 Task: Research Airbnb accommodation in Lidzbark Warminski, Poland from 3rd December, 2023 to 7th December, 2023 for 2 adults.1  bedroom having 1 bed and 1 bathroom. Property type can be hotel. Booking option can be shelf check-in. Look for 3 properties as per requirement.
Action: Mouse moved to (437, 110)
Screenshot: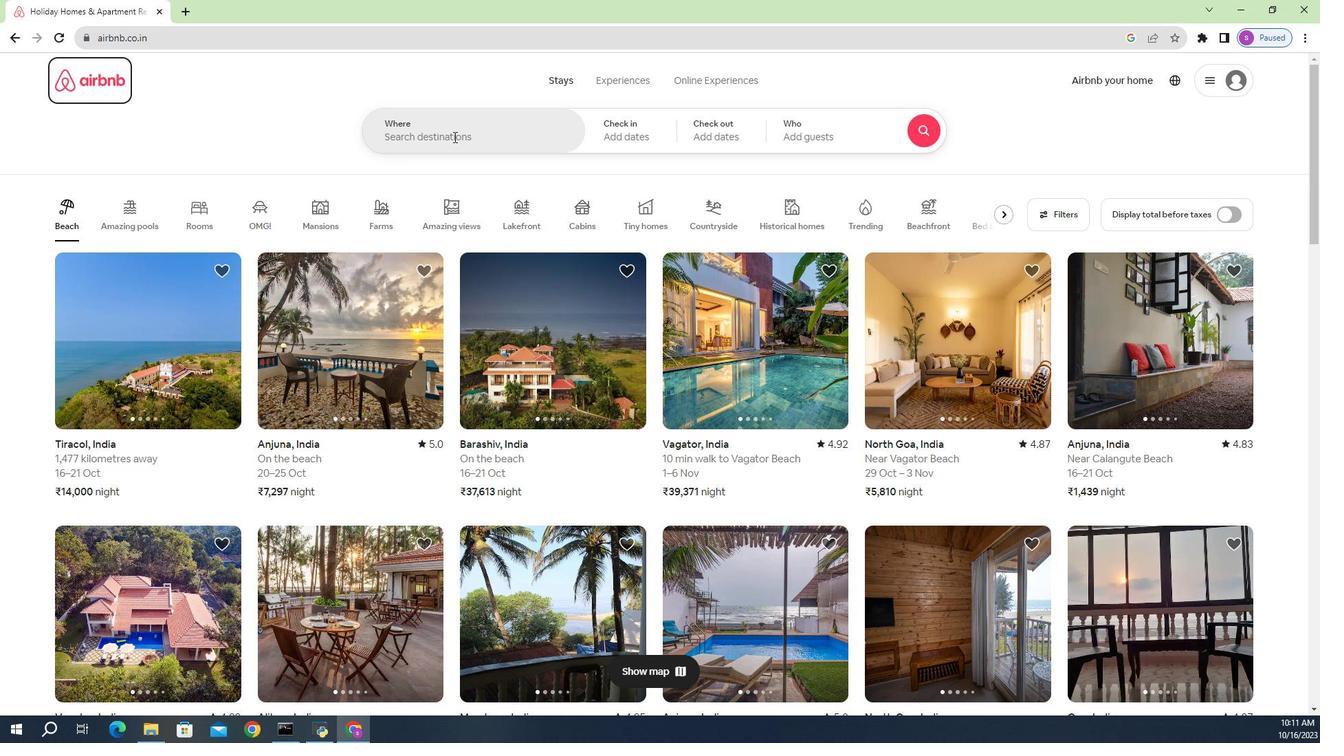 
Action: Mouse pressed left at (437, 110)
Screenshot: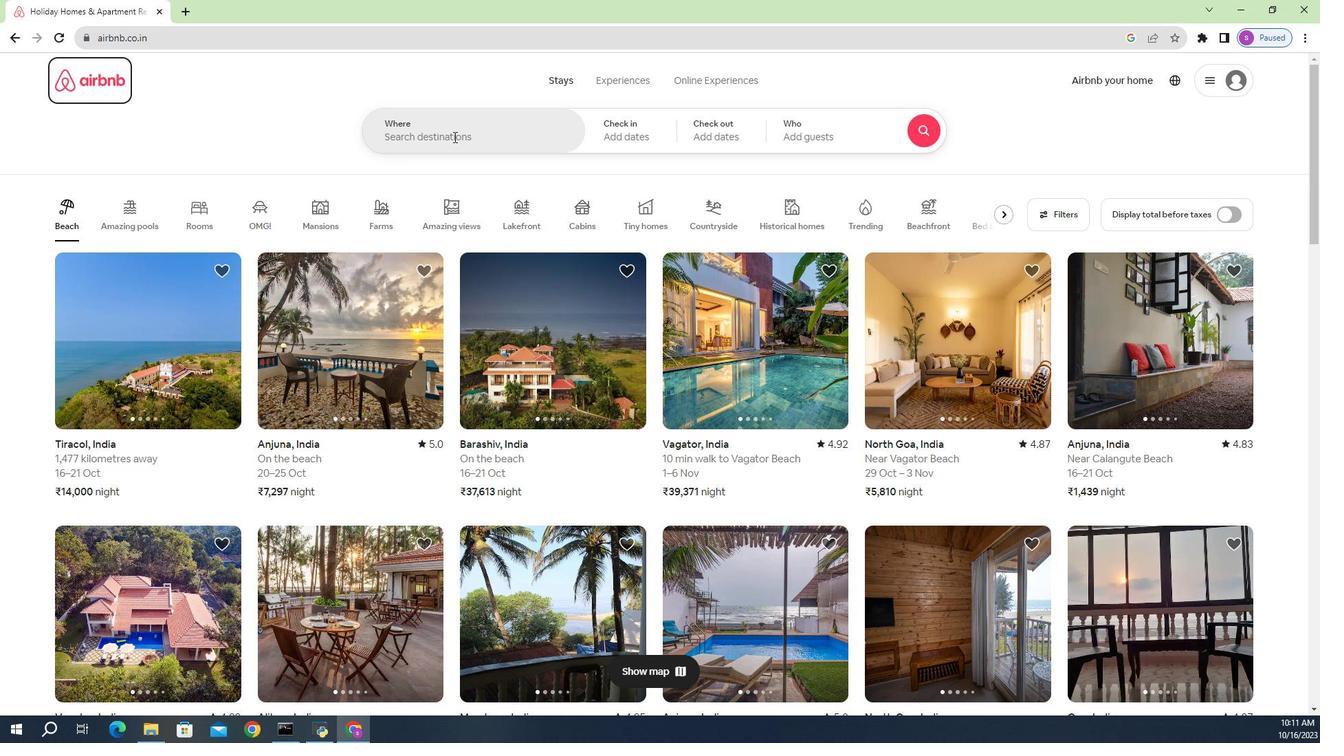 
Action: Mouse moved to (429, 112)
Screenshot: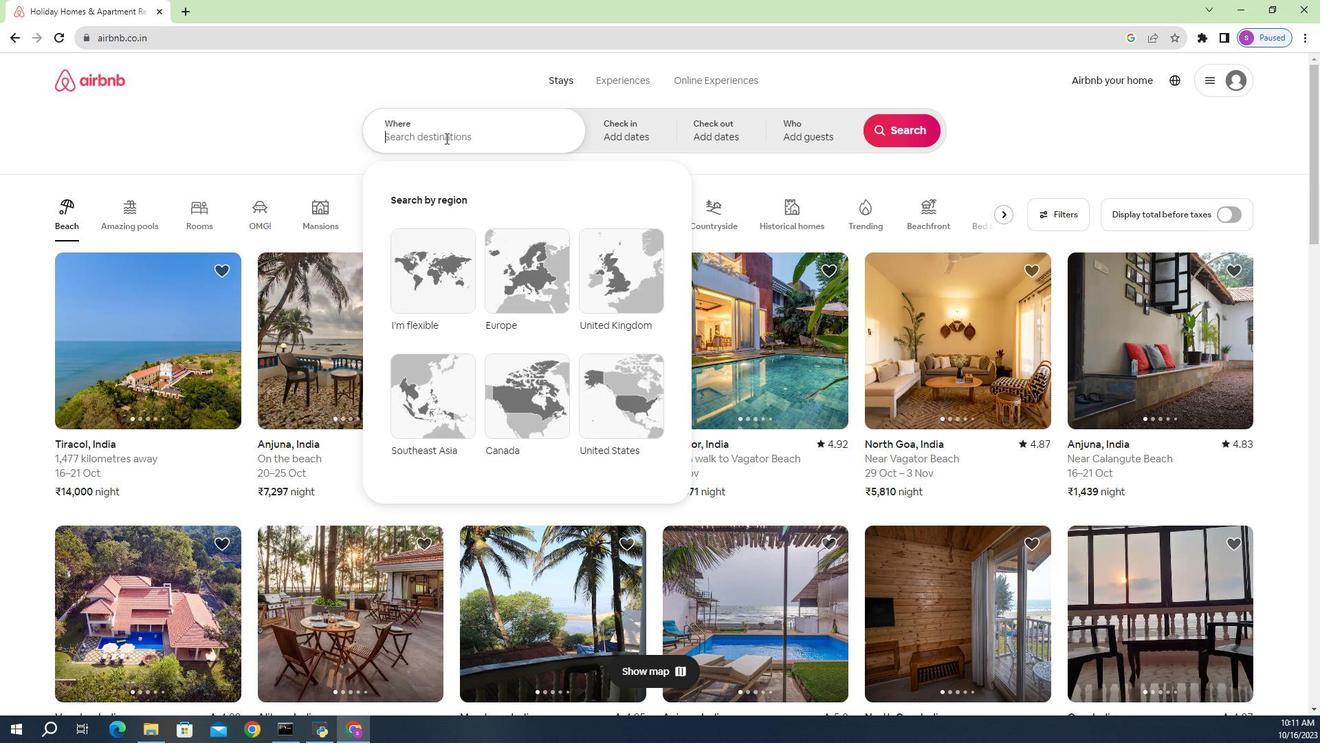 
Action: Key pressed <Key.shift><Key.shift><Key.shift><Key.shift>Lidzbark<Key.space><Key.shift>Warminski,<Key.space><Key.shift>Poland<Key.enter>
Screenshot: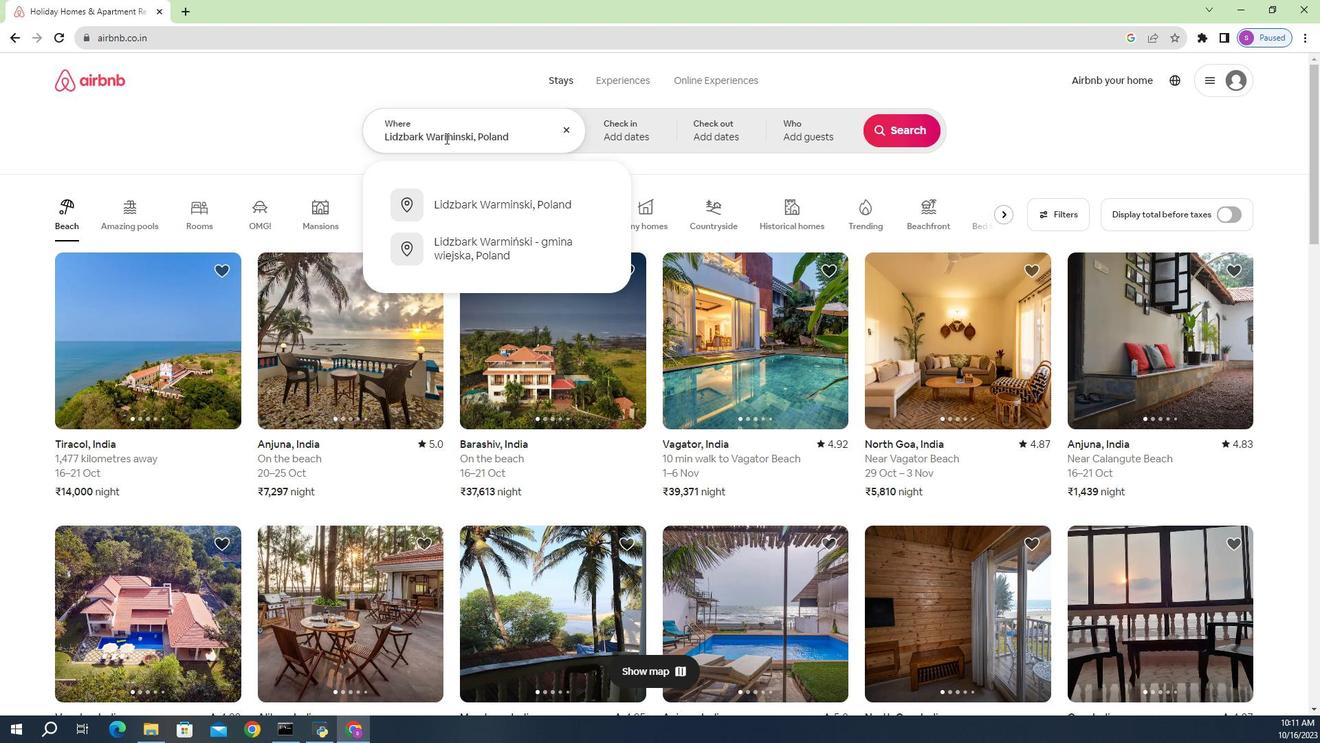 
Action: Mouse moved to (904, 224)
Screenshot: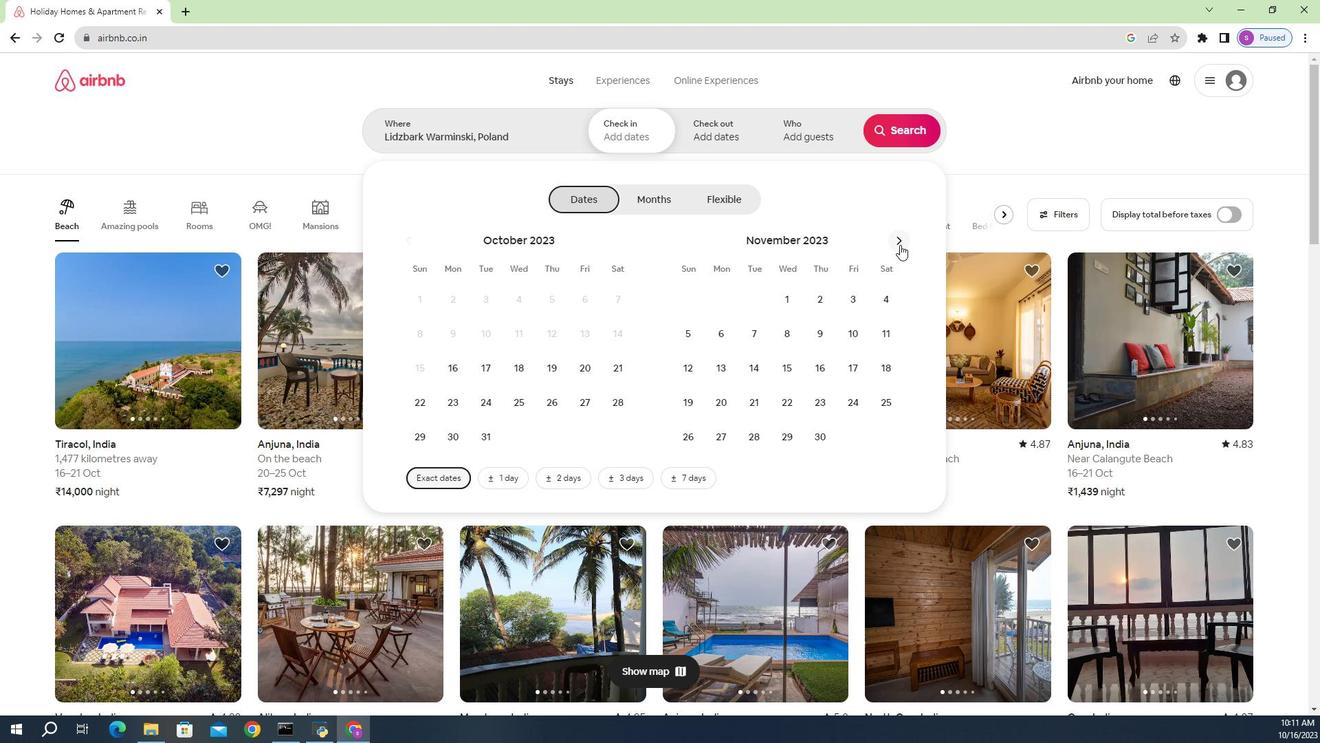 
Action: Mouse pressed left at (904, 224)
Screenshot: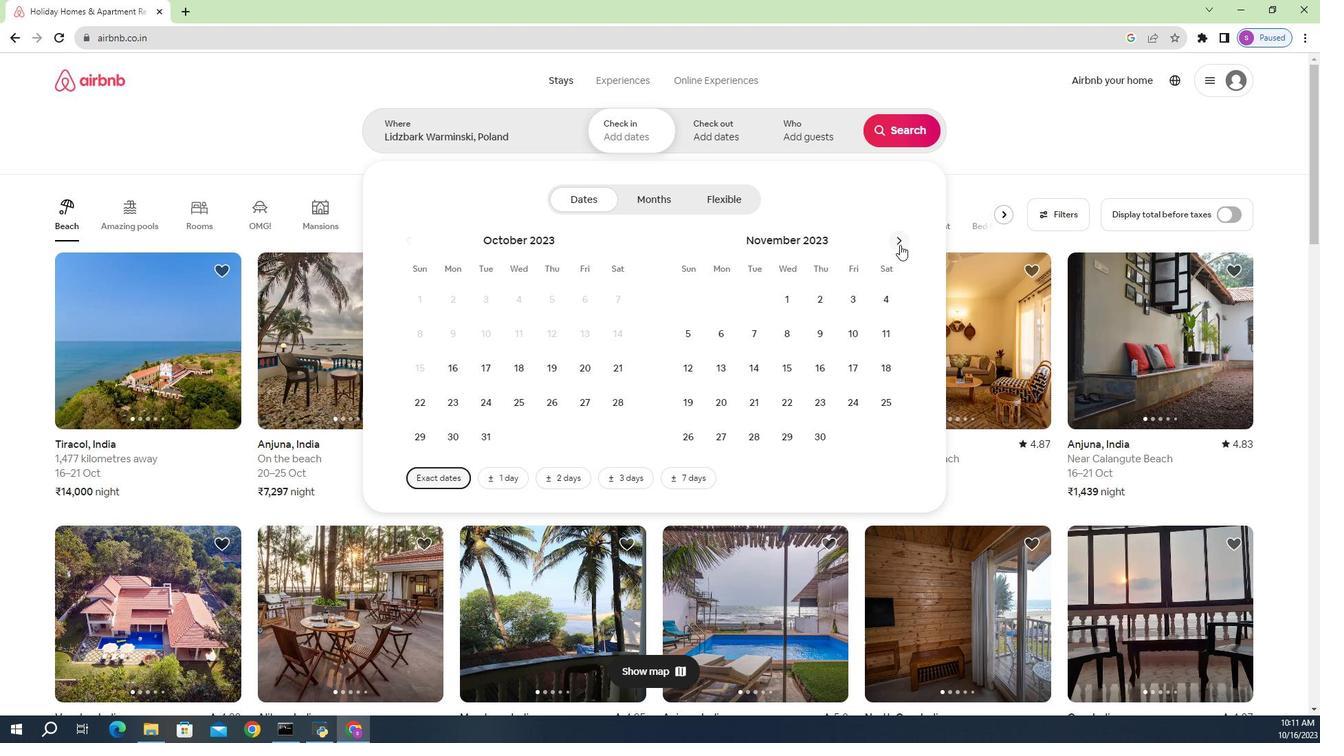 
Action: Mouse moved to (685, 322)
Screenshot: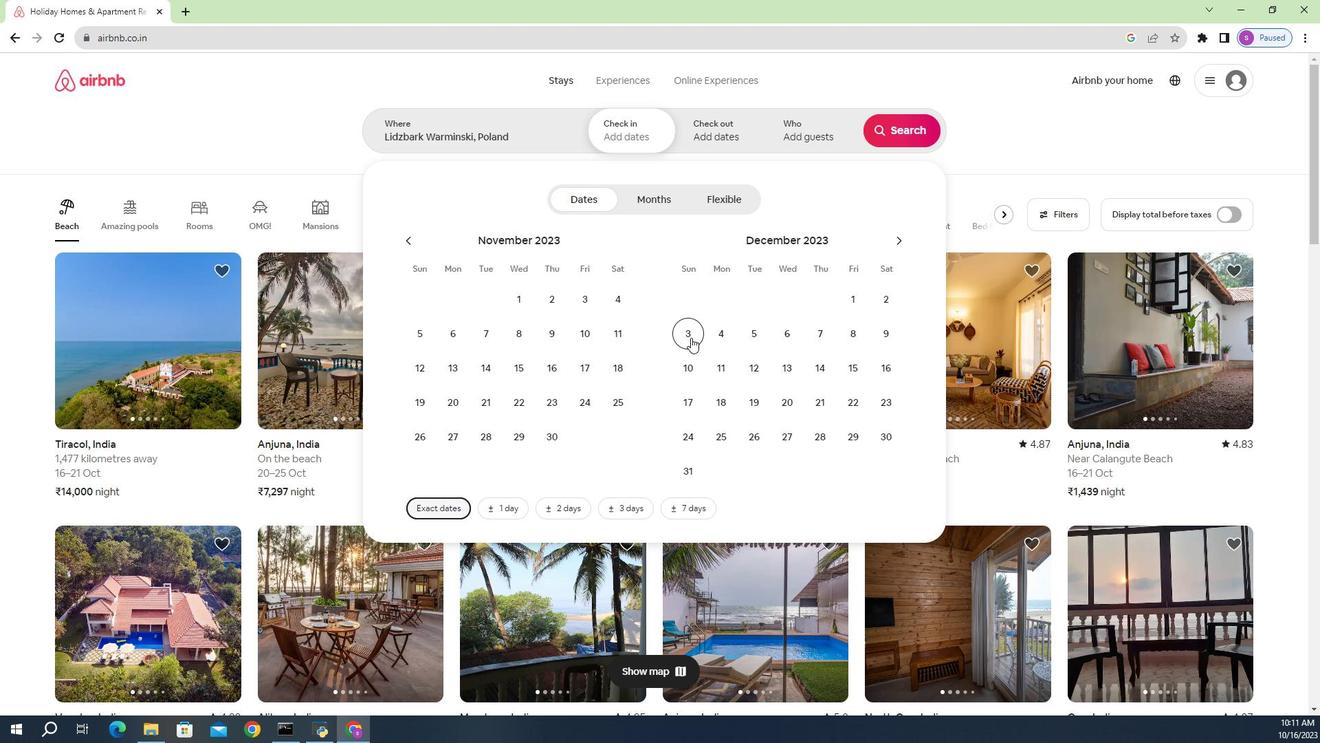 
Action: Mouse pressed left at (685, 322)
Screenshot: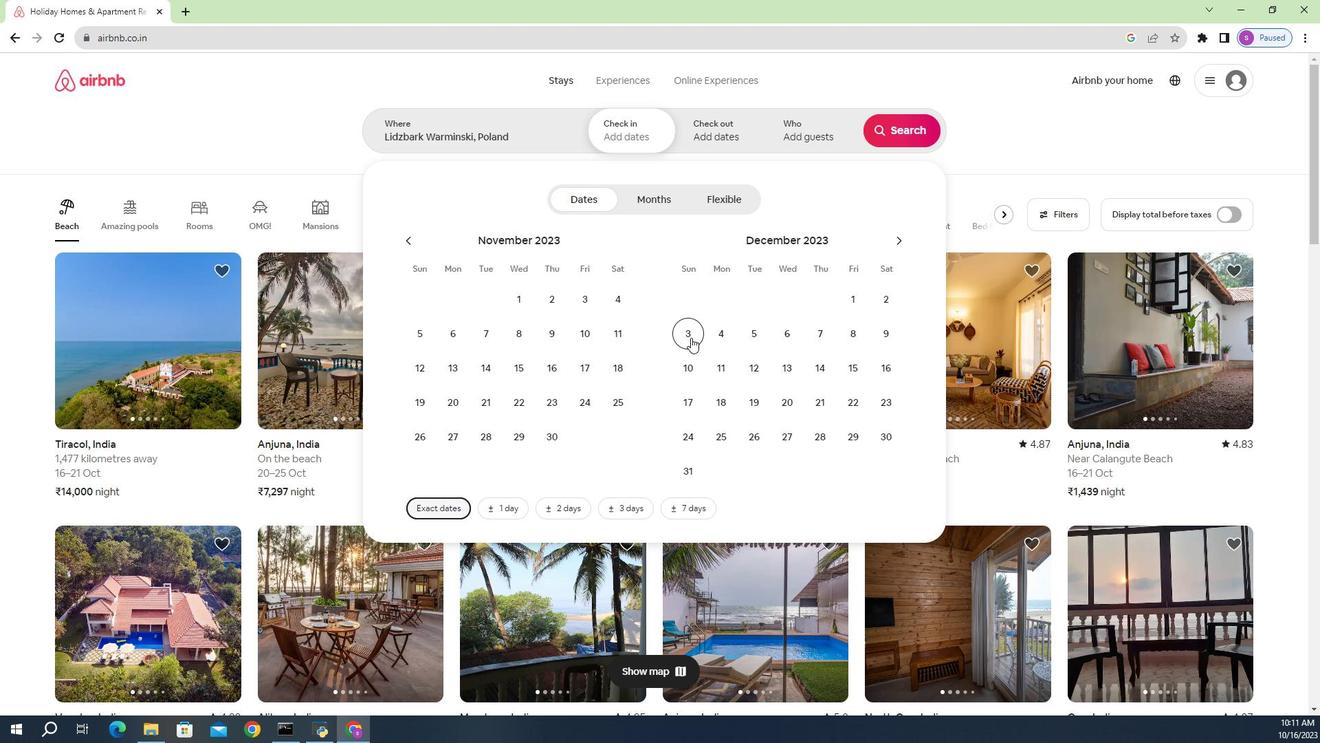 
Action: Mouse moved to (823, 319)
Screenshot: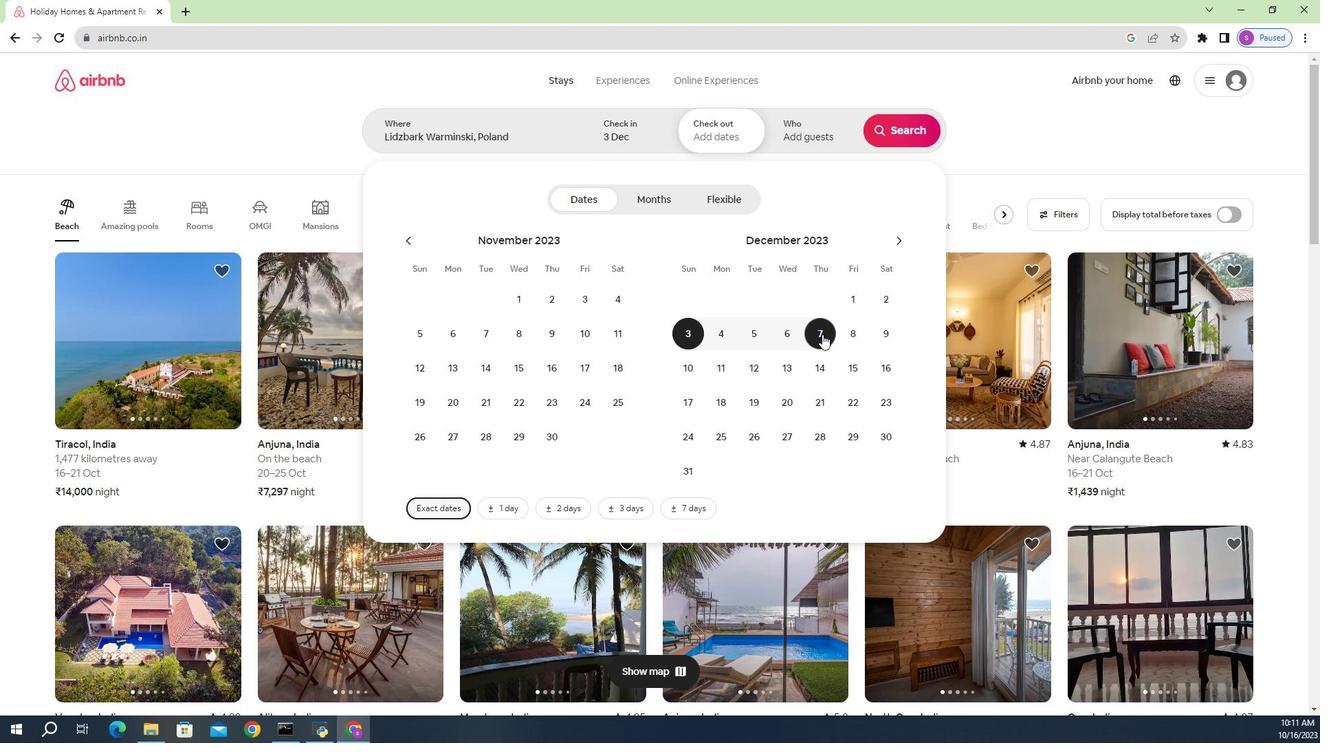 
Action: Mouse pressed left at (823, 319)
Screenshot: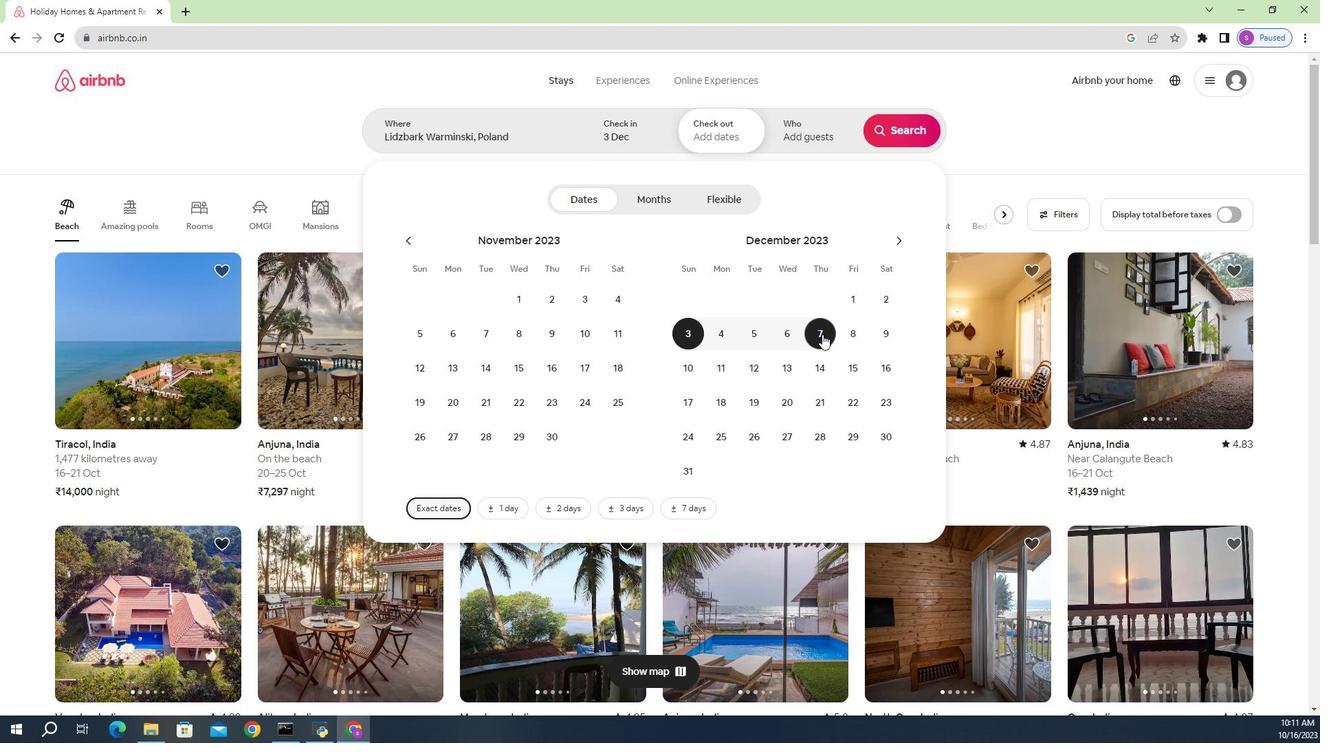 
Action: Mouse moved to (828, 105)
Screenshot: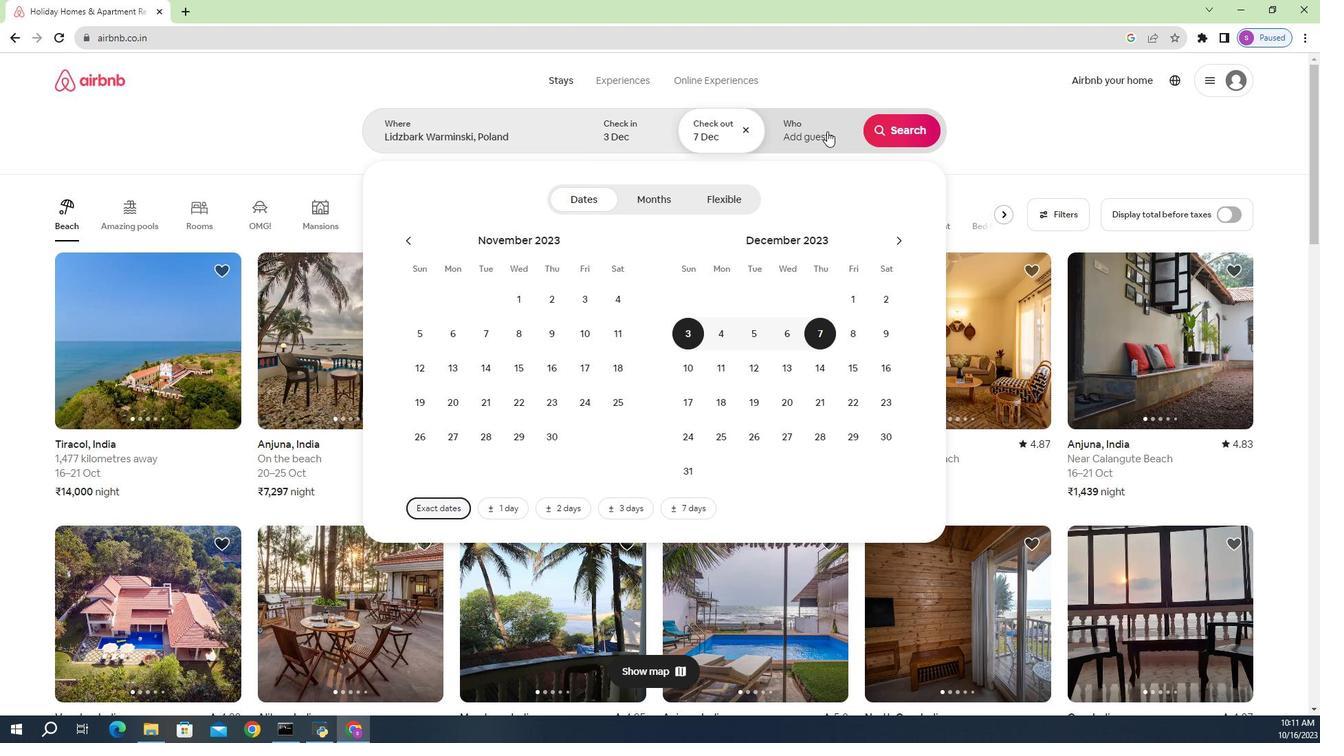 
Action: Mouse pressed left at (828, 105)
Screenshot: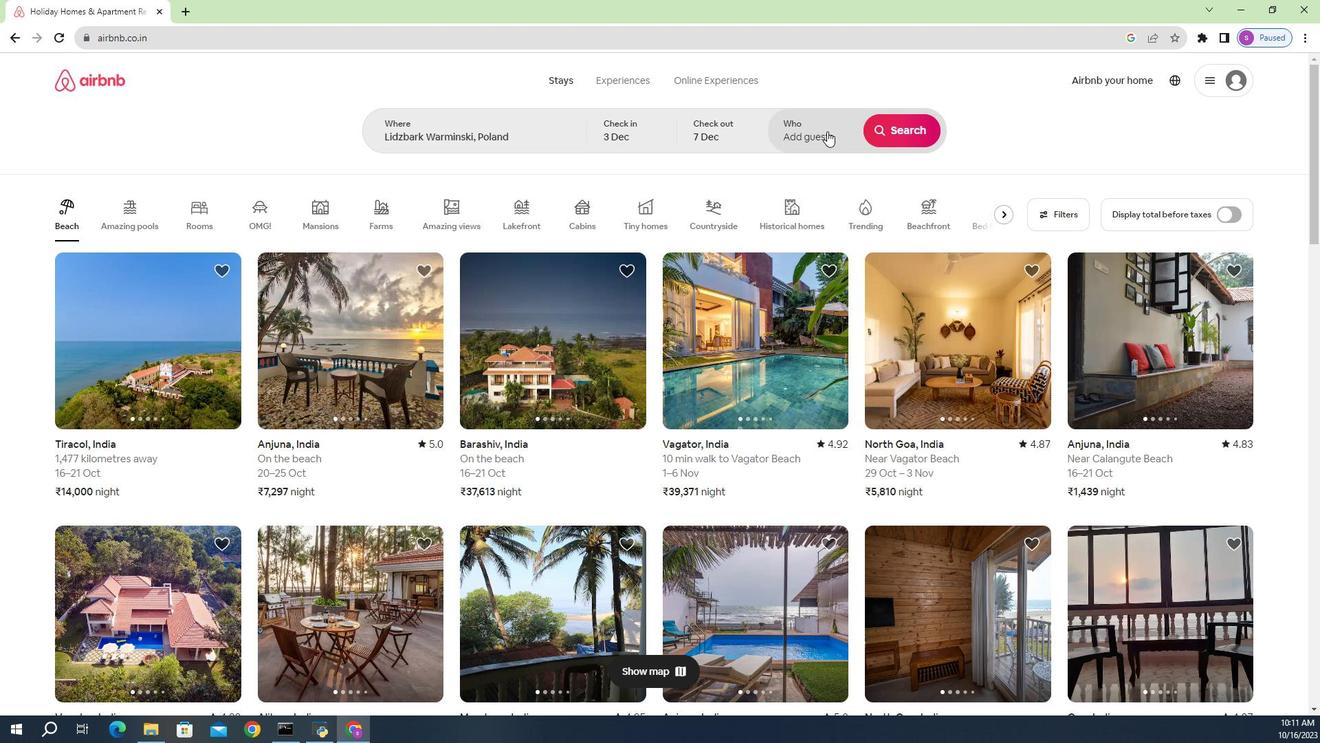 
Action: Mouse moved to (913, 180)
Screenshot: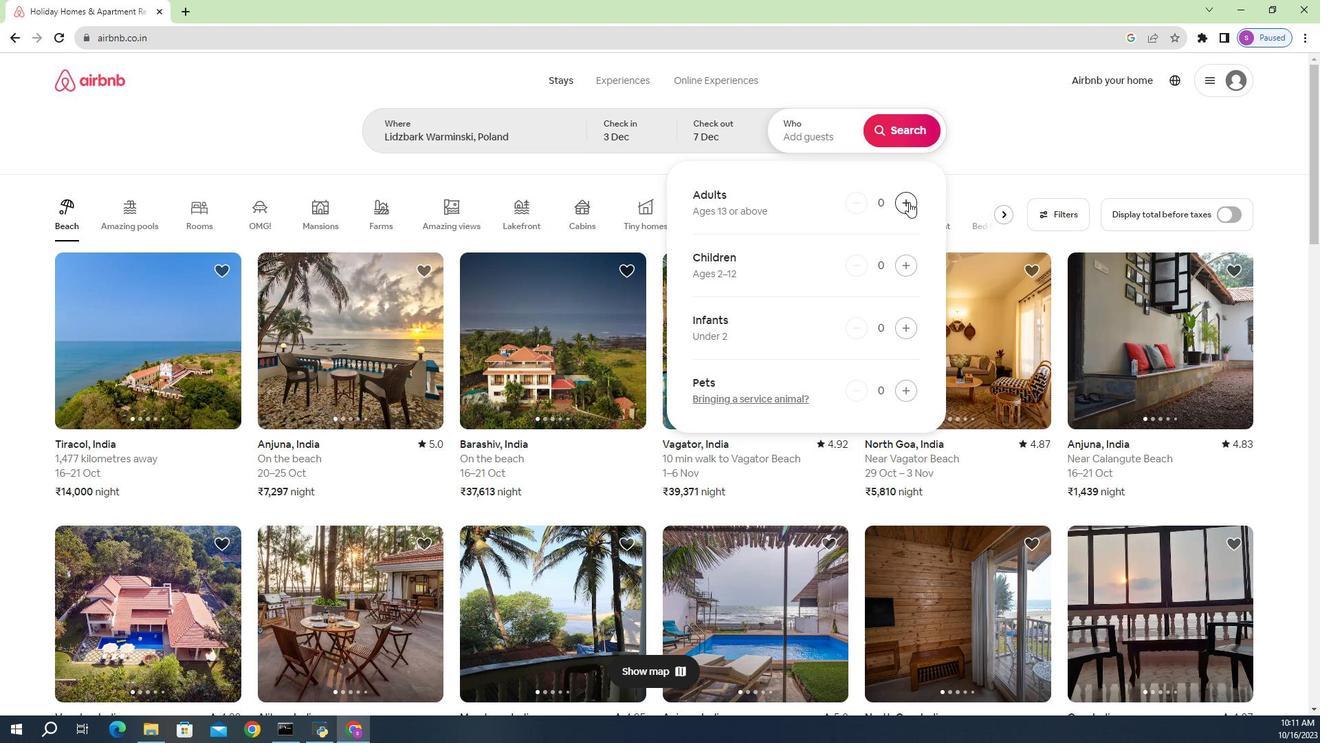 
Action: Mouse pressed left at (913, 180)
Screenshot: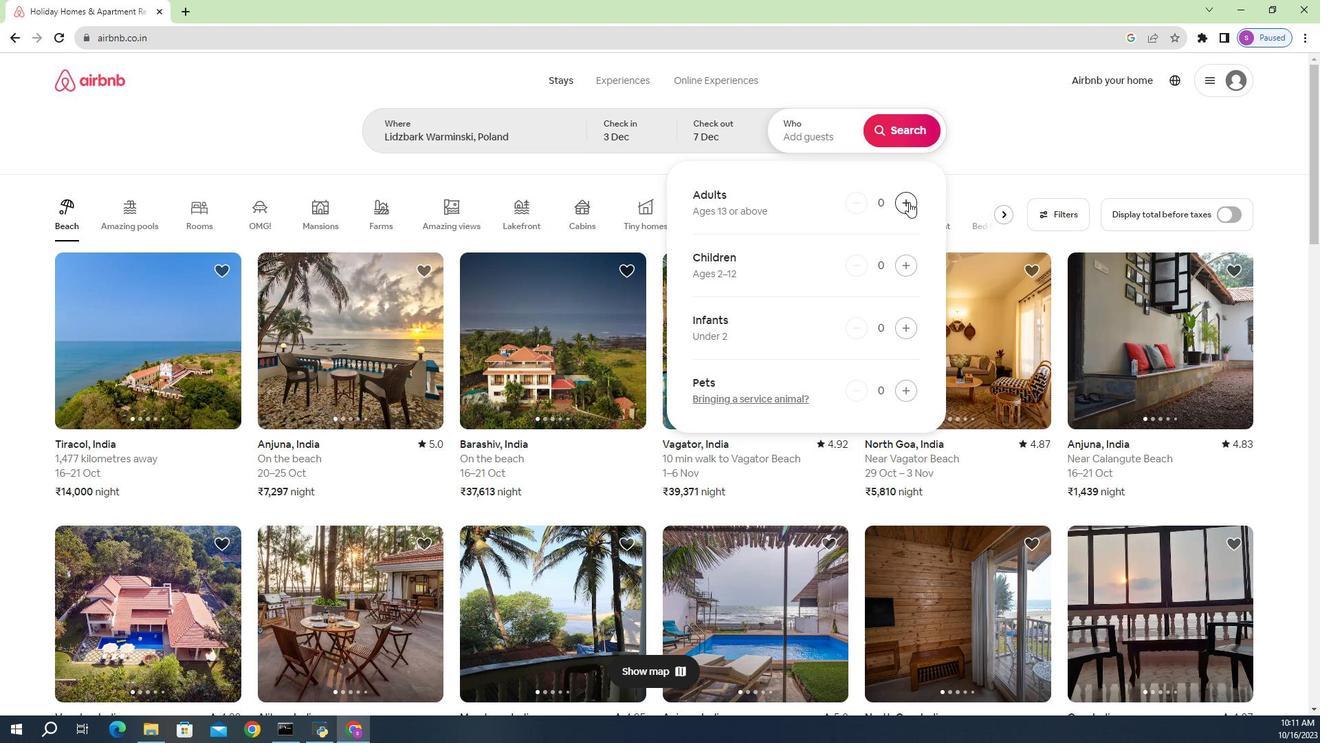 
Action: Mouse moved to (910, 178)
Screenshot: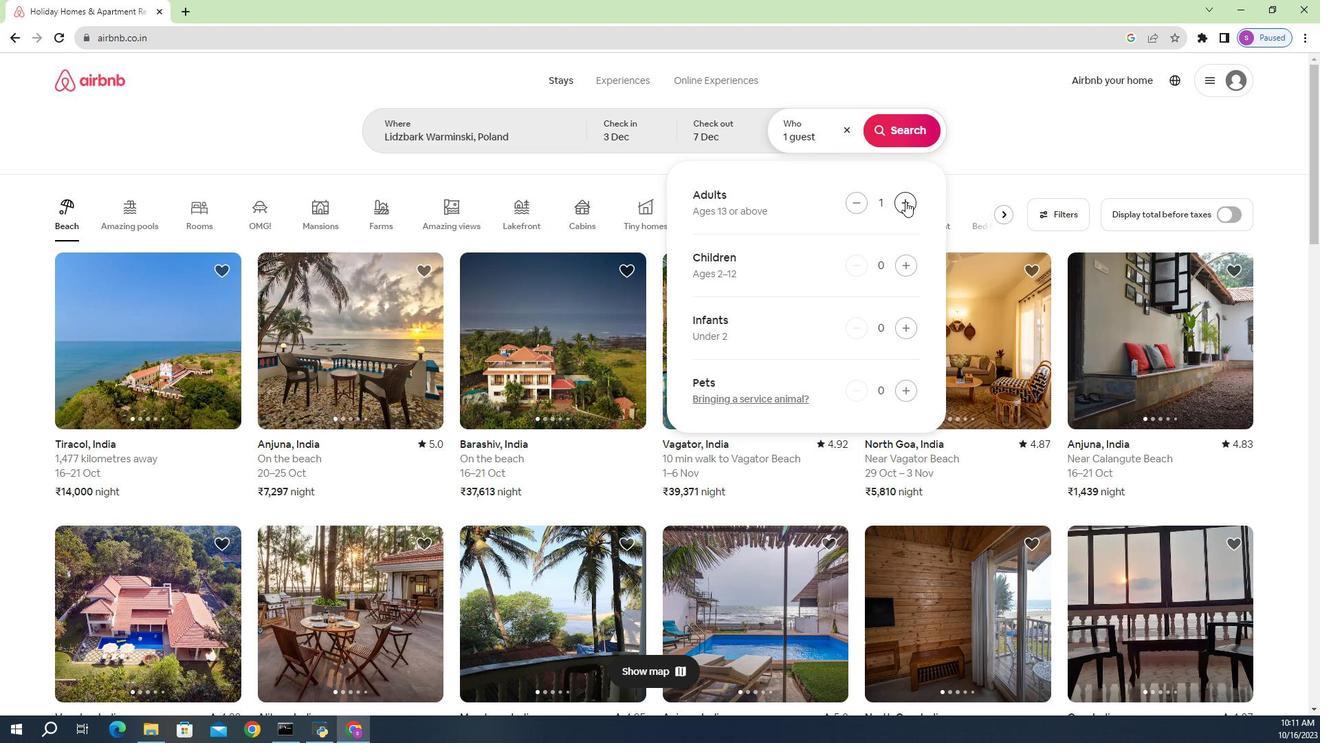 
Action: Mouse pressed left at (910, 178)
Screenshot: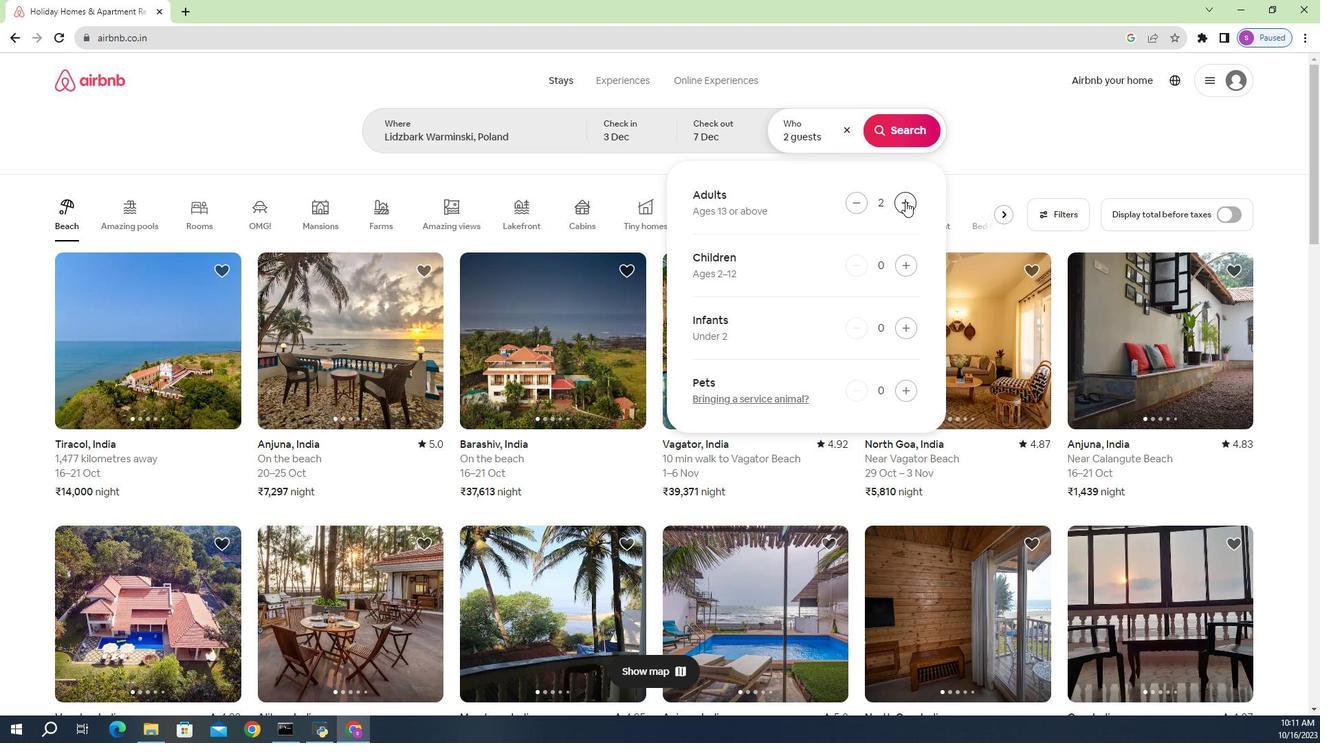
Action: Mouse moved to (906, 105)
Screenshot: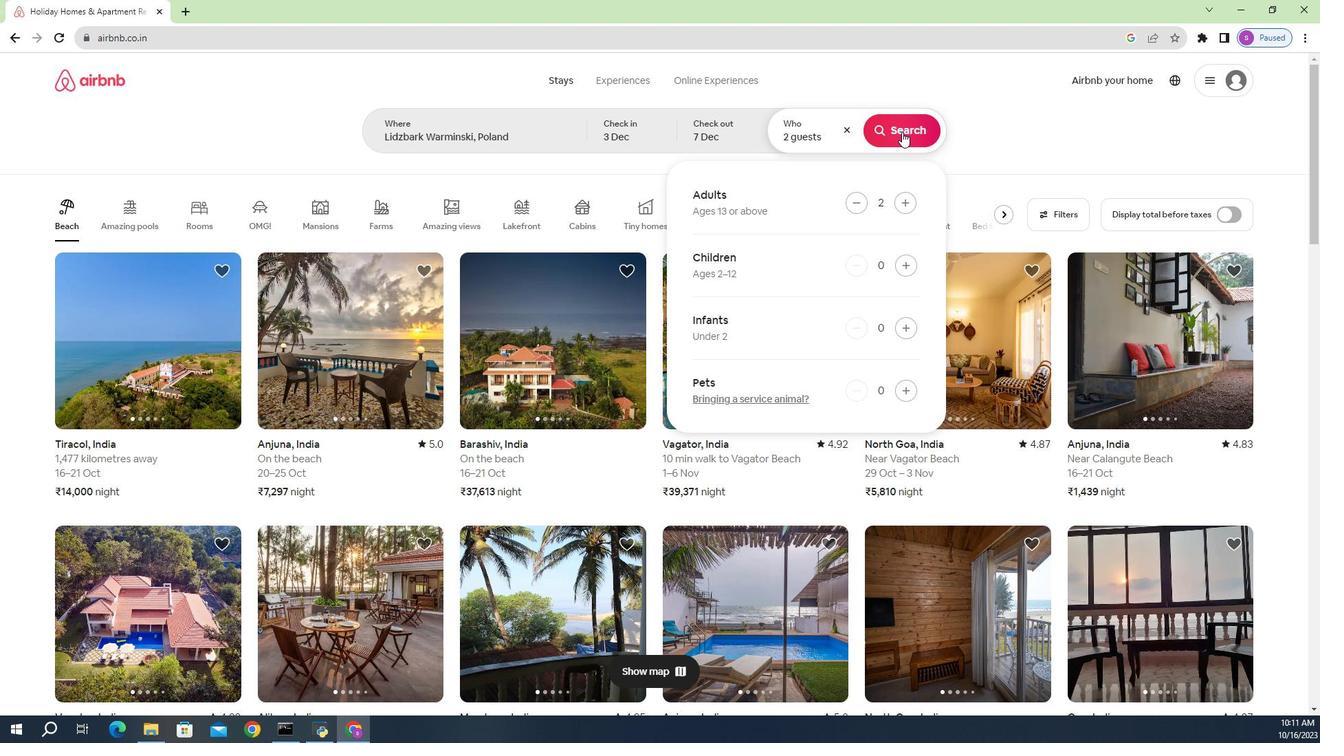 
Action: Mouse pressed left at (906, 105)
Screenshot: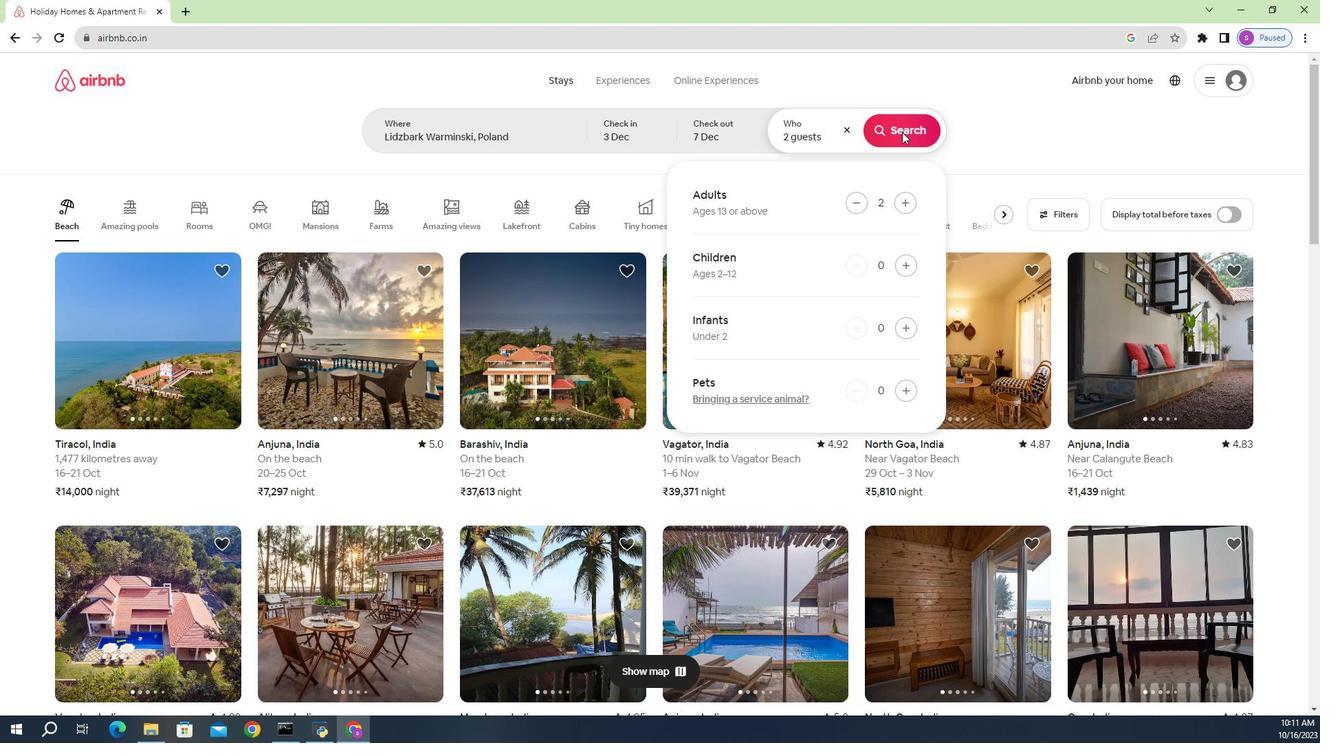 
Action: Mouse moved to (1114, 110)
Screenshot: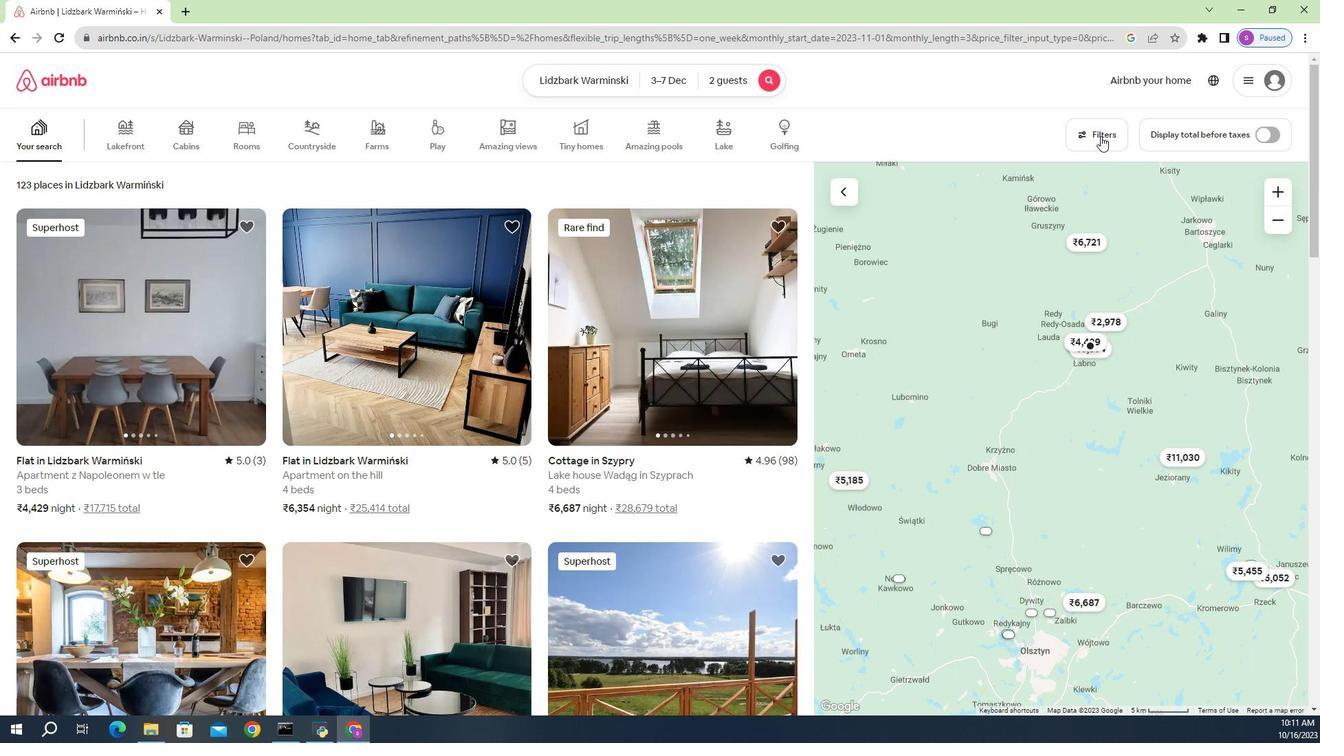 
Action: Mouse pressed left at (1114, 110)
Screenshot: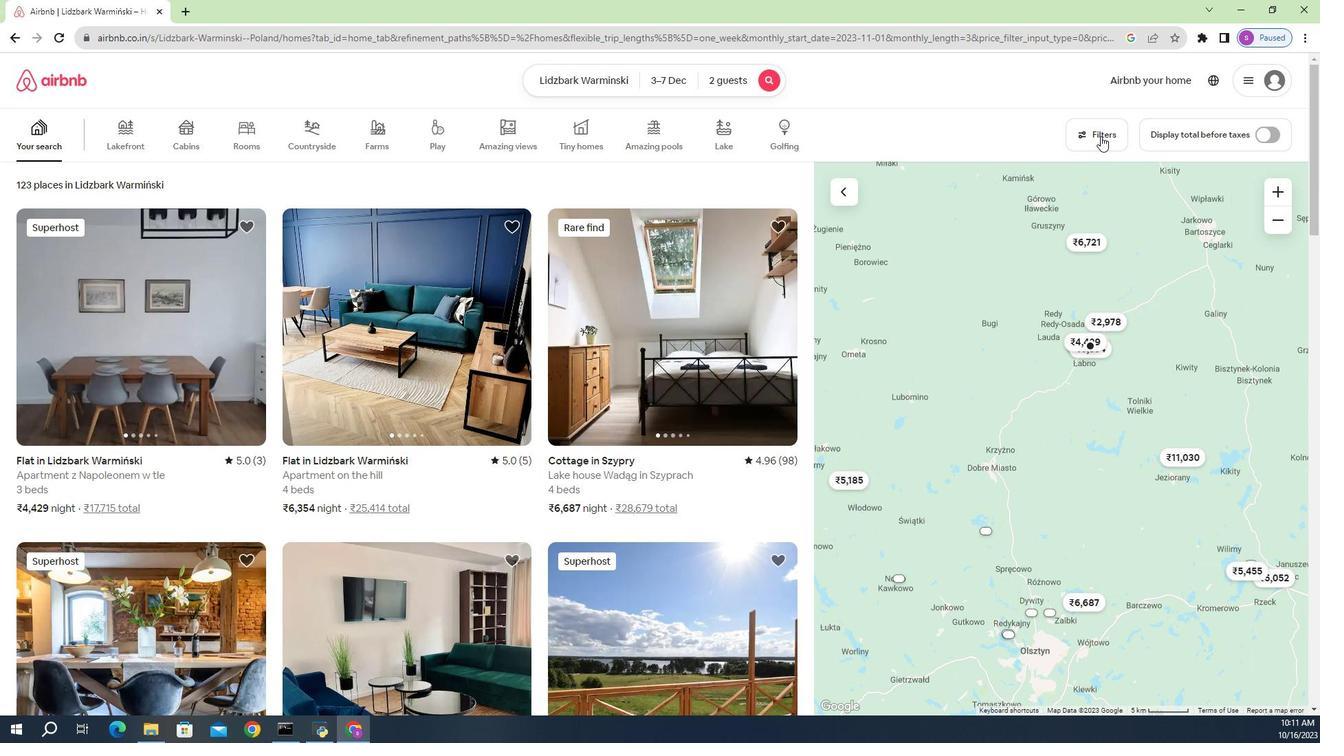 
Action: Mouse moved to (611, 410)
Screenshot: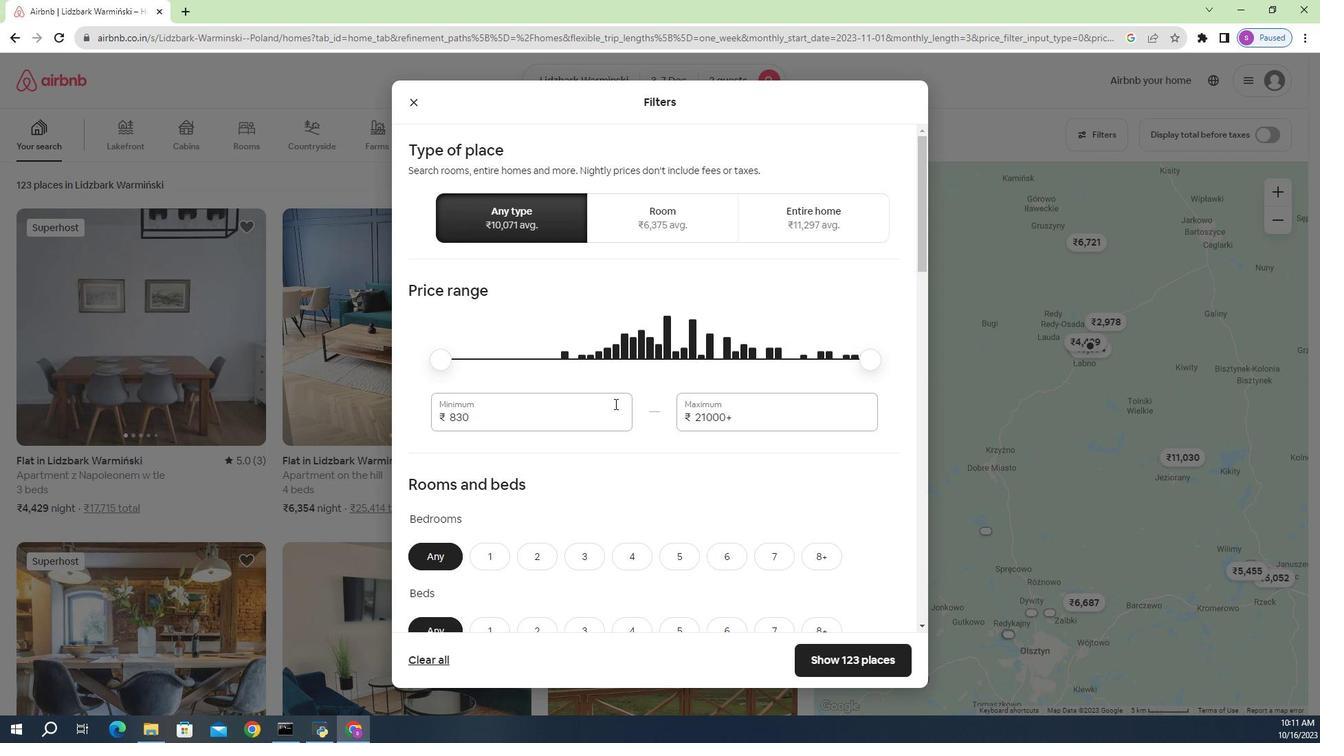 
Action: Mouse scrolled (611, 410) with delta (0, 0)
Screenshot: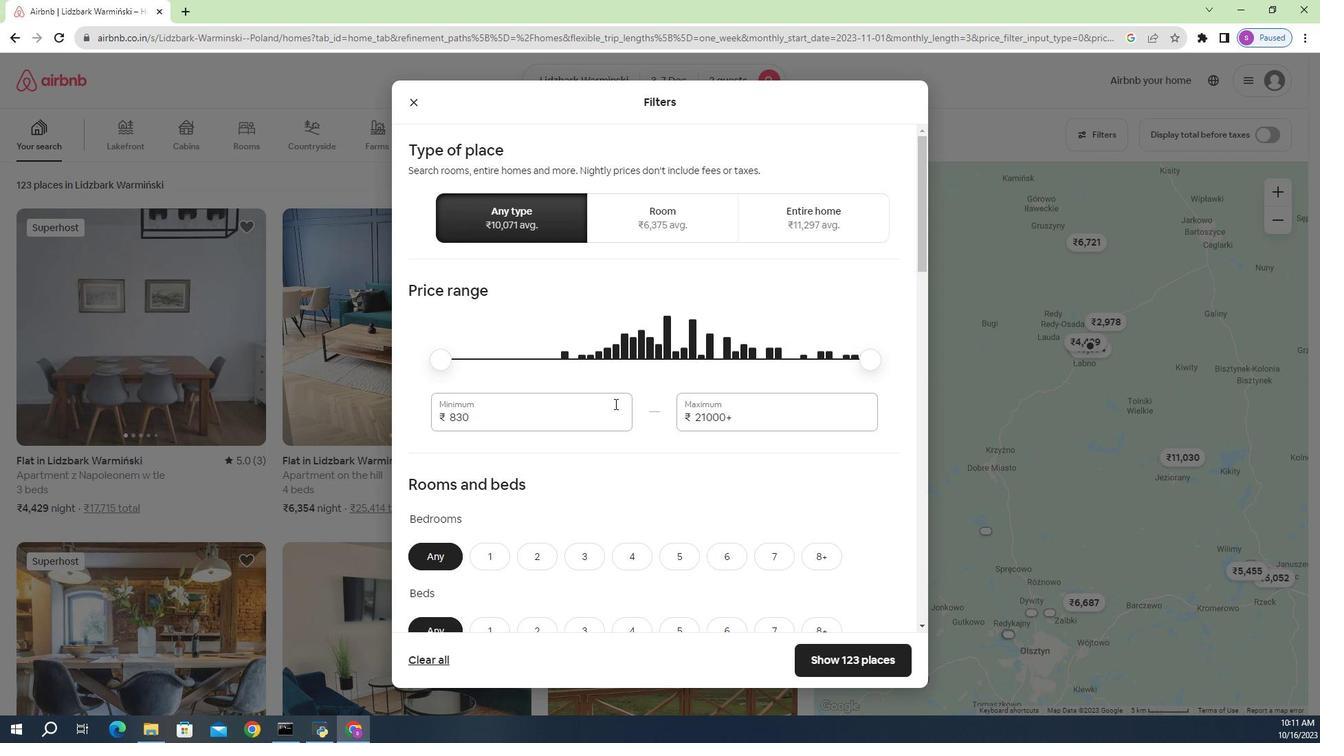 
Action: Mouse moved to (609, 403)
Screenshot: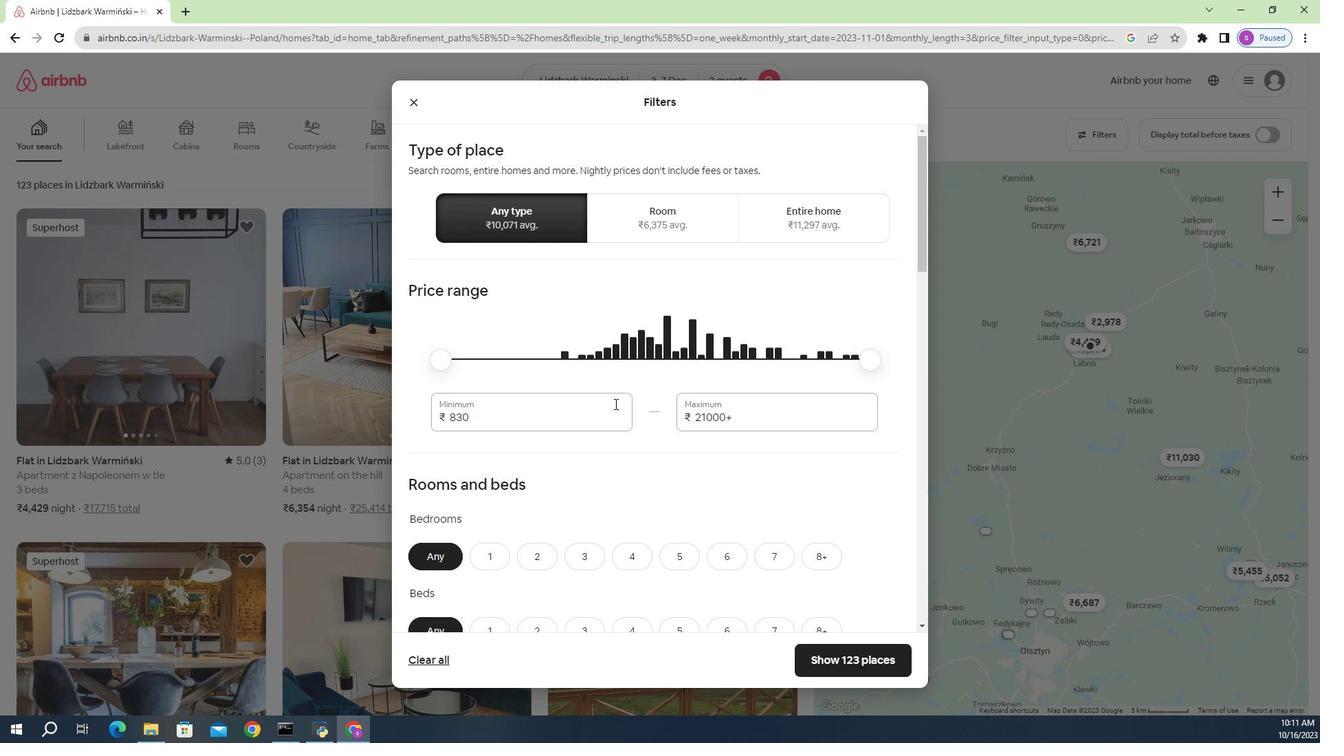 
Action: Mouse scrolled (609, 402) with delta (0, 0)
Screenshot: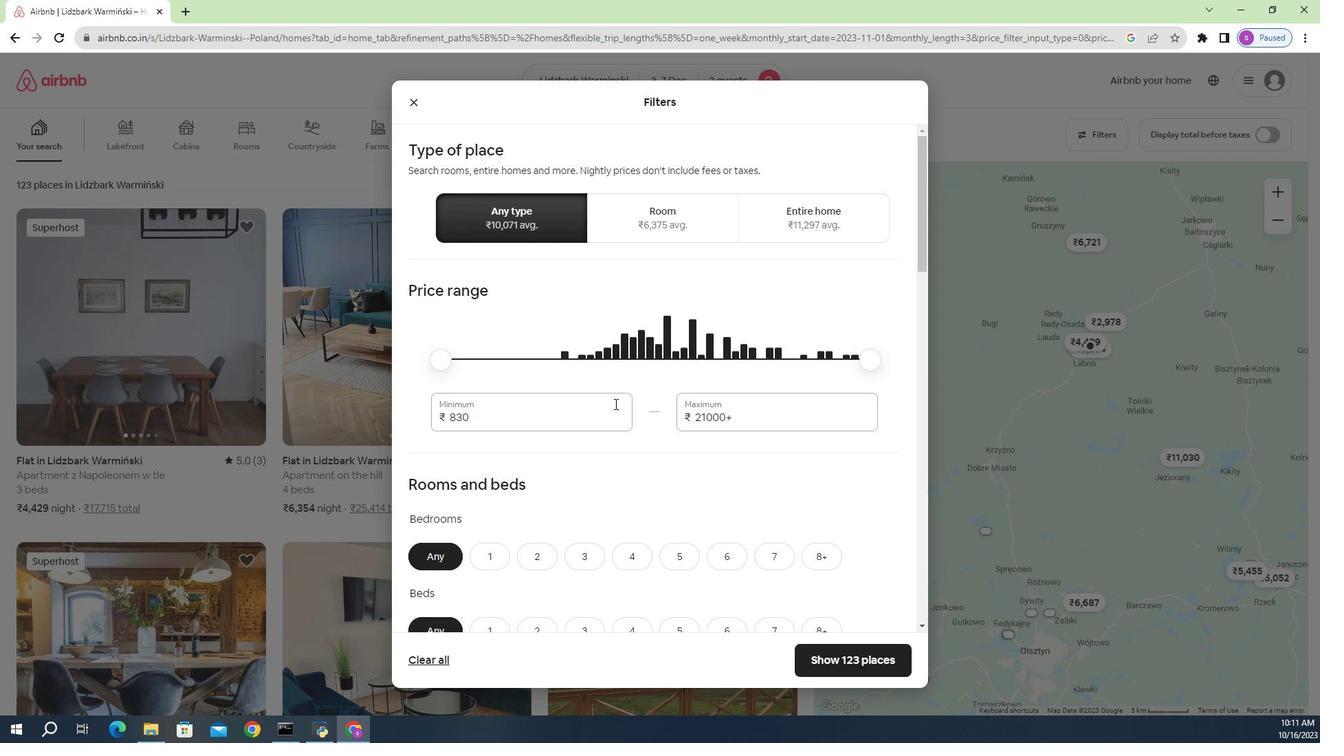 
Action: Mouse moved to (607, 397)
Screenshot: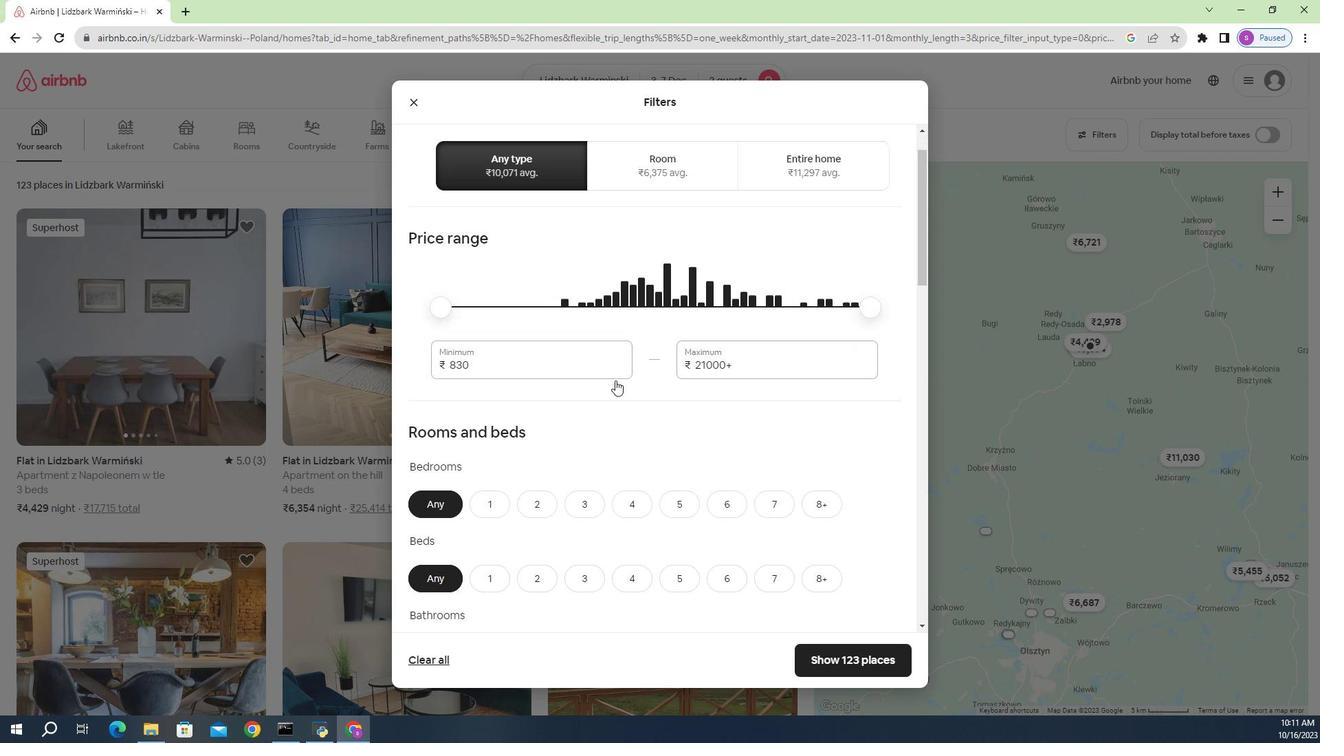 
Action: Mouse scrolled (607, 396) with delta (0, 0)
Screenshot: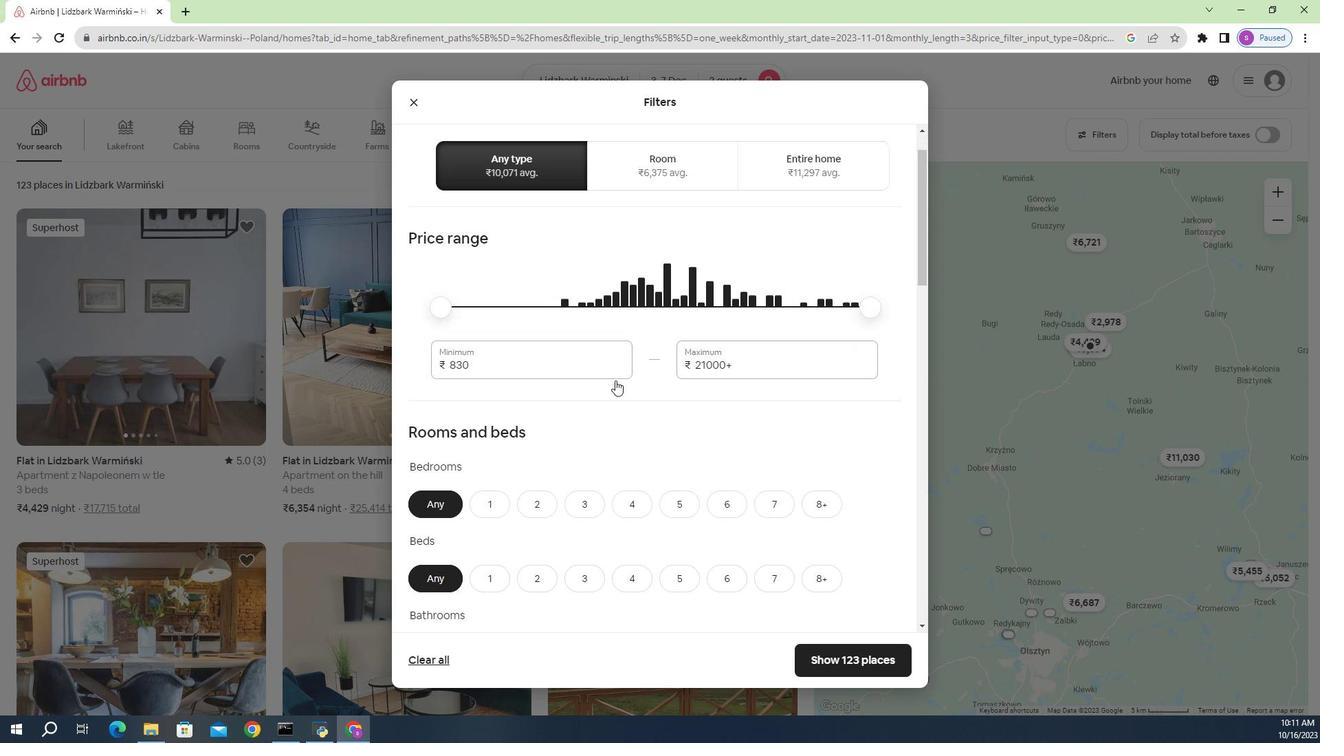 
Action: Mouse moved to (471, 342)
Screenshot: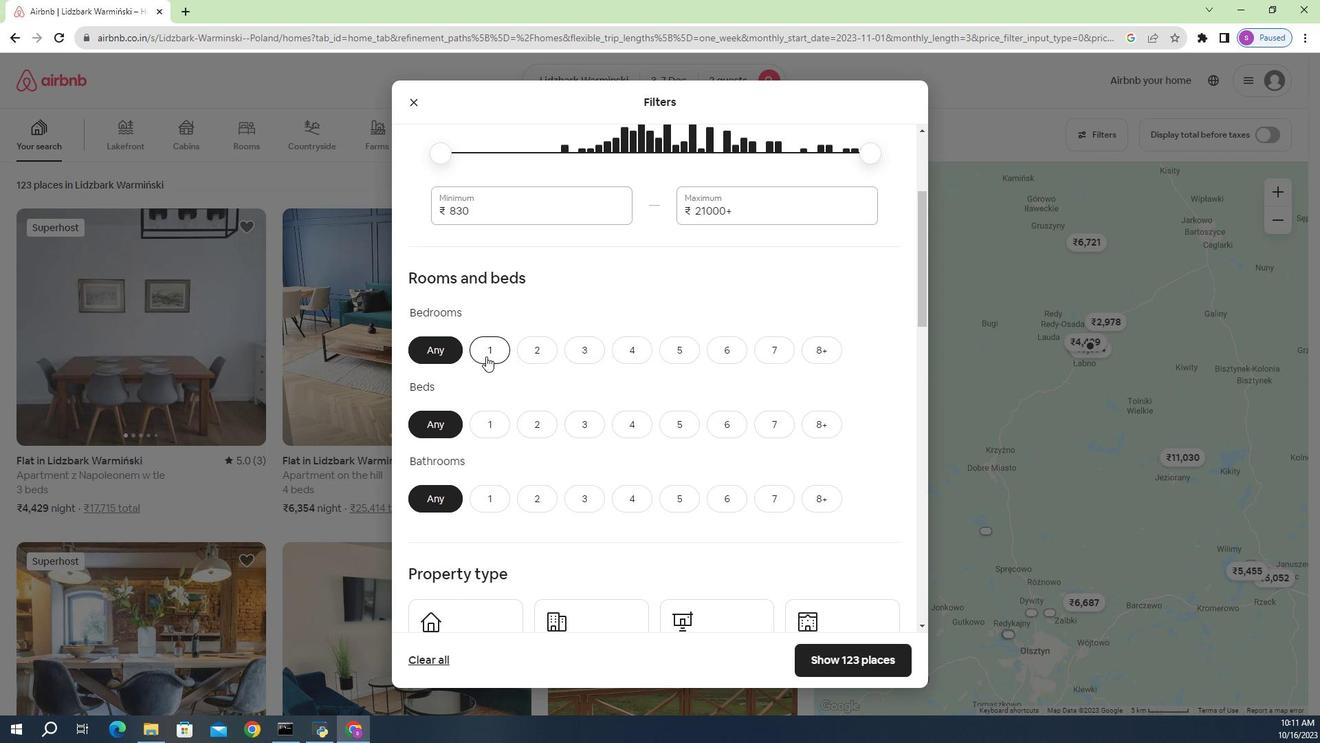 
Action: Mouse pressed left at (471, 342)
Screenshot: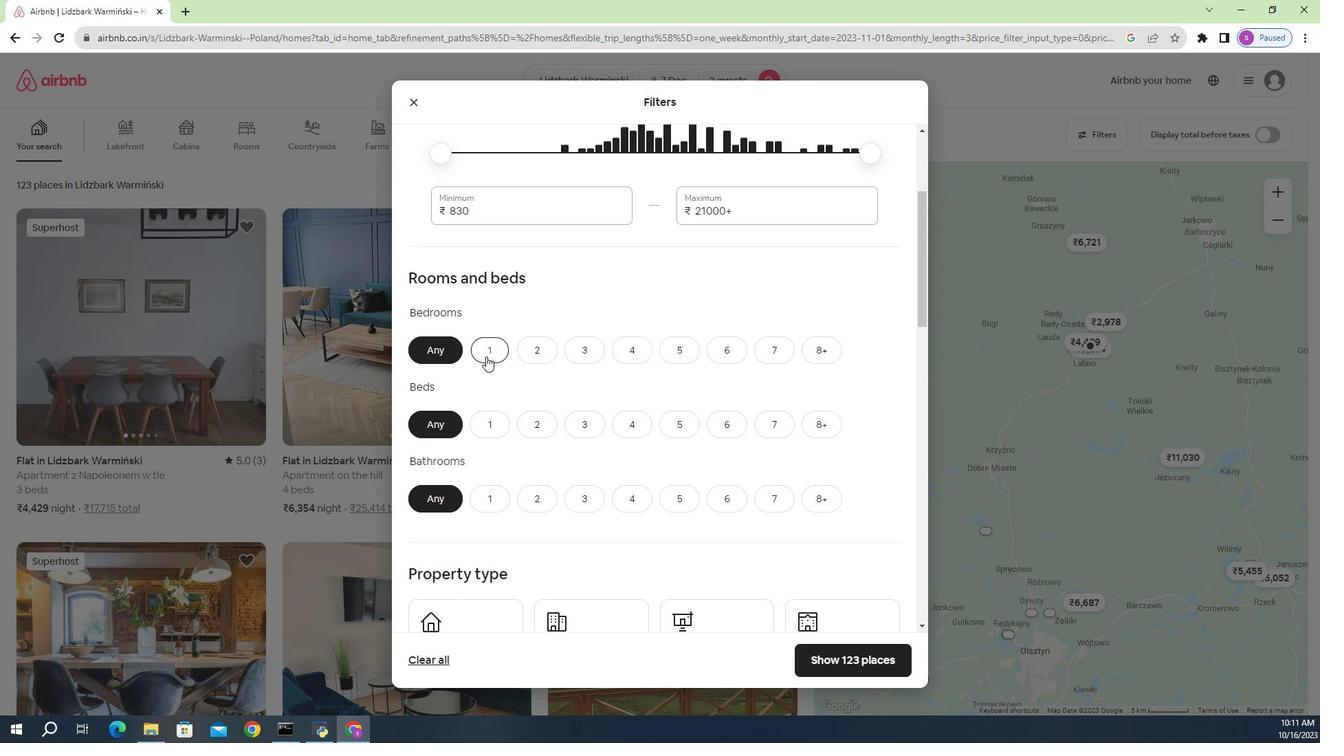 
Action: Mouse moved to (466, 415)
Screenshot: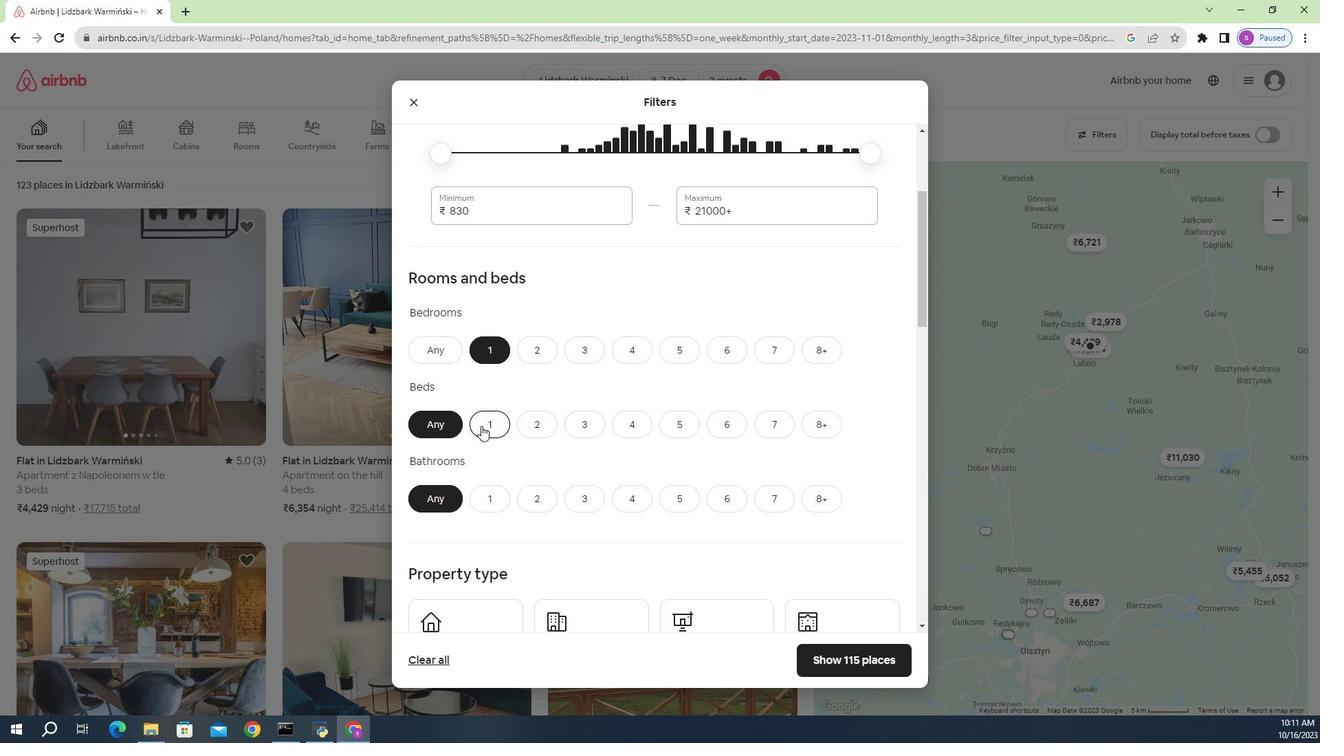 
Action: Mouse pressed left at (466, 415)
Screenshot: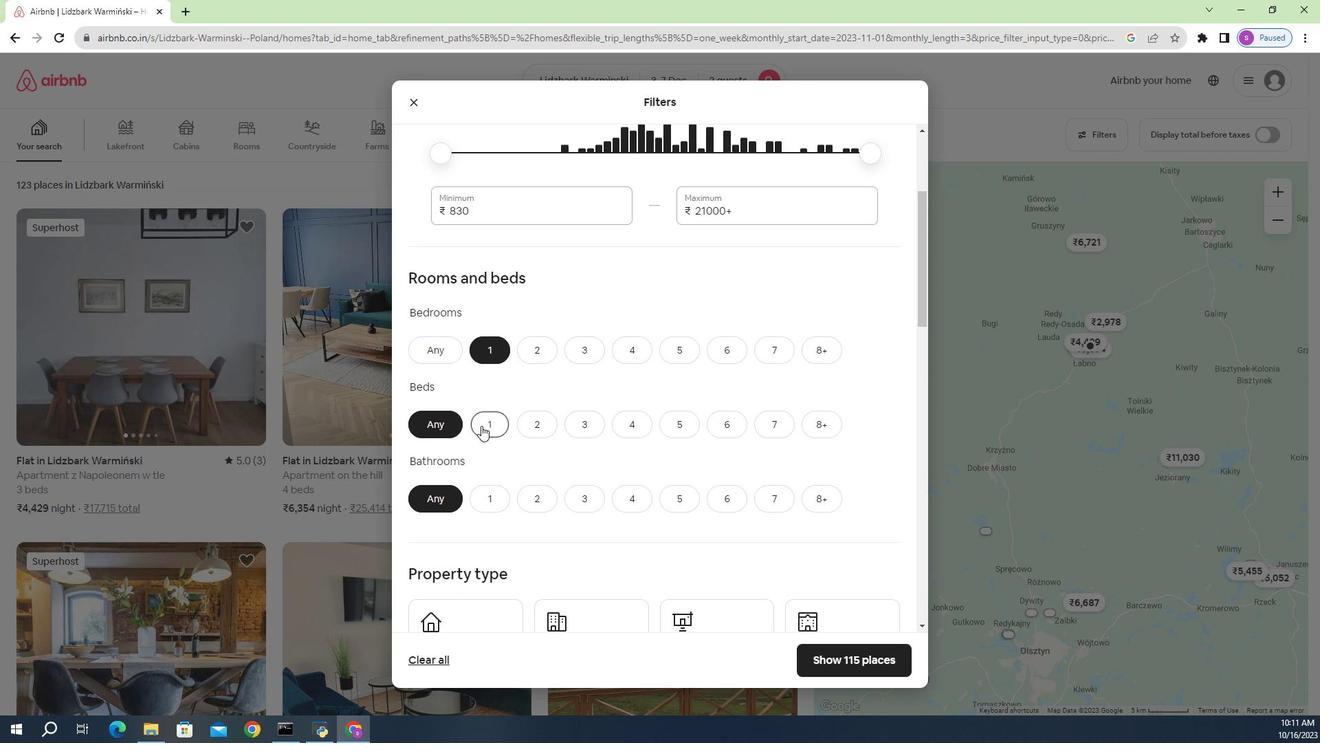 
Action: Mouse moved to (472, 484)
Screenshot: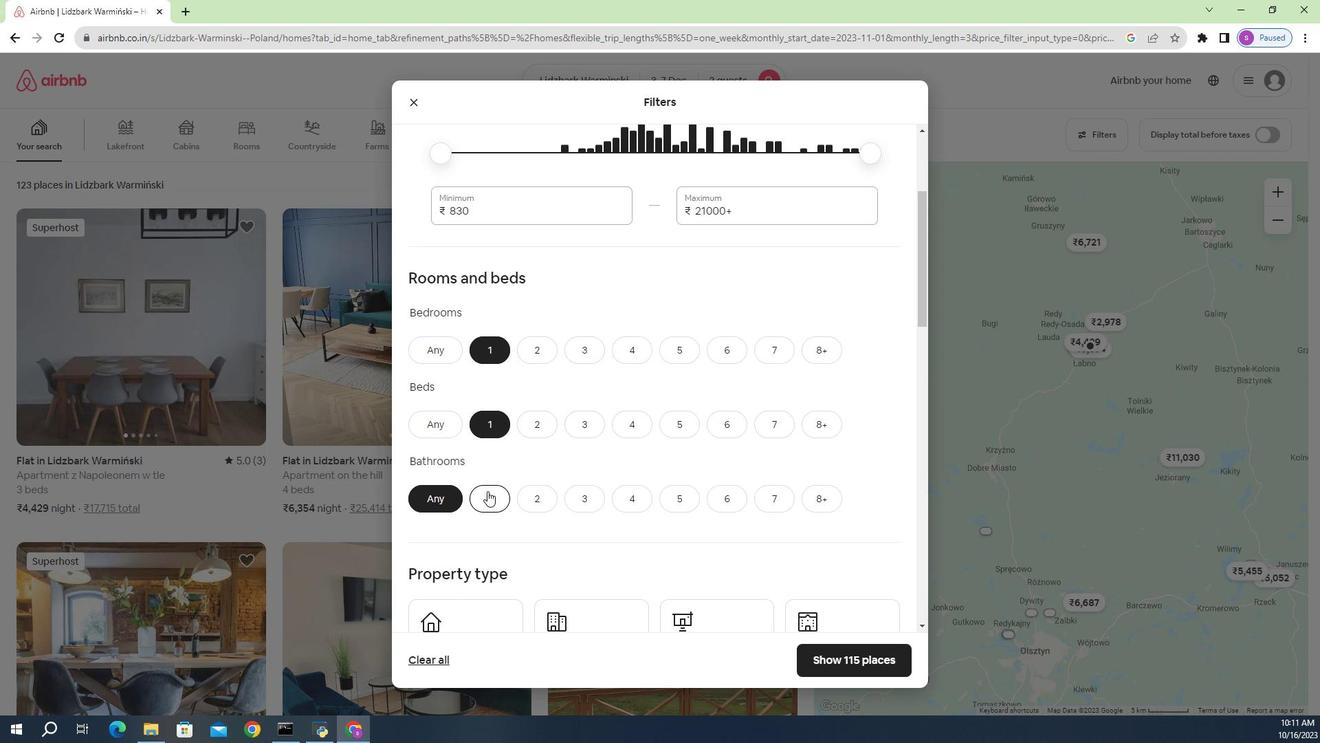 
Action: Mouse pressed left at (472, 484)
Screenshot: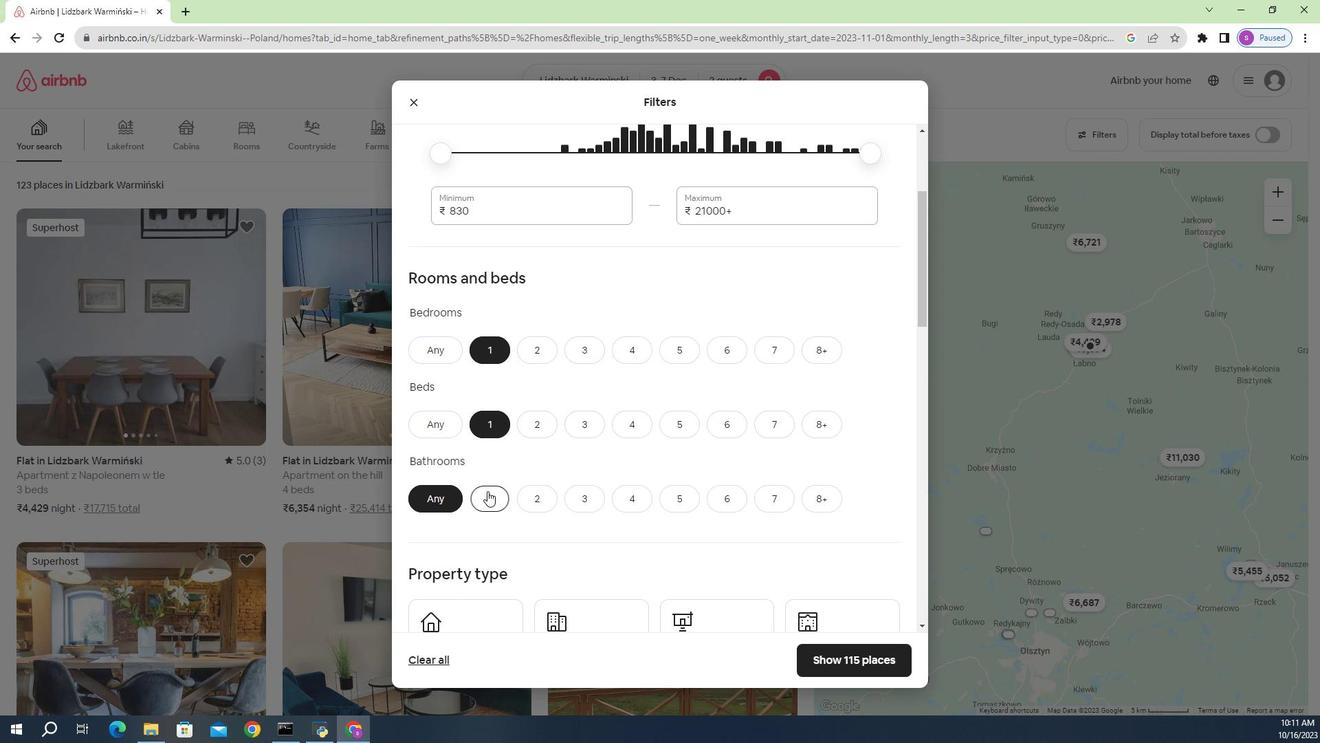 
Action: Mouse moved to (539, 372)
Screenshot: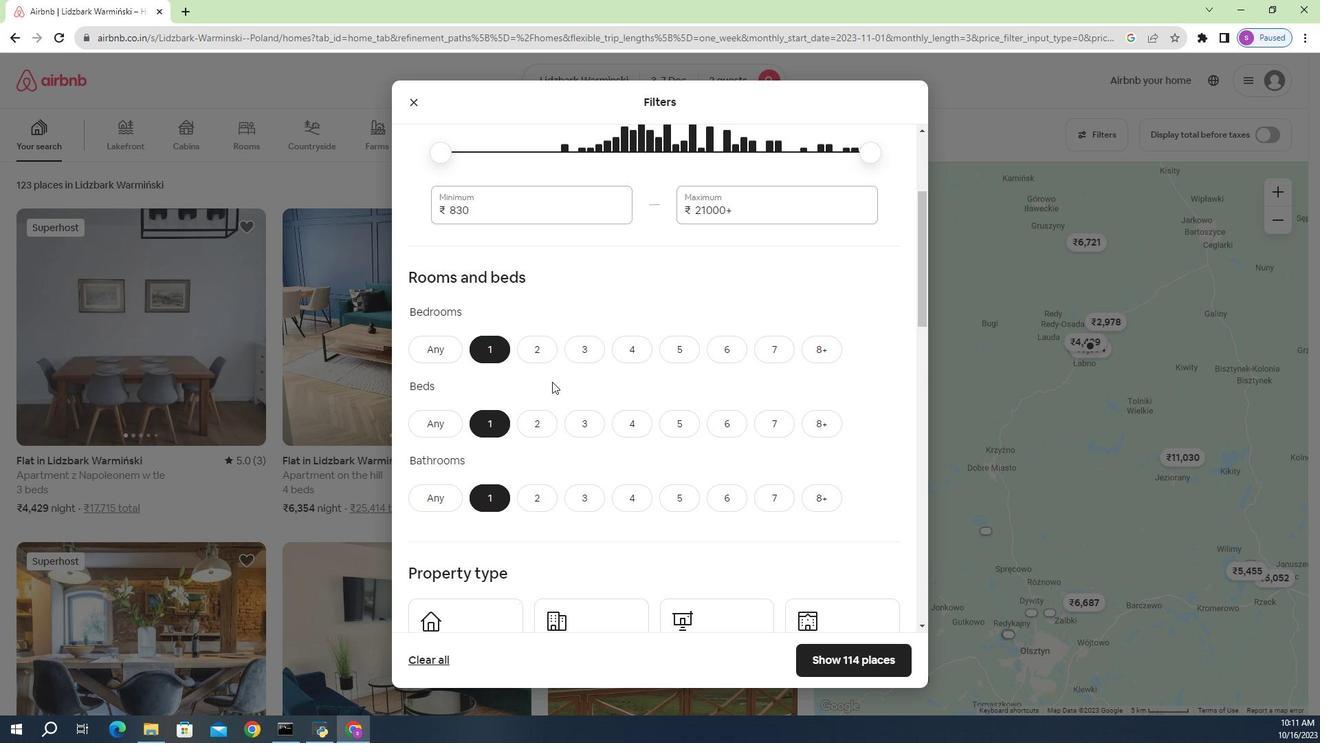 
Action: Mouse scrolled (539, 372) with delta (0, 0)
Screenshot: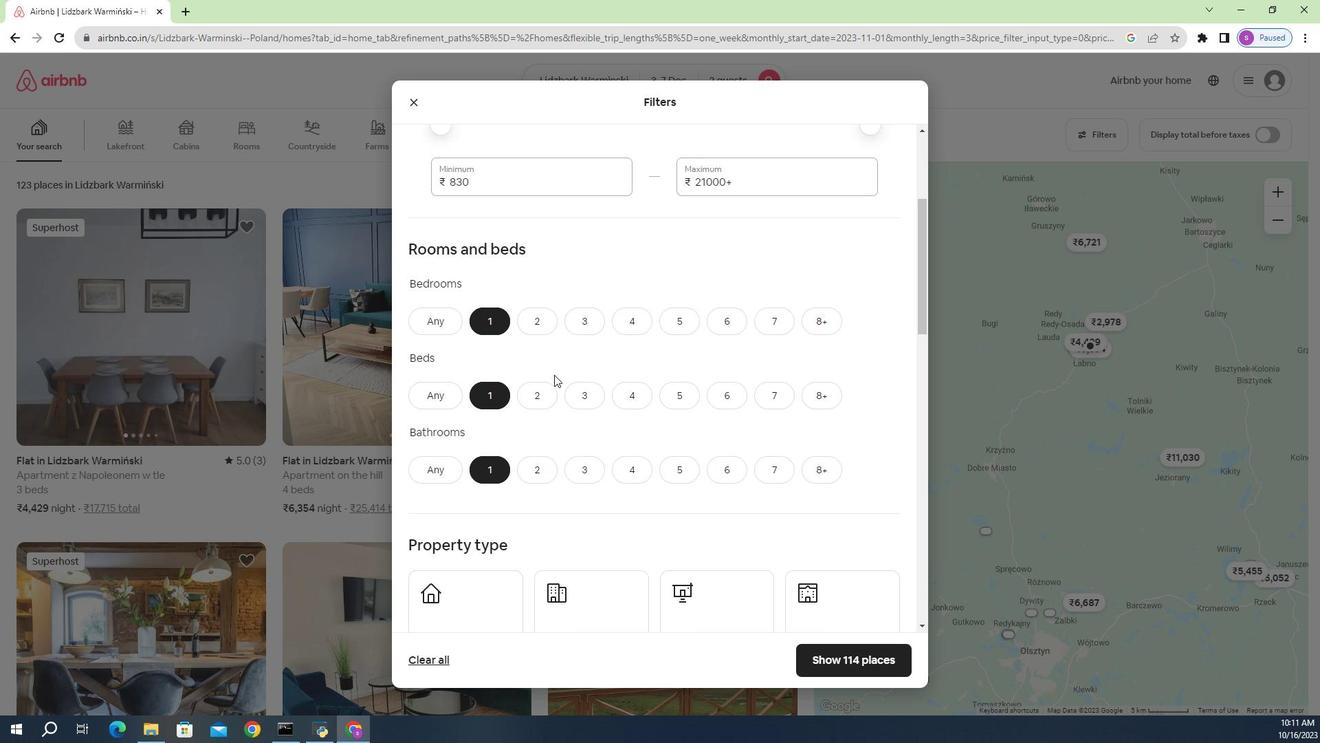 
Action: Mouse moved to (540, 372)
Screenshot: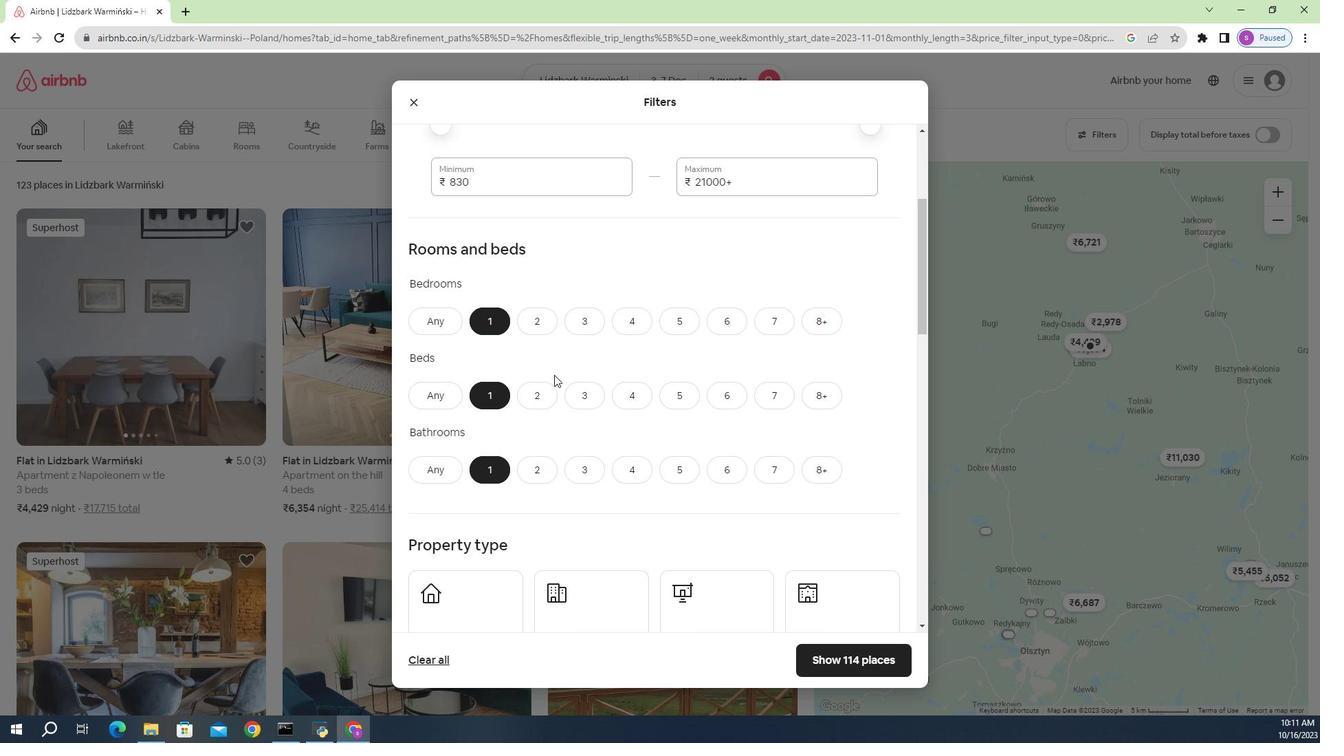 
Action: Mouse scrolled (540, 371) with delta (0, 0)
Screenshot: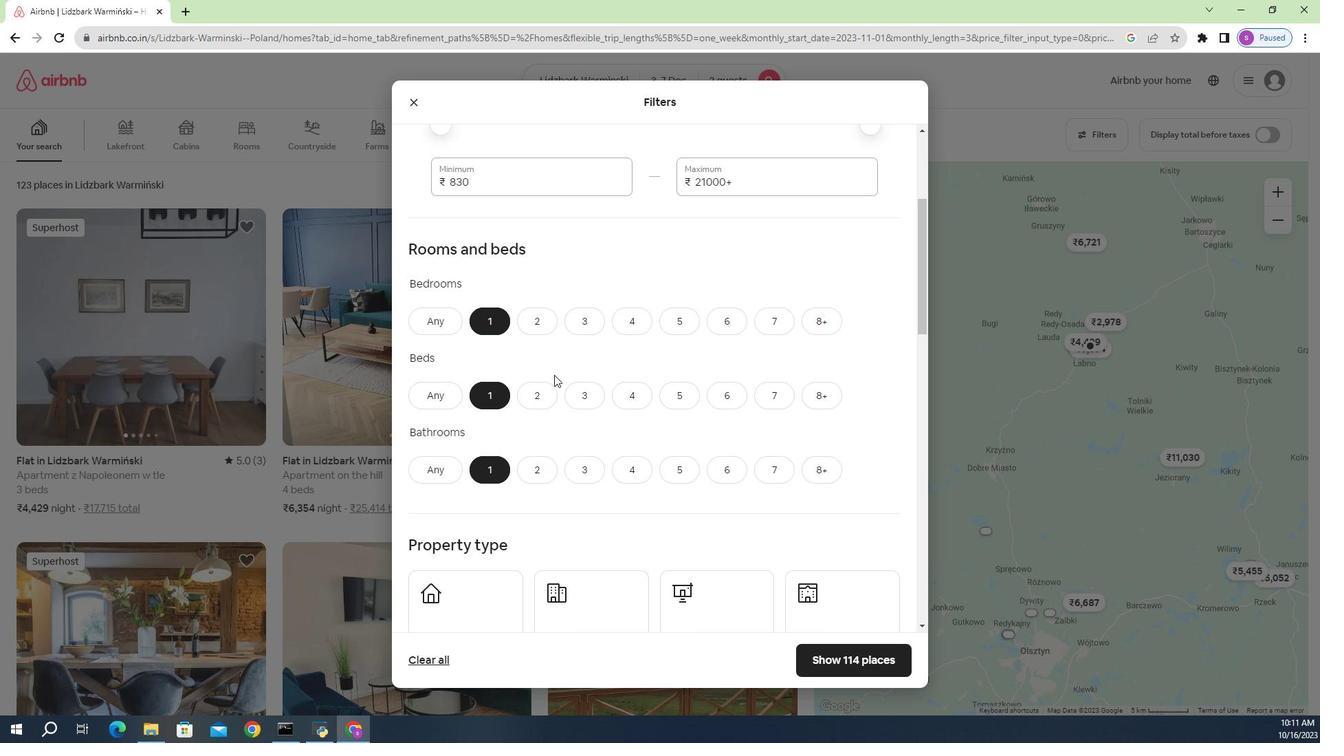 
Action: Mouse moved to (542, 364)
Screenshot: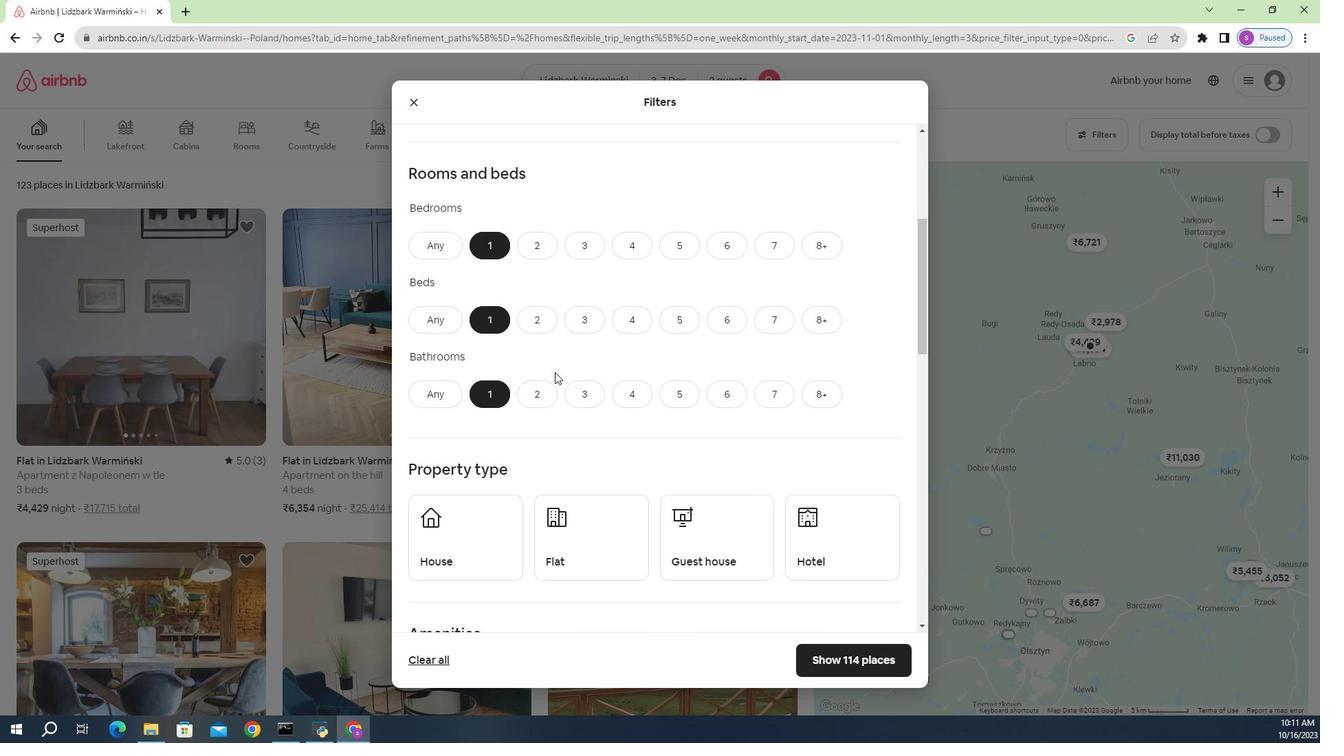 
Action: Mouse scrolled (542, 363) with delta (0, 0)
Screenshot: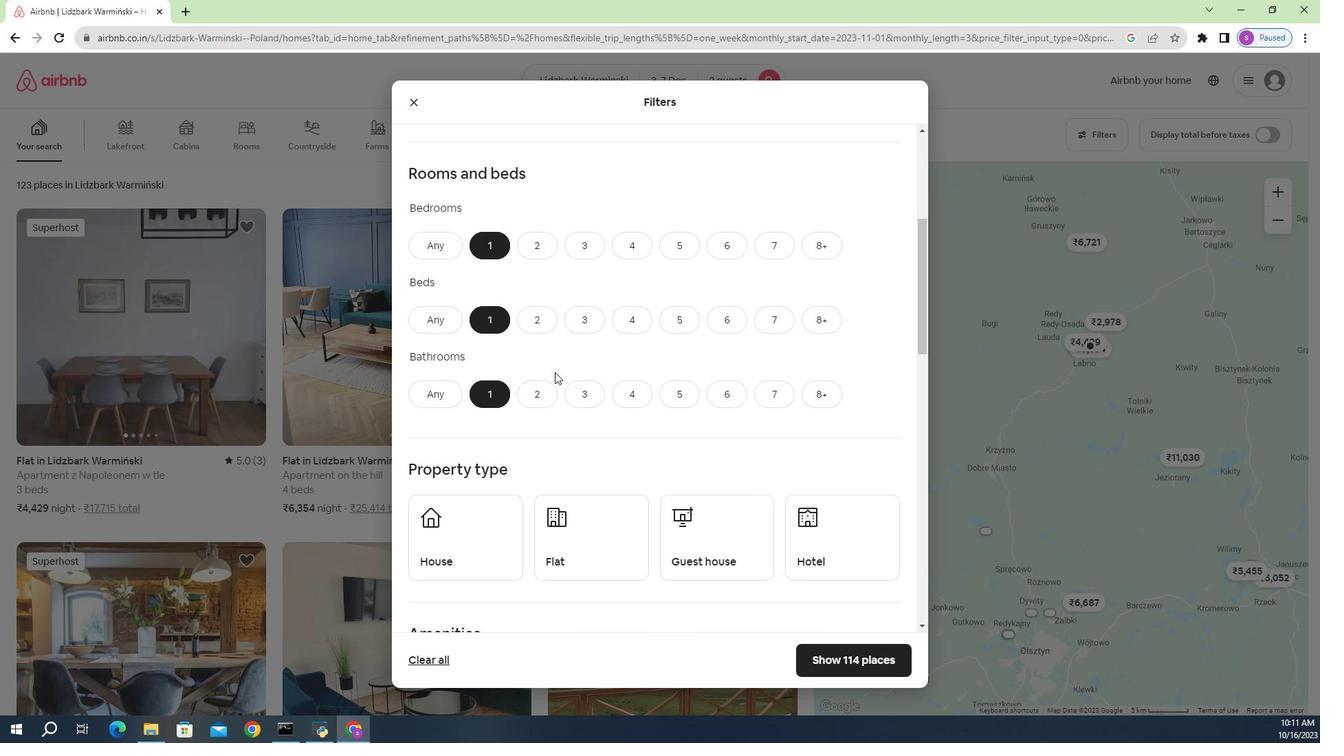 
Action: Mouse moved to (520, 406)
Screenshot: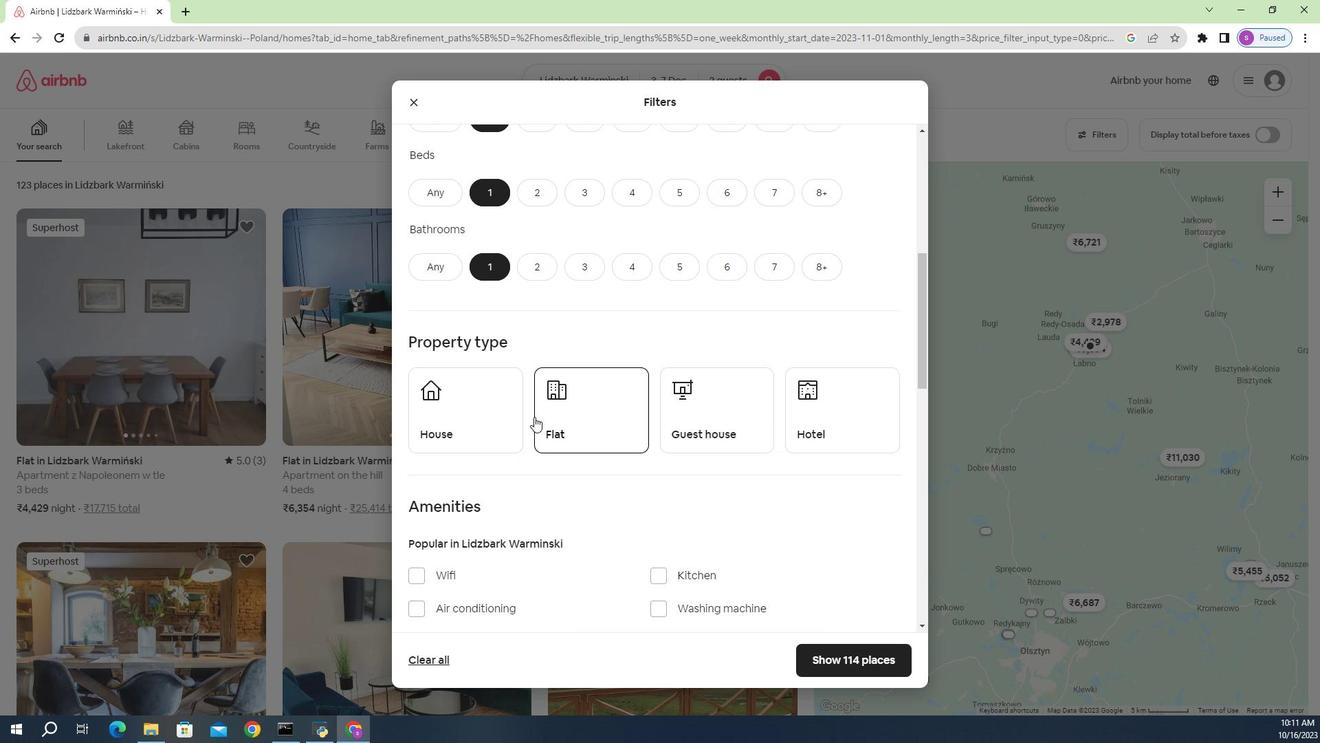 
Action: Mouse scrolled (520, 405) with delta (0, 0)
Screenshot: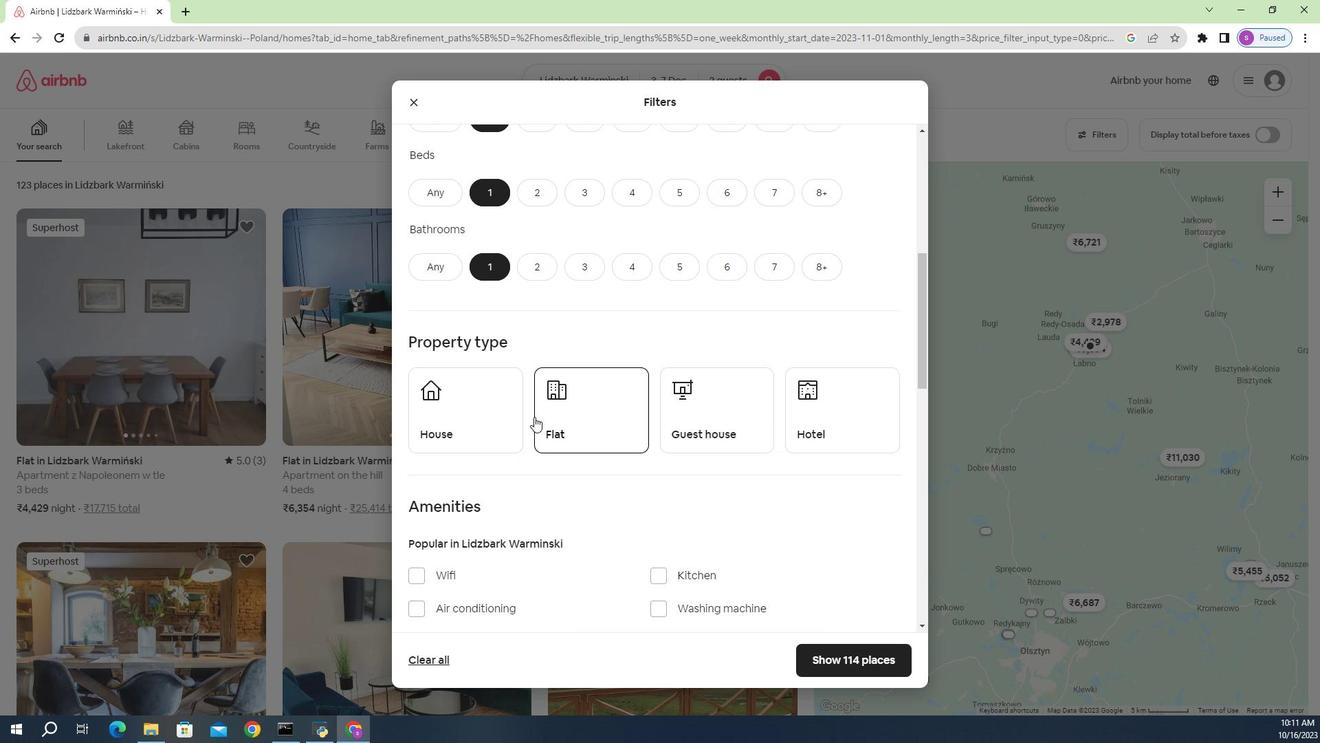 
Action: Mouse moved to (827, 350)
Screenshot: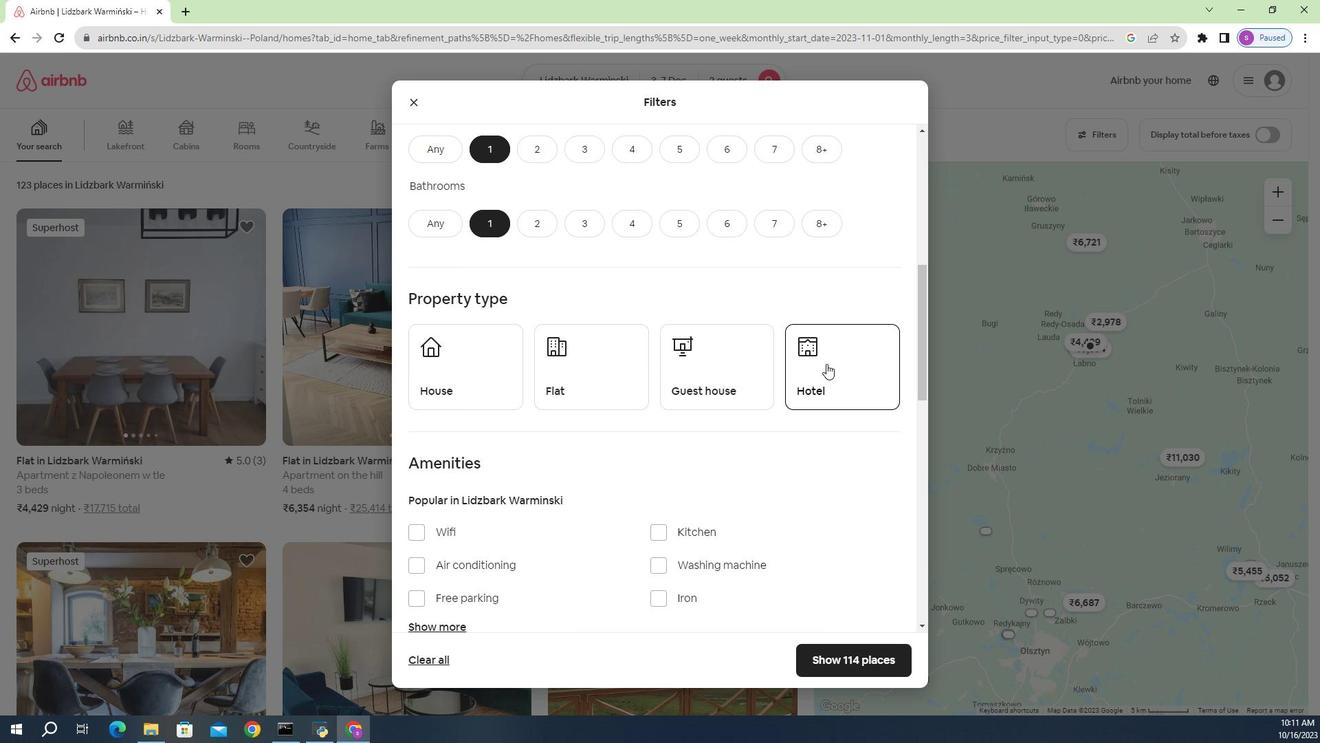 
Action: Mouse pressed left at (827, 350)
Screenshot: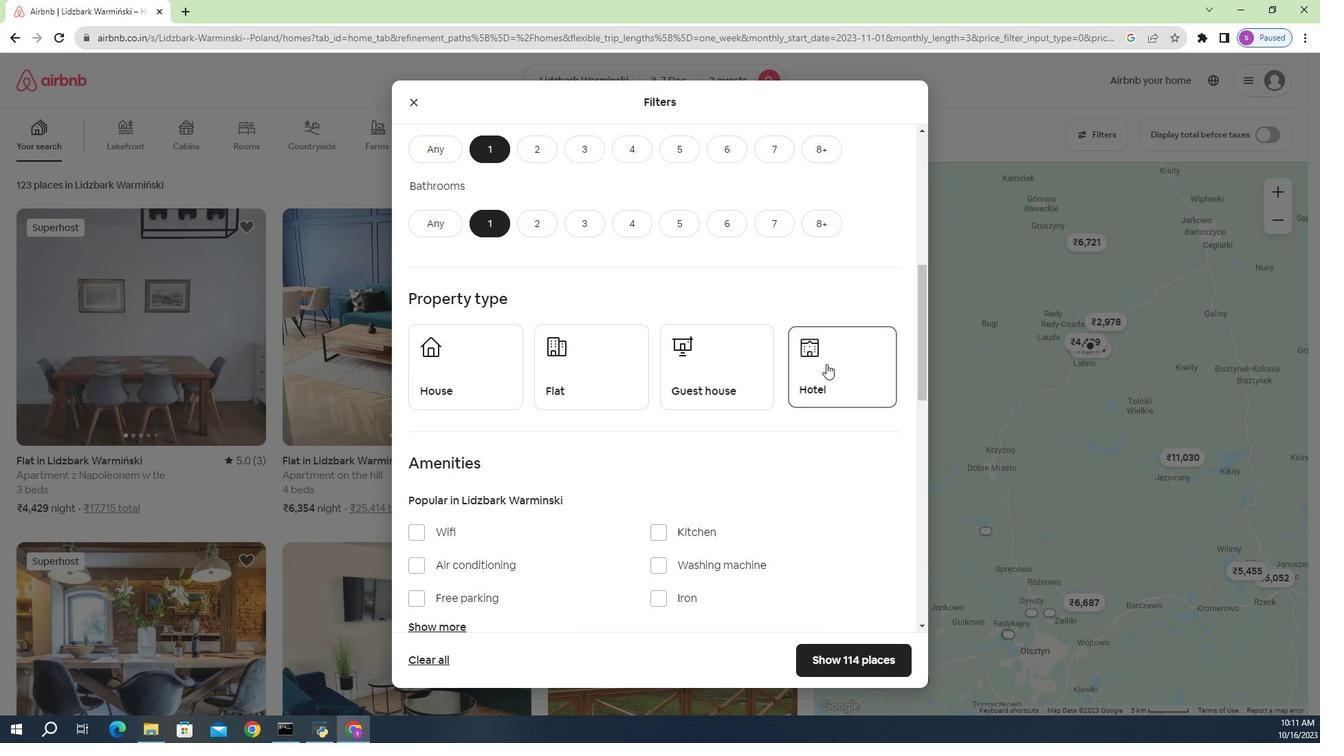 
Action: Mouse moved to (622, 412)
Screenshot: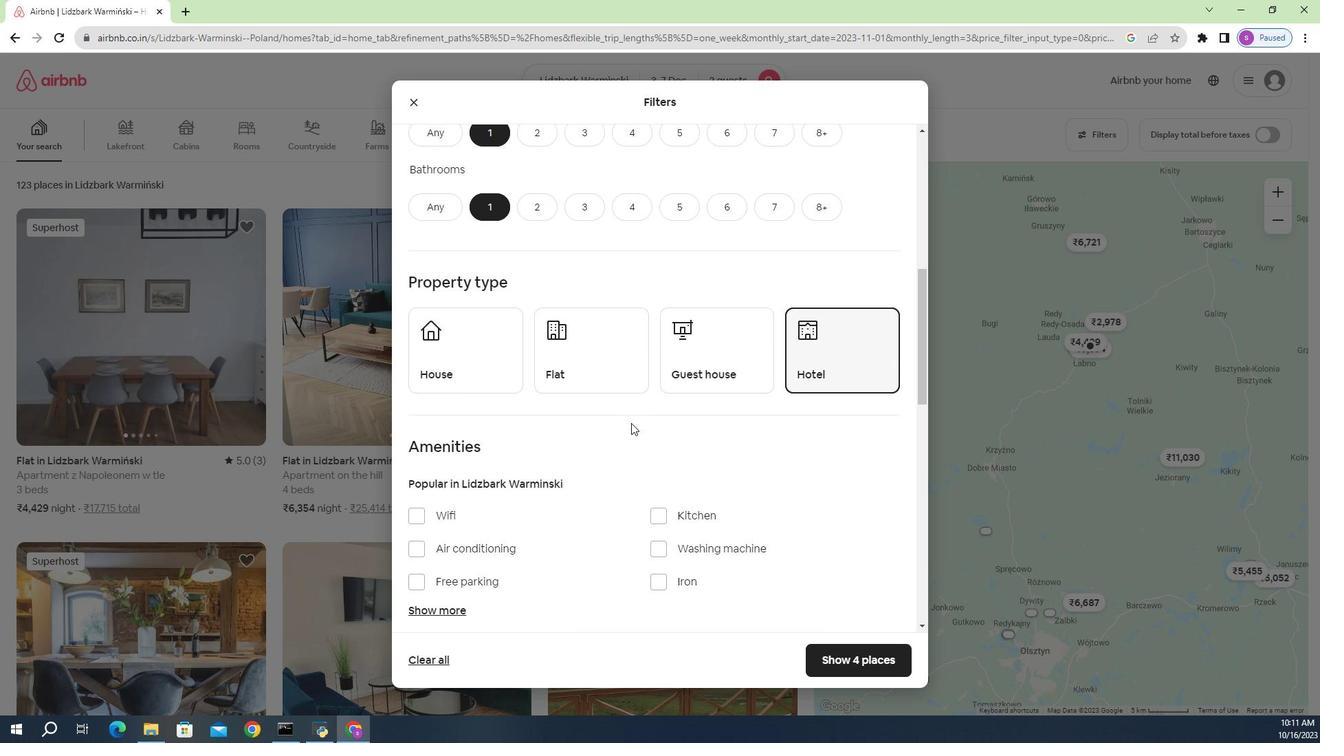 
Action: Mouse scrolled (622, 412) with delta (0, 0)
Screenshot: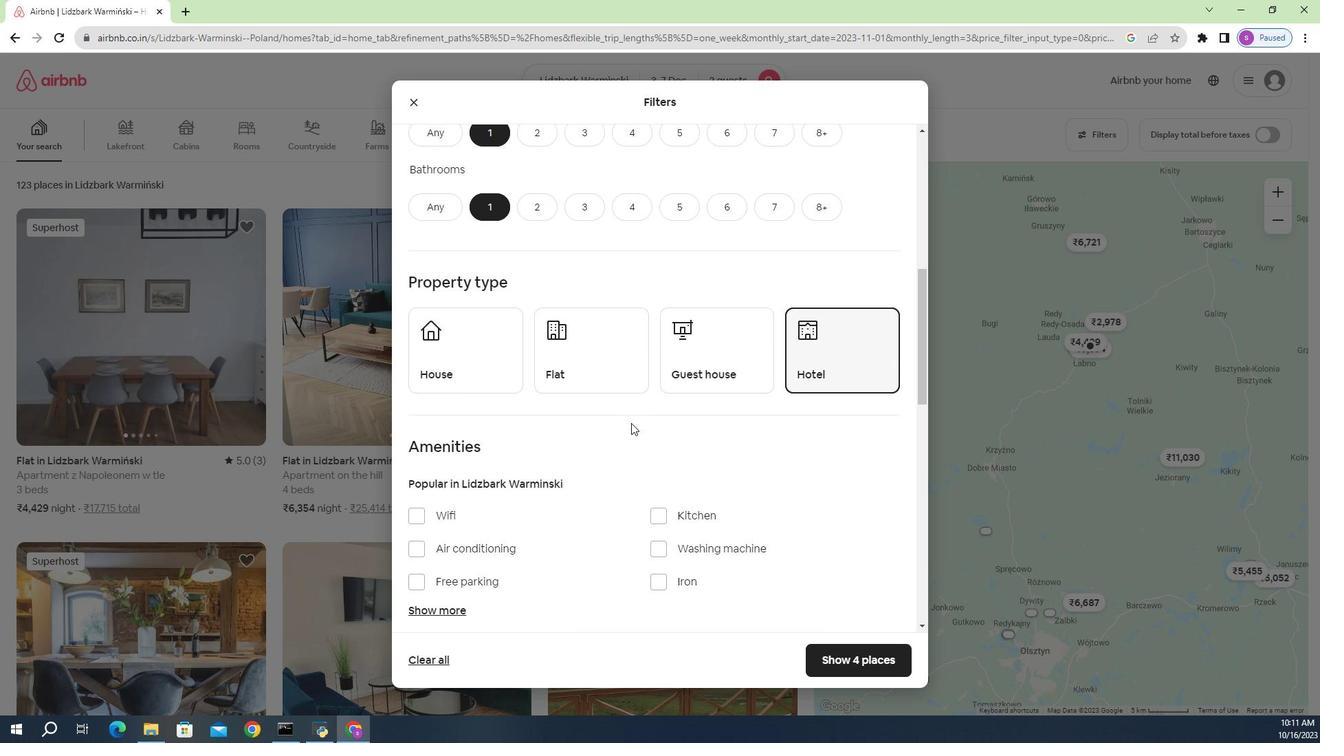 
Action: Mouse moved to (622, 412)
Screenshot: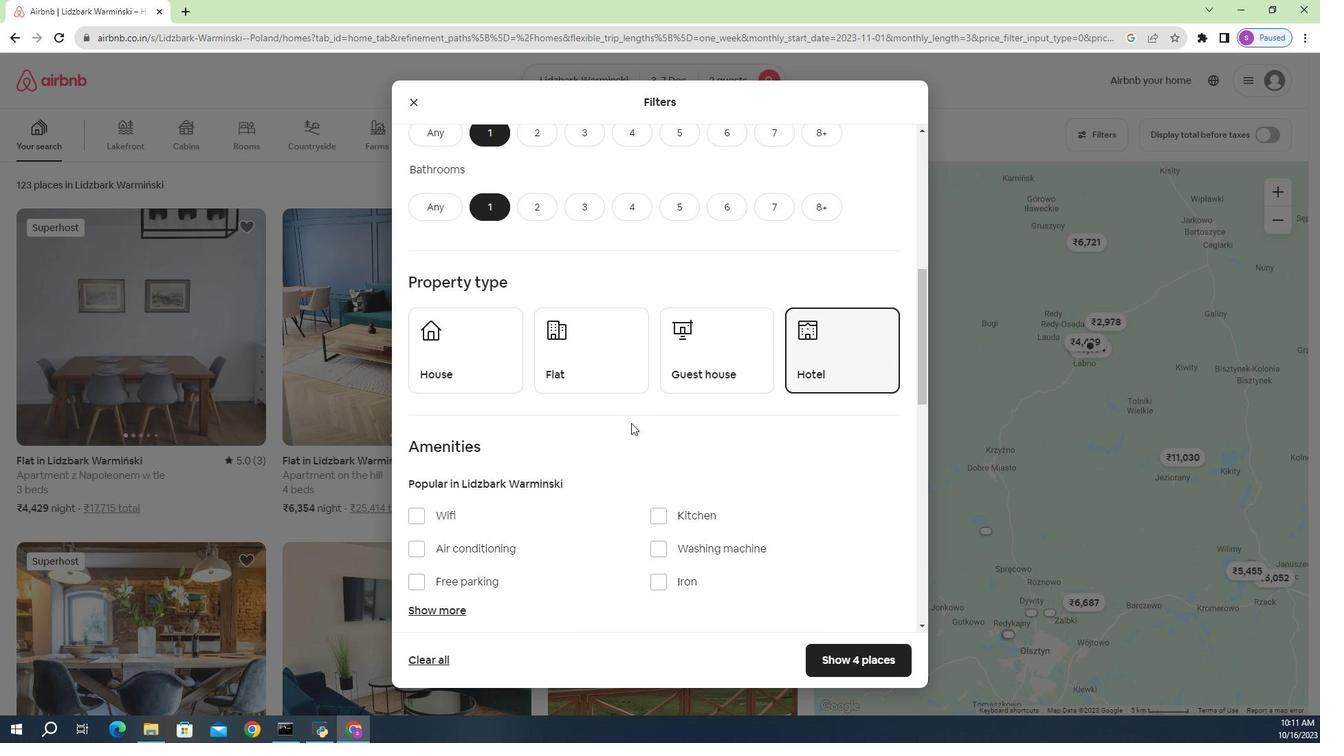 
Action: Mouse scrolled (622, 412) with delta (0, 0)
Screenshot: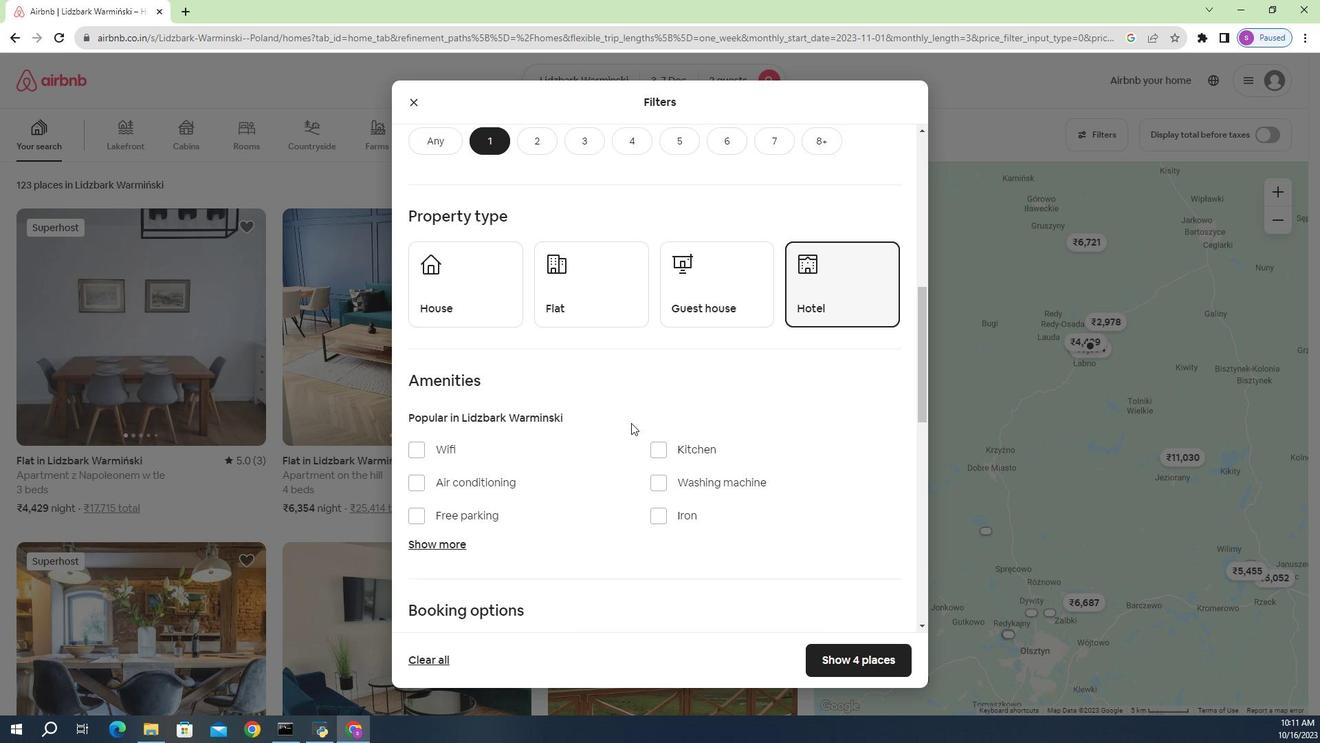 
Action: Mouse moved to (709, 421)
Screenshot: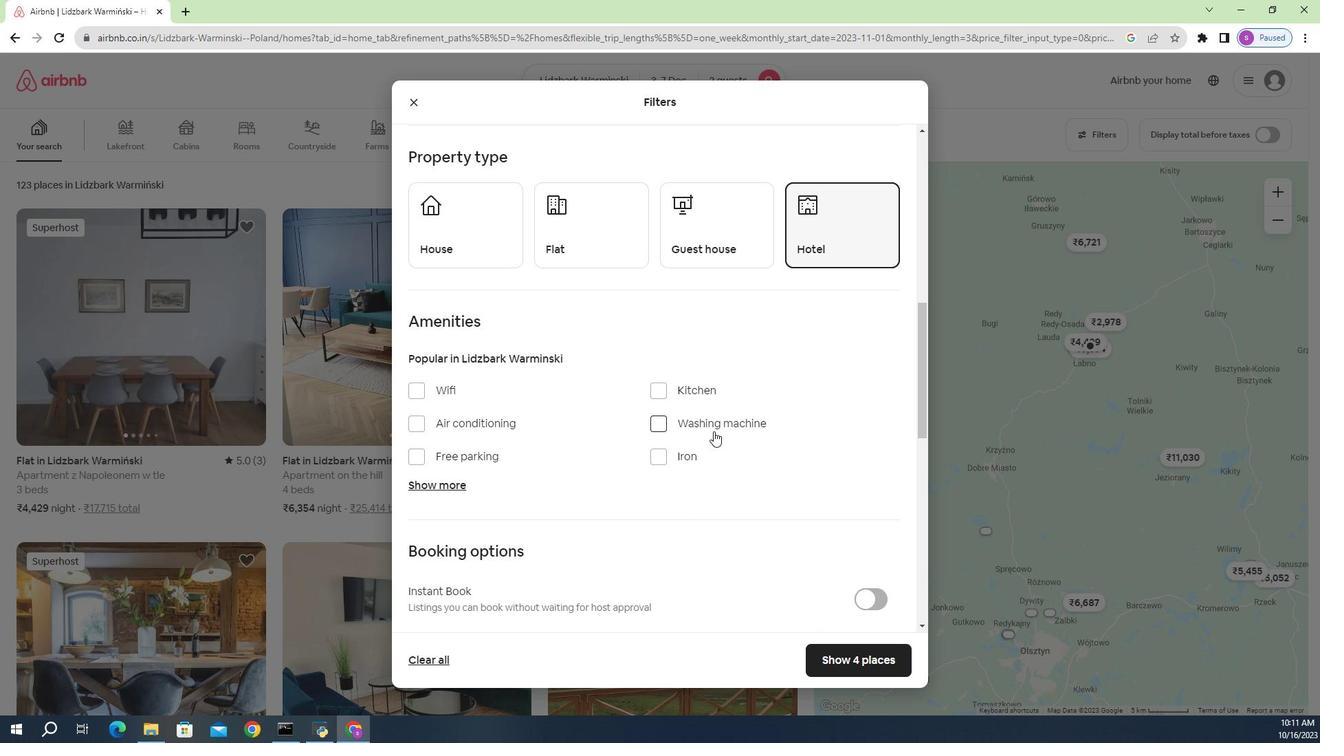 
Action: Mouse scrolled (709, 421) with delta (0, 0)
Screenshot: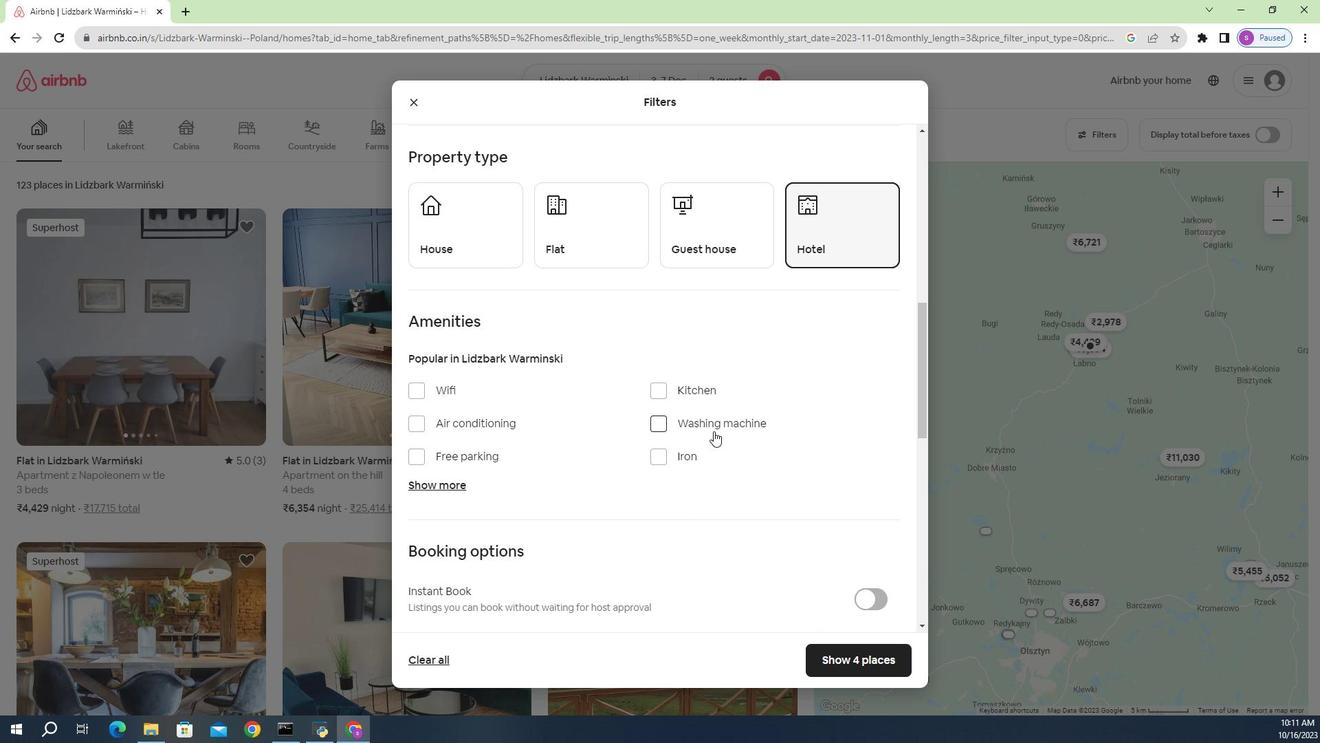 
Action: Mouse scrolled (709, 421) with delta (0, 0)
Screenshot: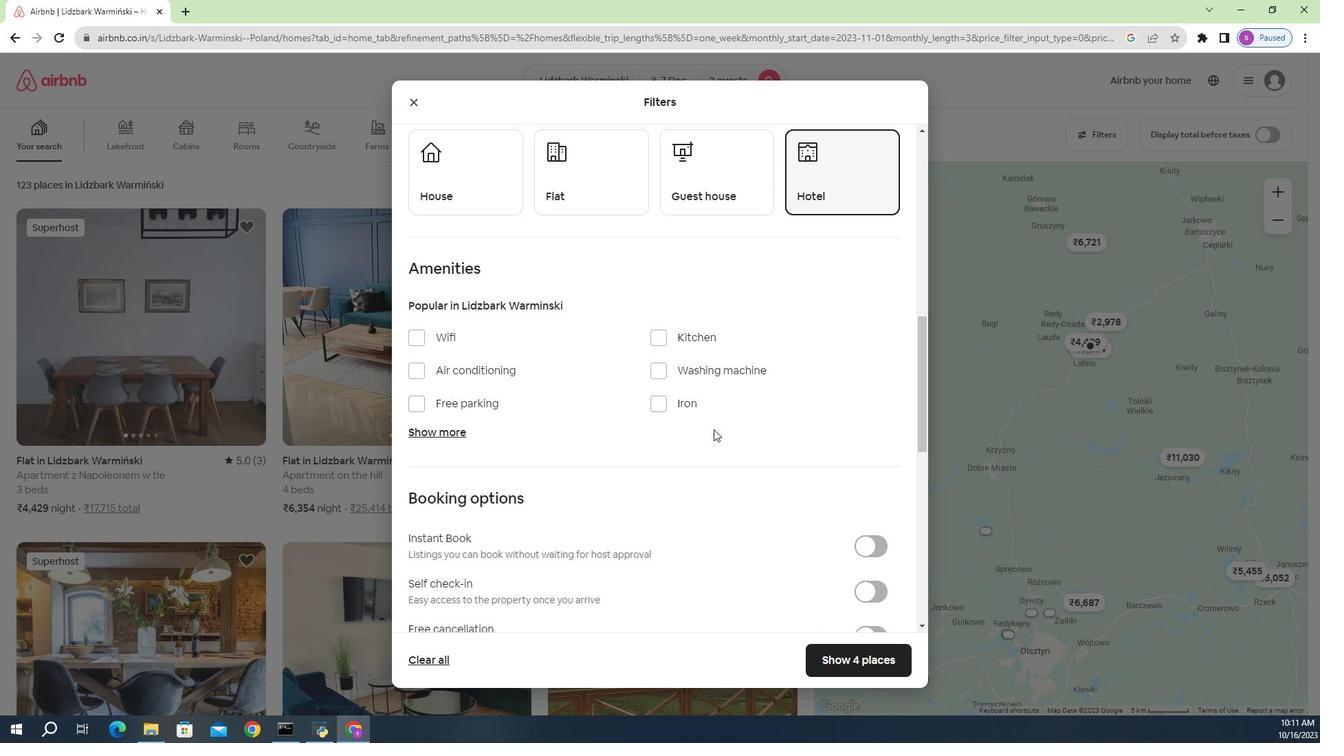 
Action: Mouse moved to (867, 501)
Screenshot: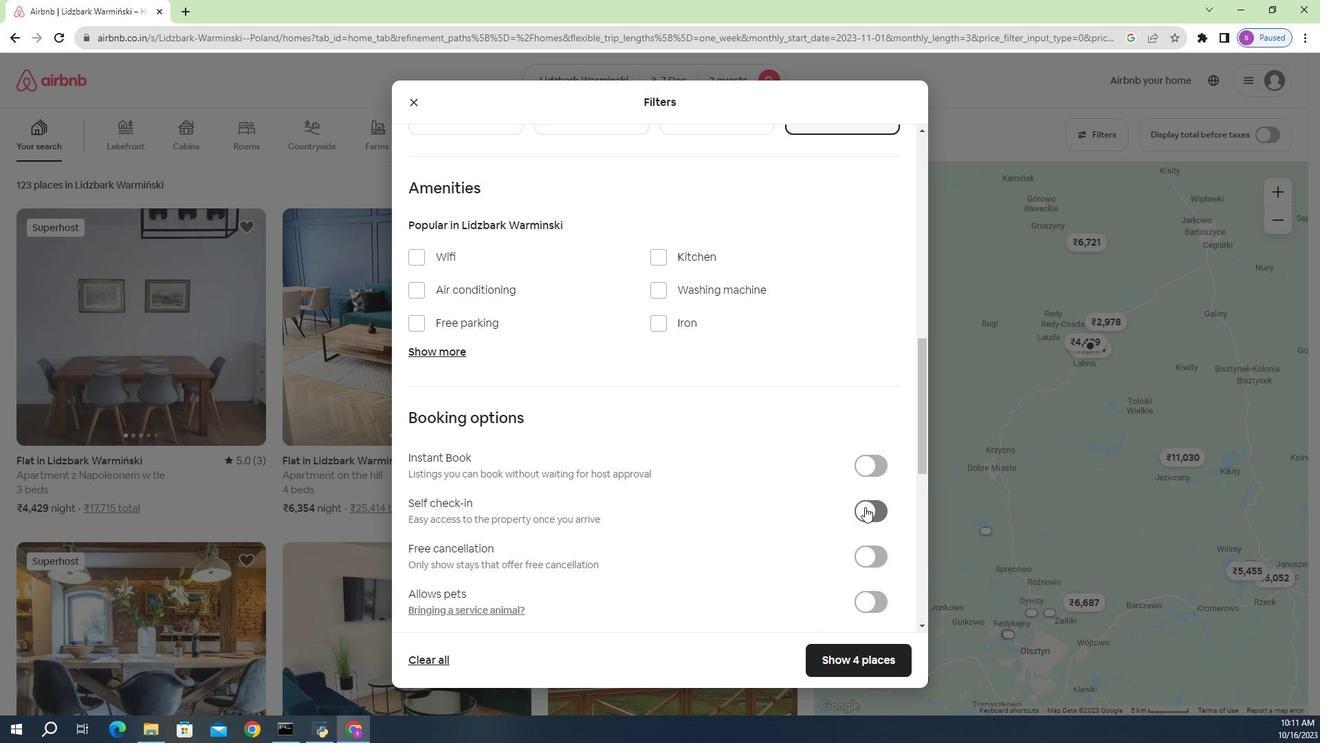 
Action: Mouse pressed left at (867, 501)
Screenshot: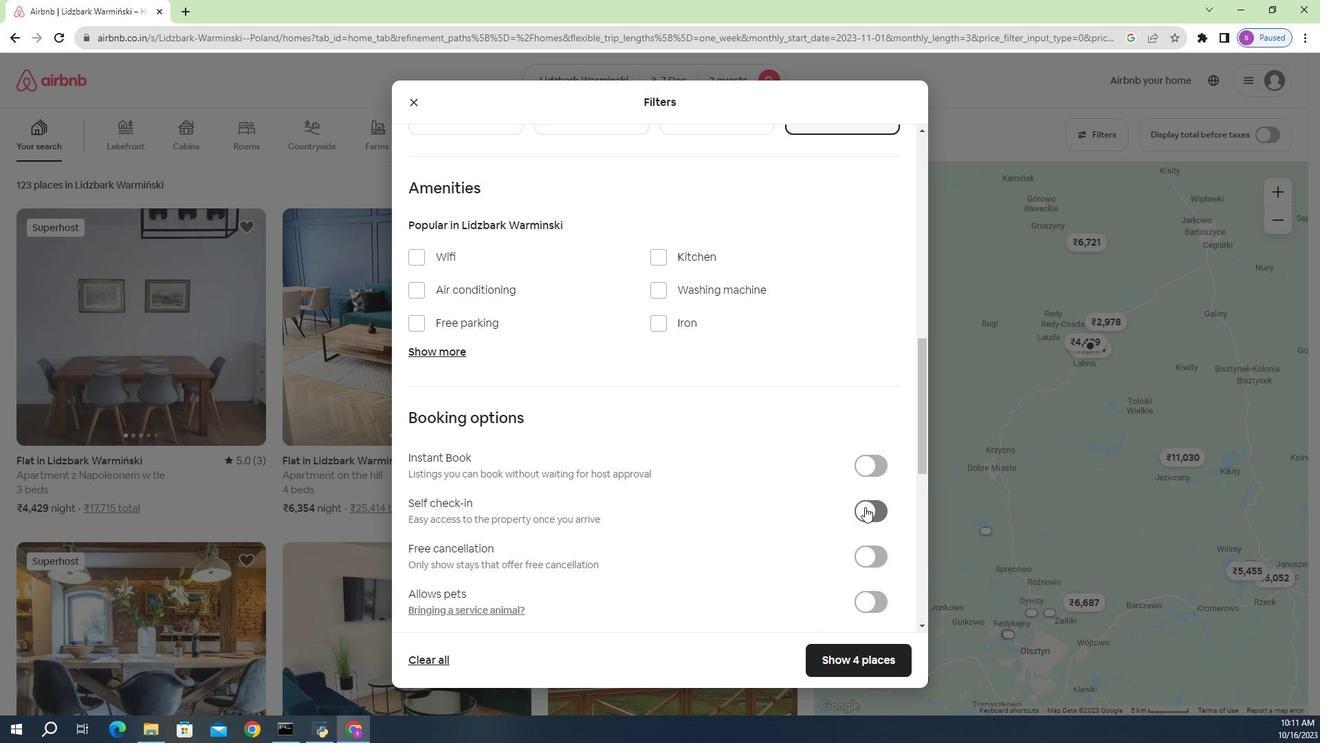 
Action: Mouse moved to (639, 505)
Screenshot: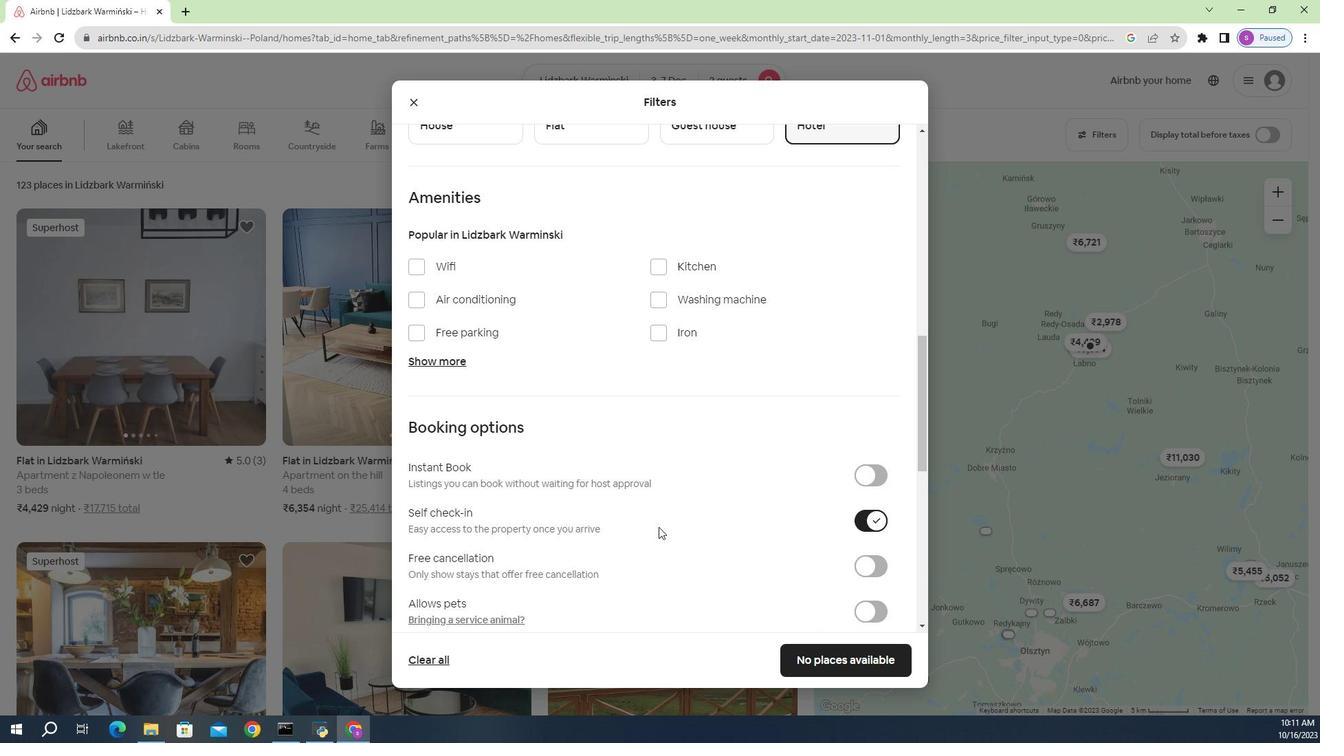 
Action: Mouse scrolled (639, 506) with delta (0, 0)
Screenshot: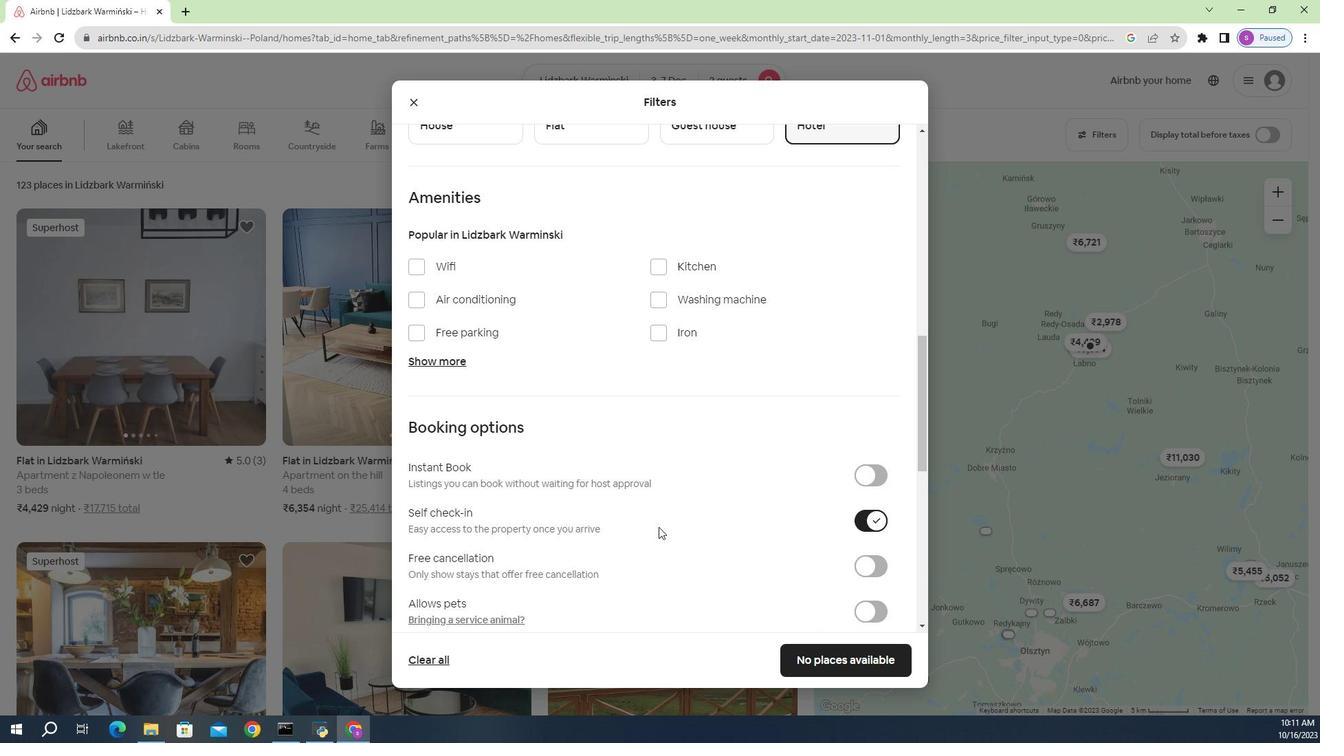 
Action: Mouse moved to (643, 510)
Screenshot: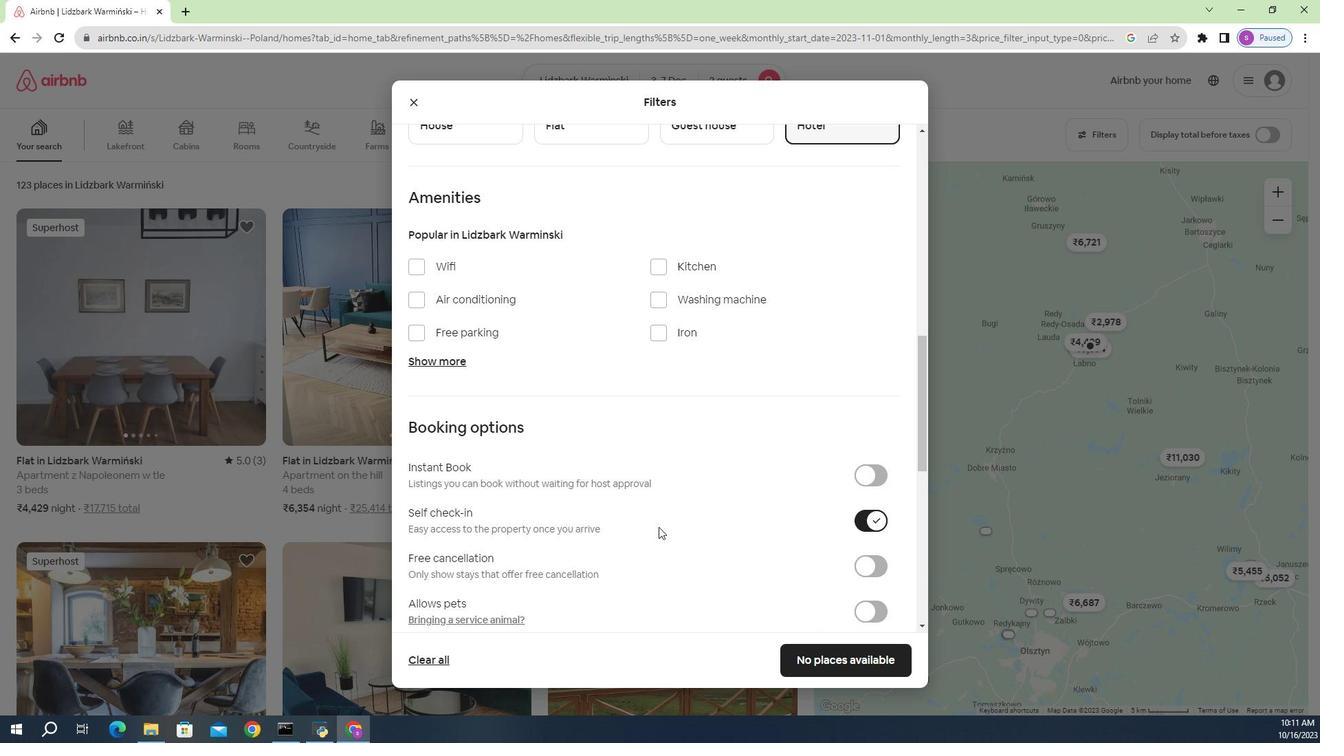 
Action: Mouse scrolled (643, 511) with delta (0, 0)
Screenshot: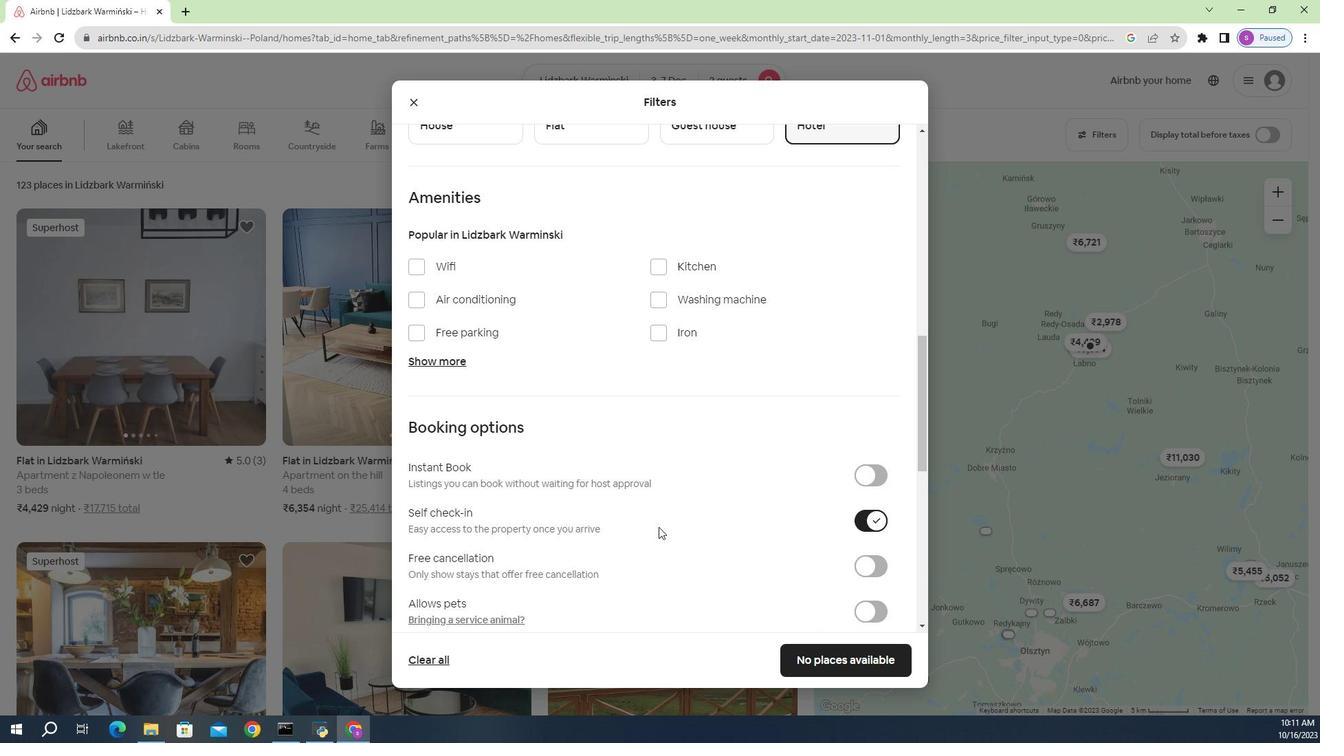 
Action: Mouse moved to (646, 515)
Screenshot: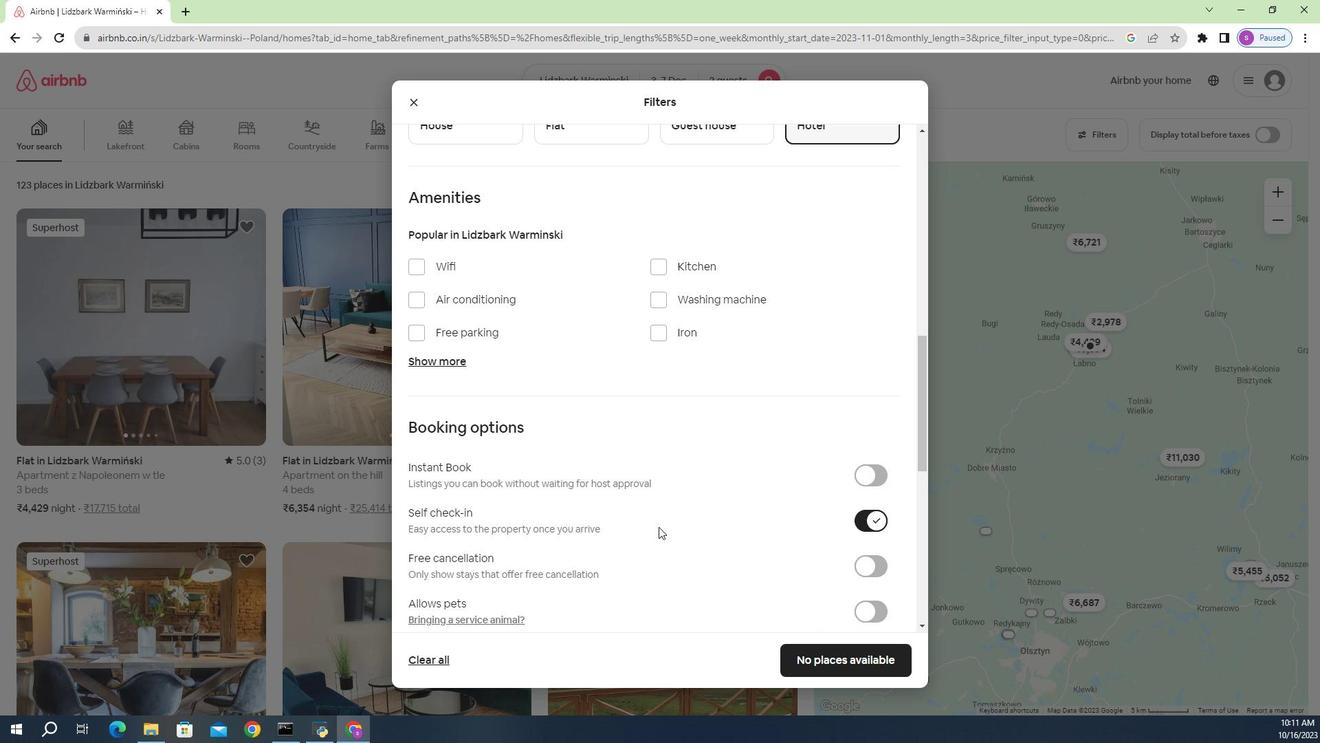 
Action: Mouse scrolled (646, 515) with delta (0, 0)
Screenshot: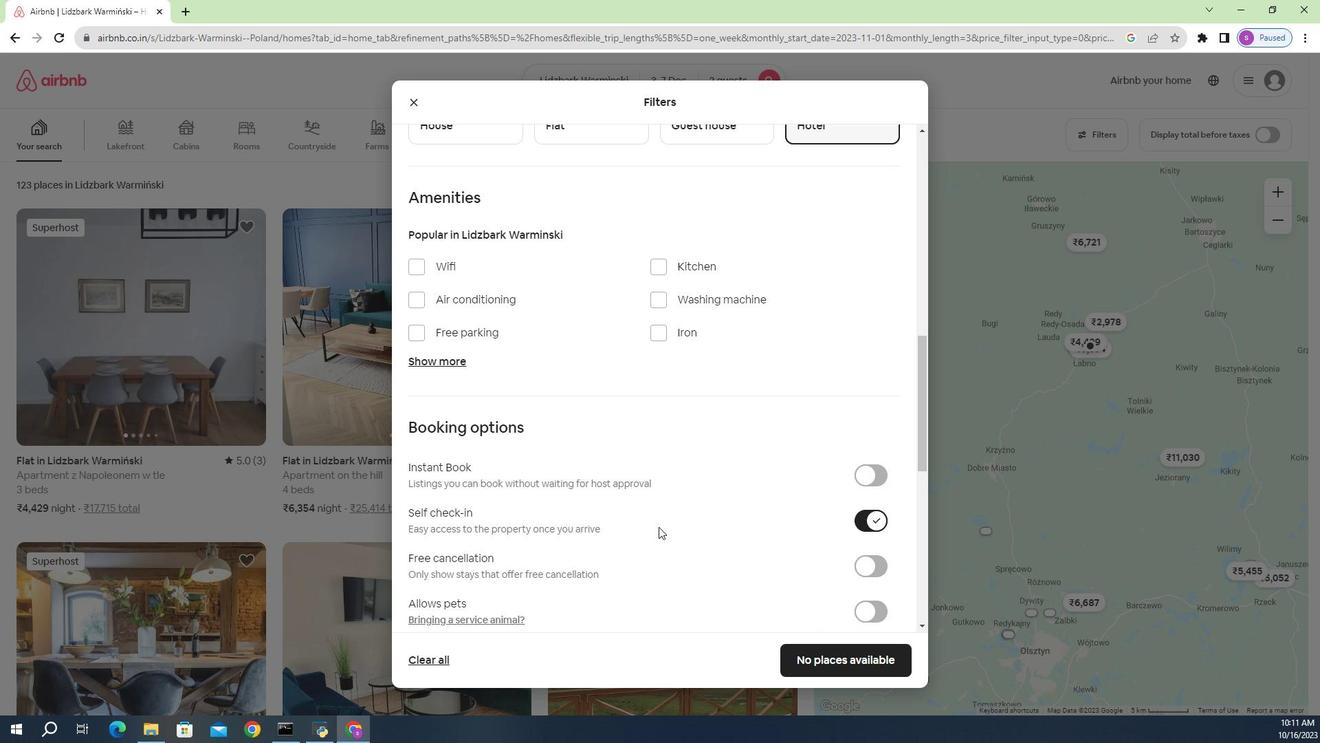 
Action: Mouse moved to (650, 520)
Screenshot: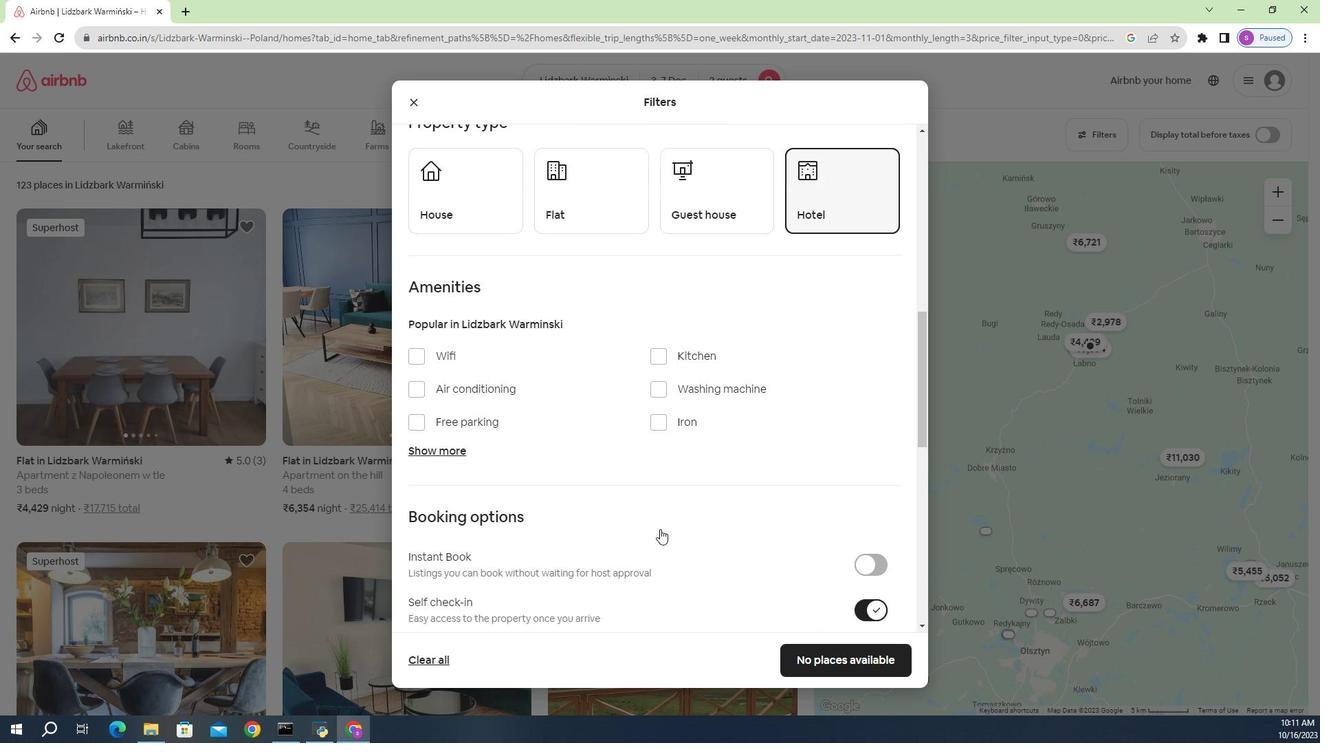 
Action: Mouse scrolled (650, 520) with delta (0, 0)
Screenshot: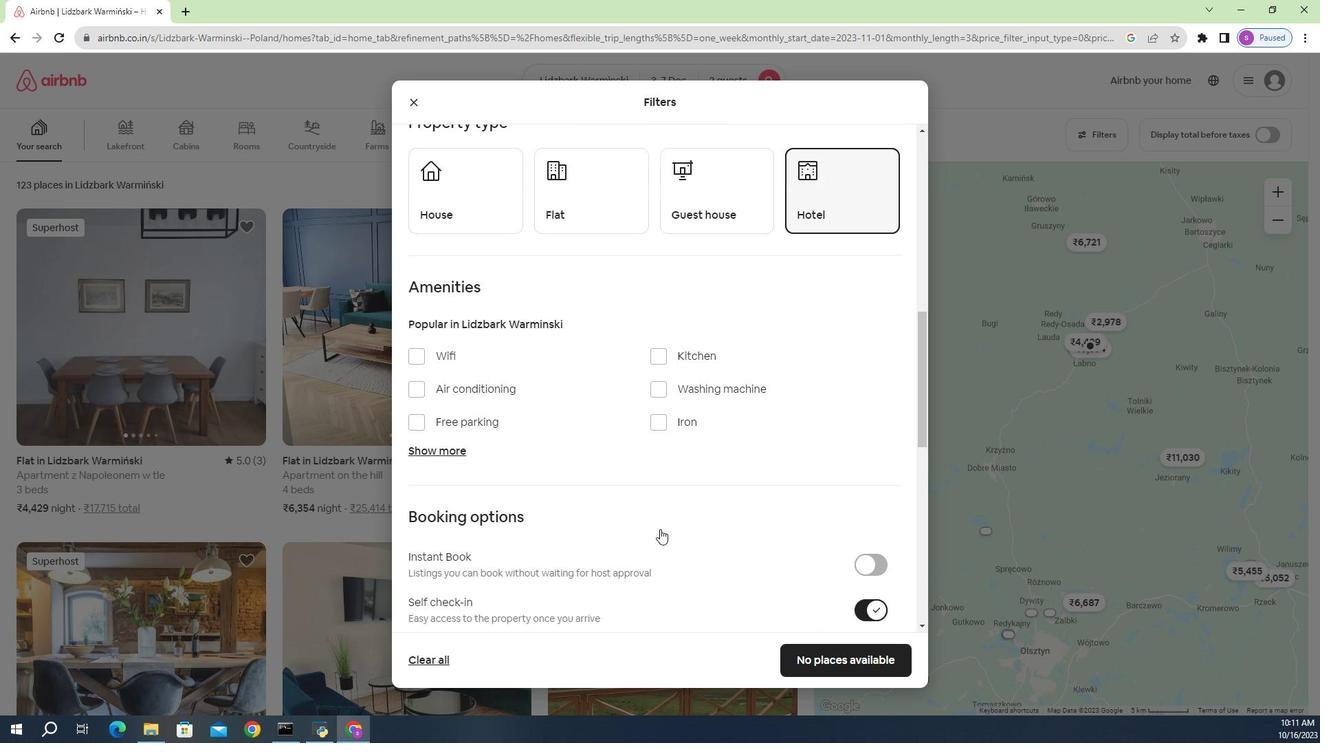 
Action: Mouse moved to (652, 523)
Screenshot: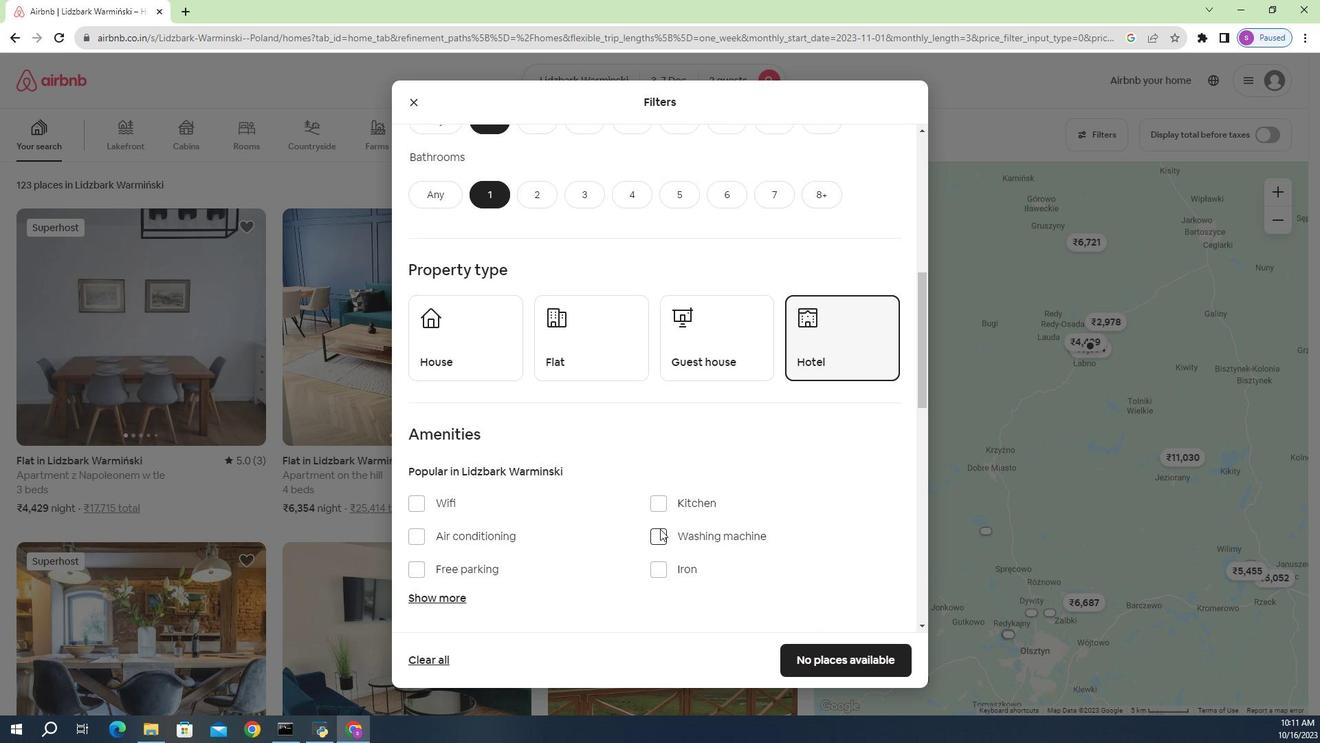 
Action: Mouse scrolled (652, 524) with delta (0, 0)
Screenshot: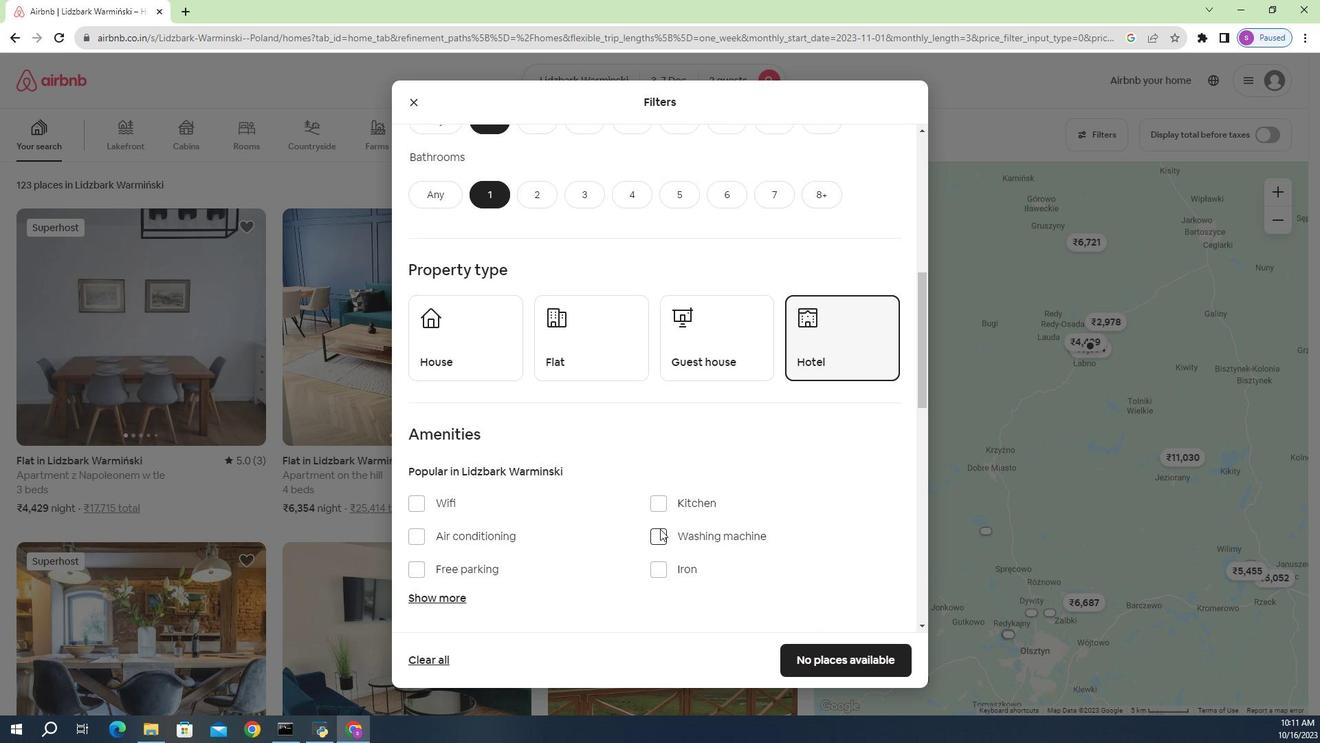
Action: Mouse moved to (652, 473)
Screenshot: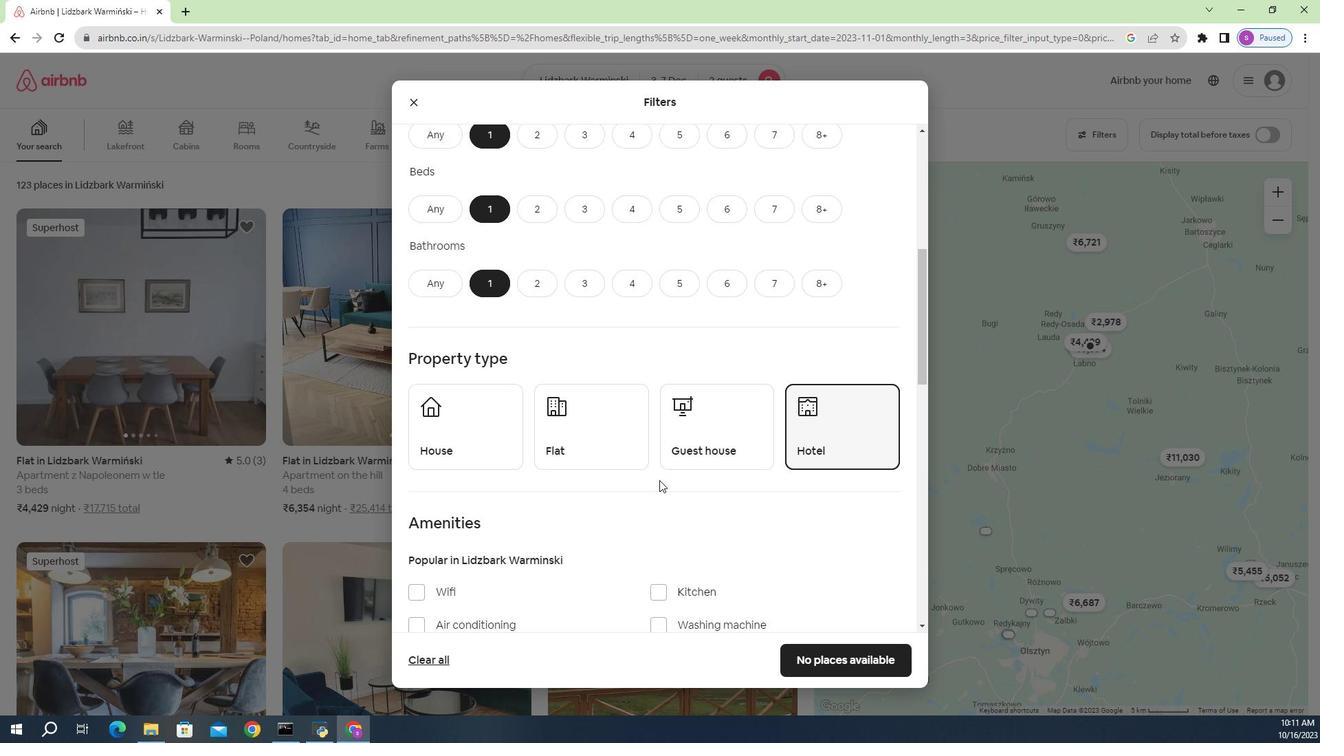 
Action: Mouse scrolled (652, 472) with delta (0, 0)
Screenshot: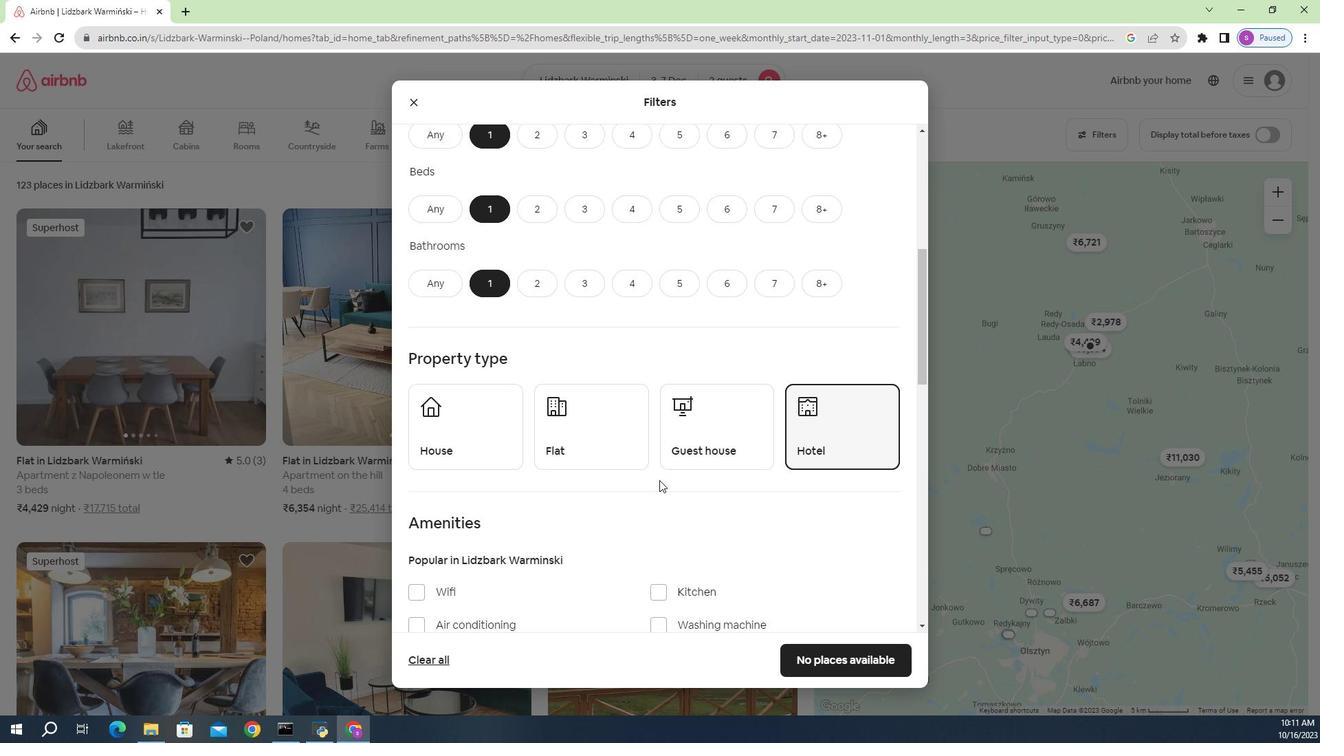 
Action: Mouse scrolled (652, 472) with delta (0, 0)
Screenshot: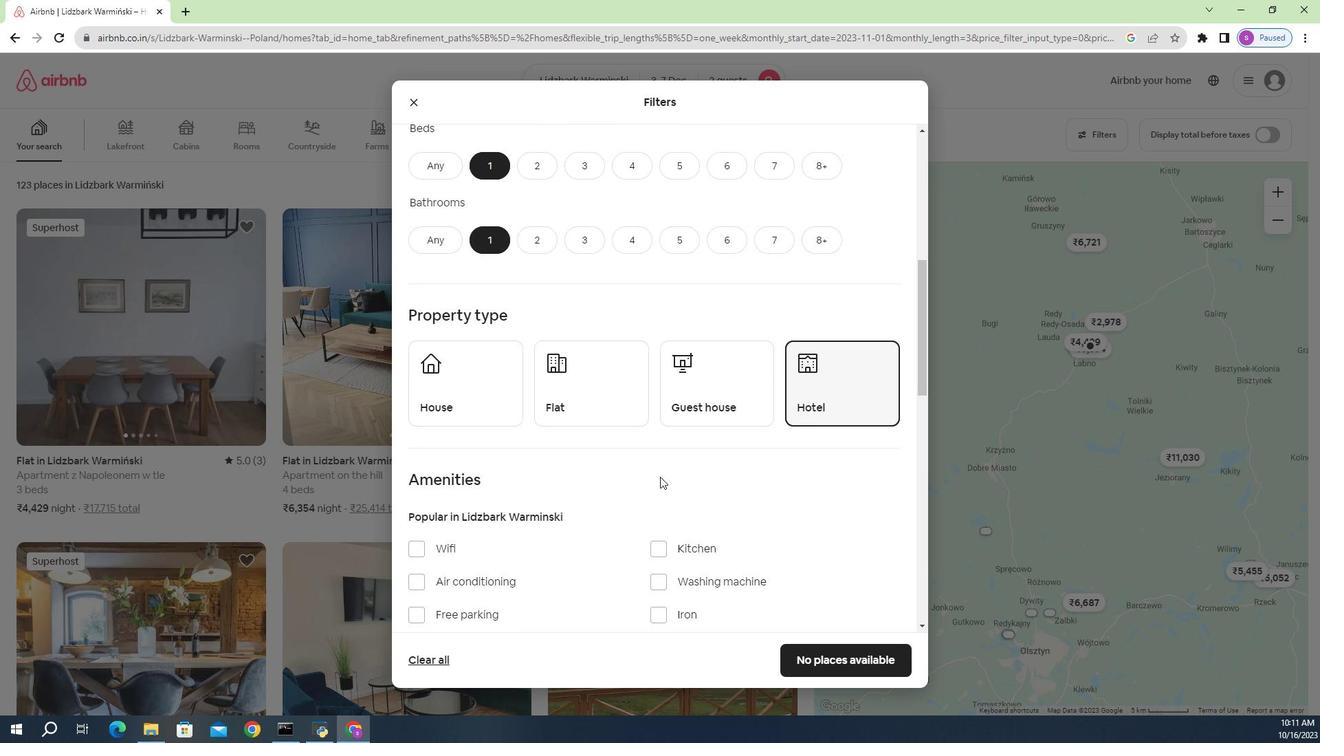 
Action: Mouse moved to (652, 473)
Screenshot: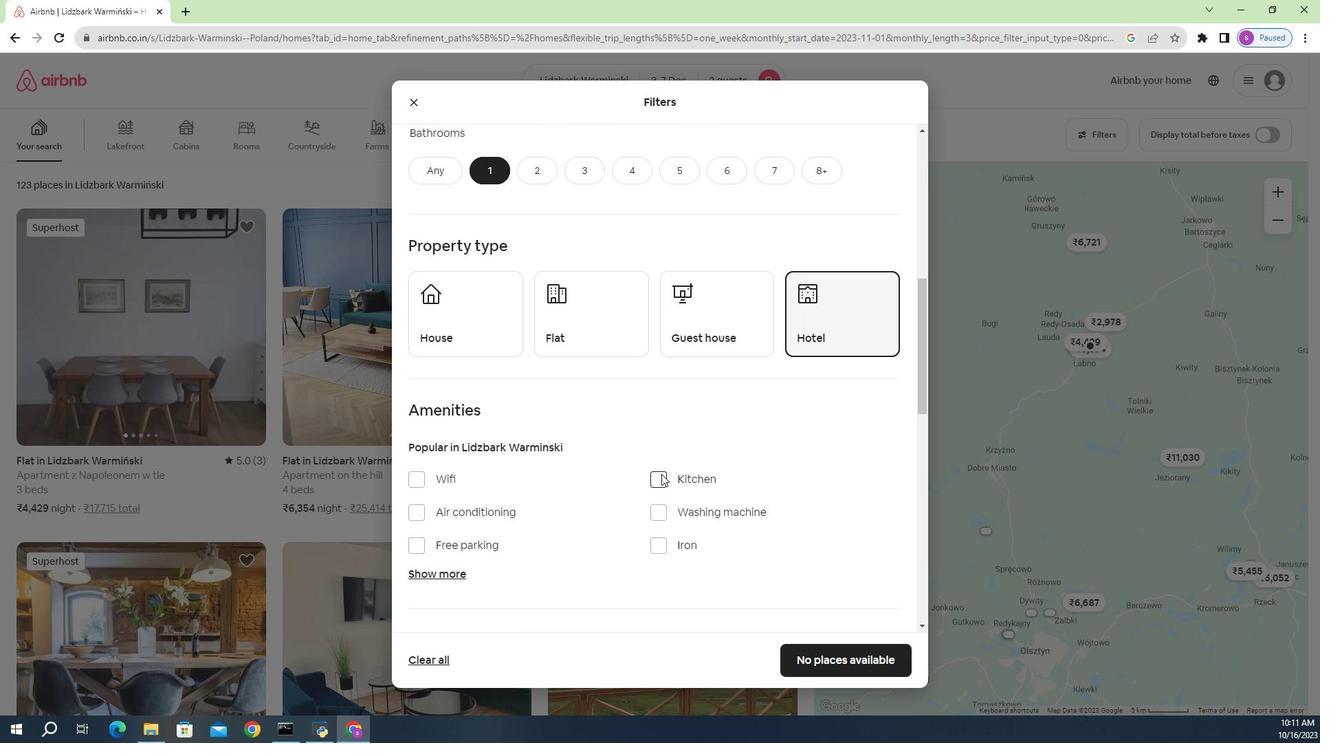 
Action: Mouse scrolled (652, 472) with delta (0, 0)
Screenshot: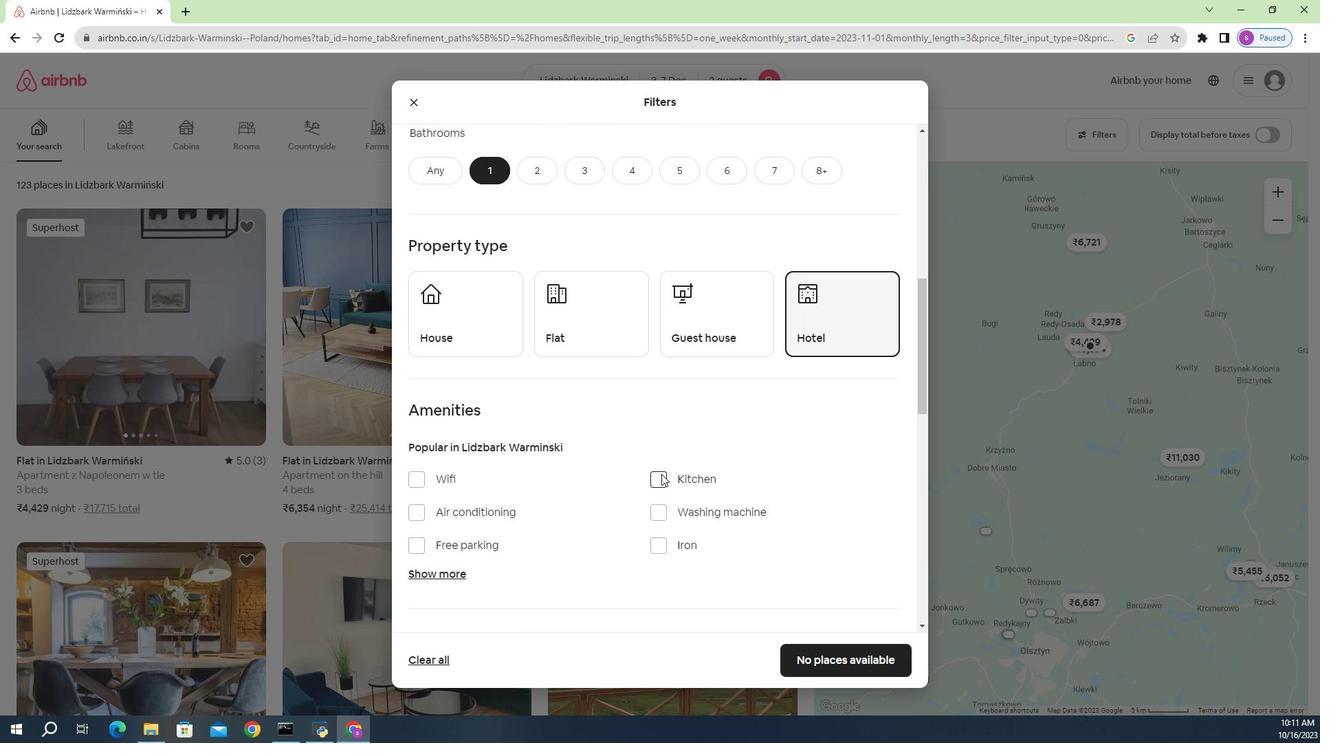 
Action: Mouse moved to (731, 492)
Screenshot: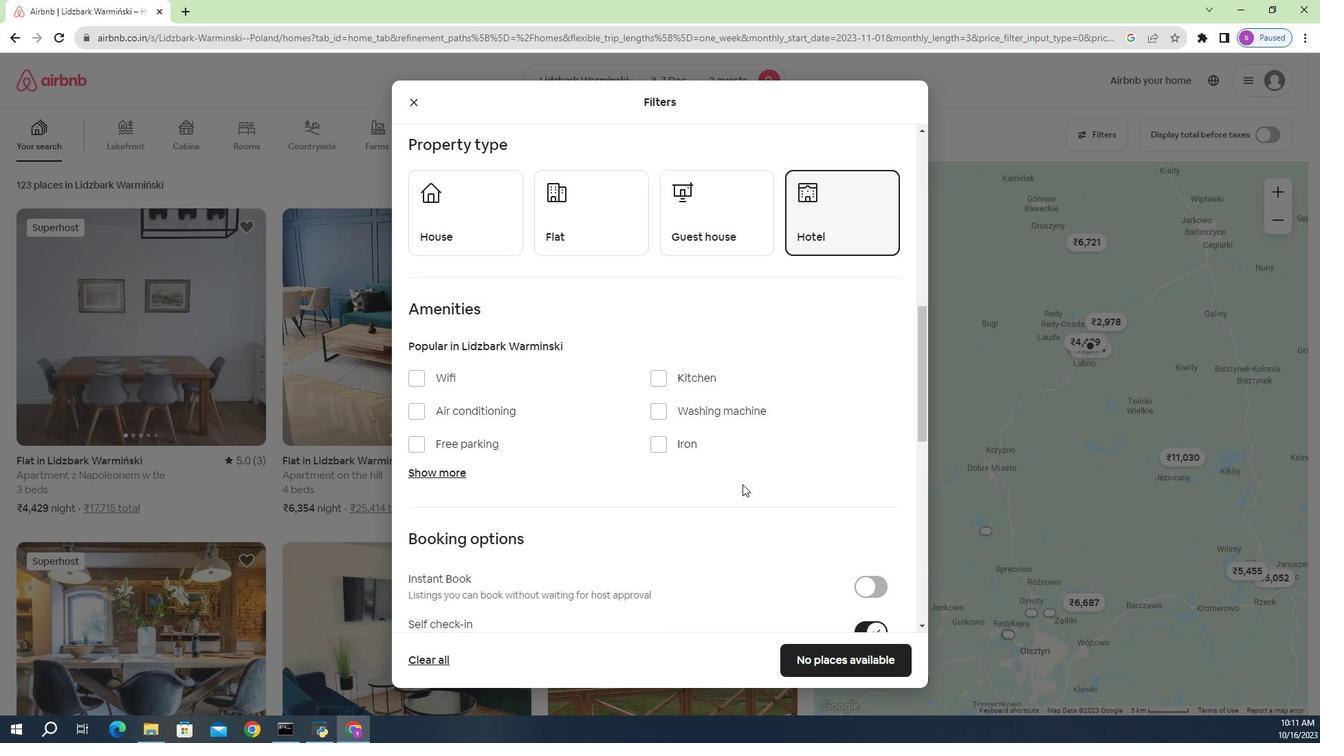 
Action: Mouse scrolled (731, 491) with delta (0, 0)
Screenshot: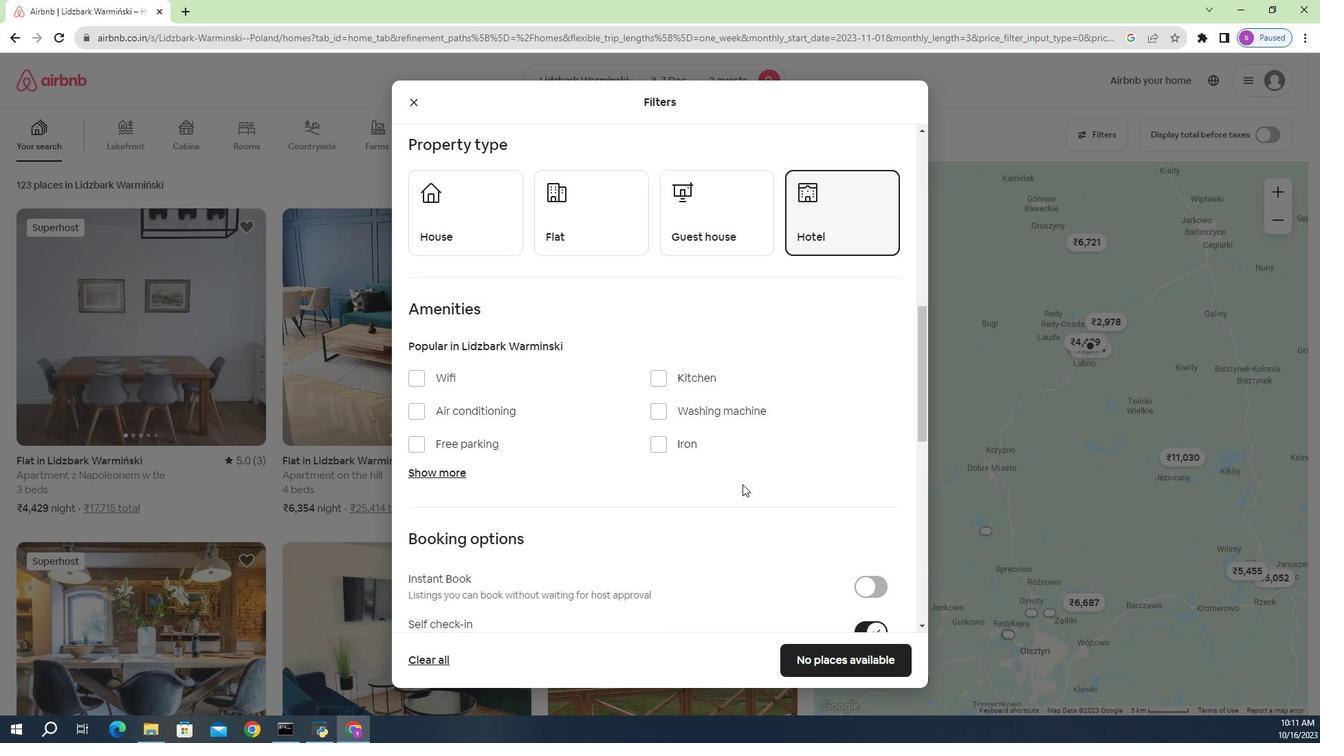 
Action: Mouse moved to (734, 487)
Screenshot: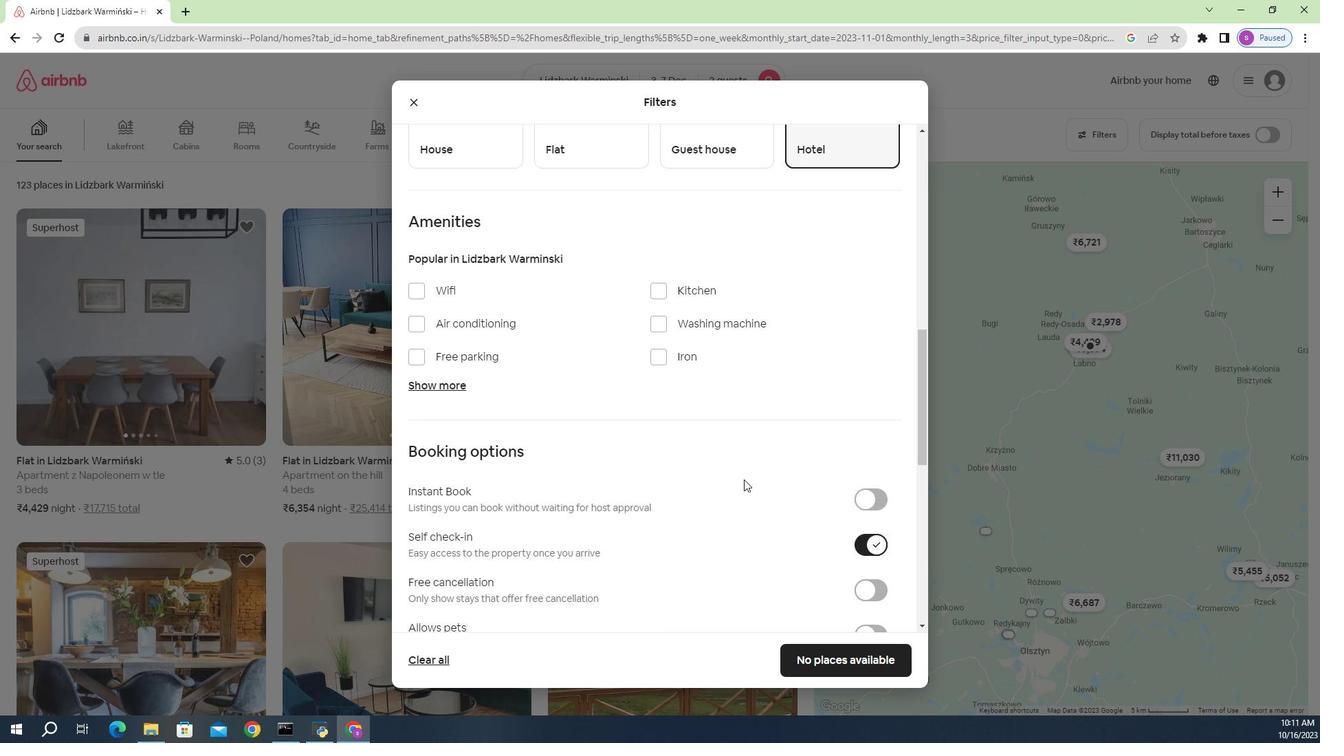 
Action: Mouse scrolled (734, 487) with delta (0, 0)
Screenshot: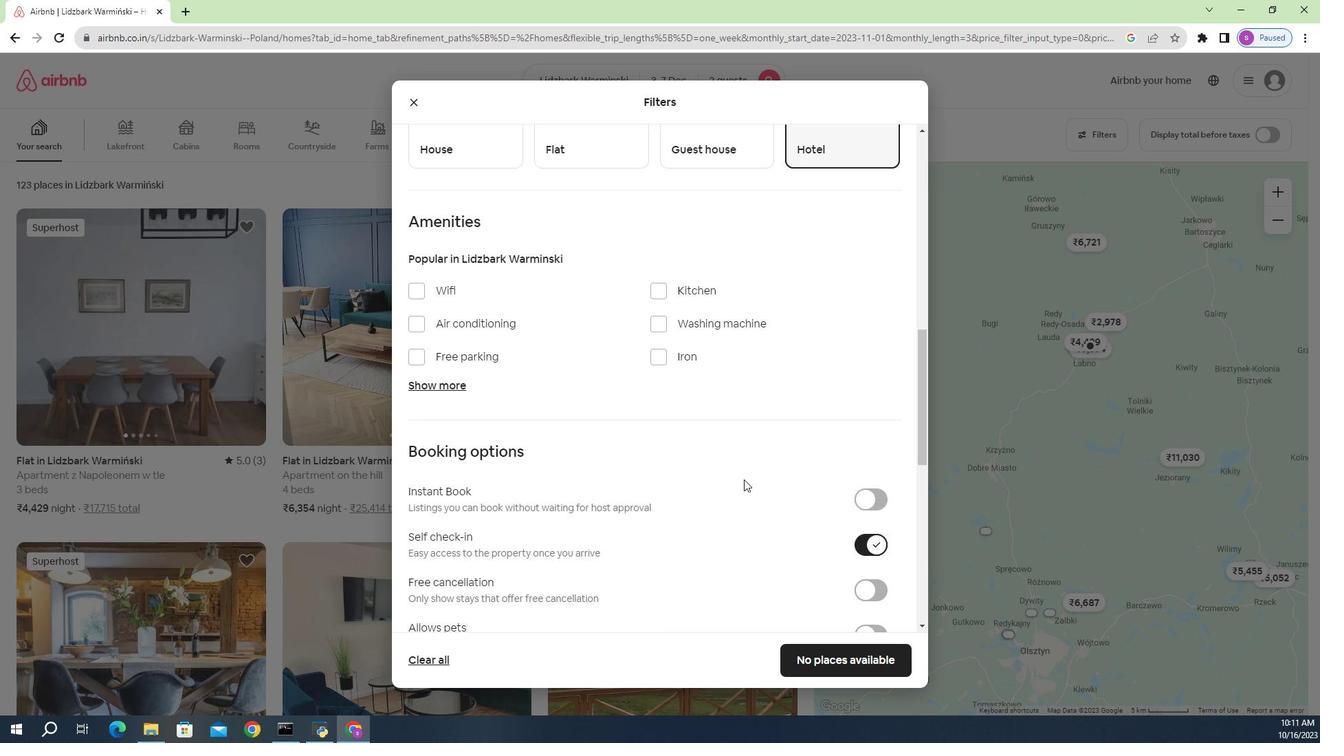 
Action: Mouse moved to (736, 482)
Screenshot: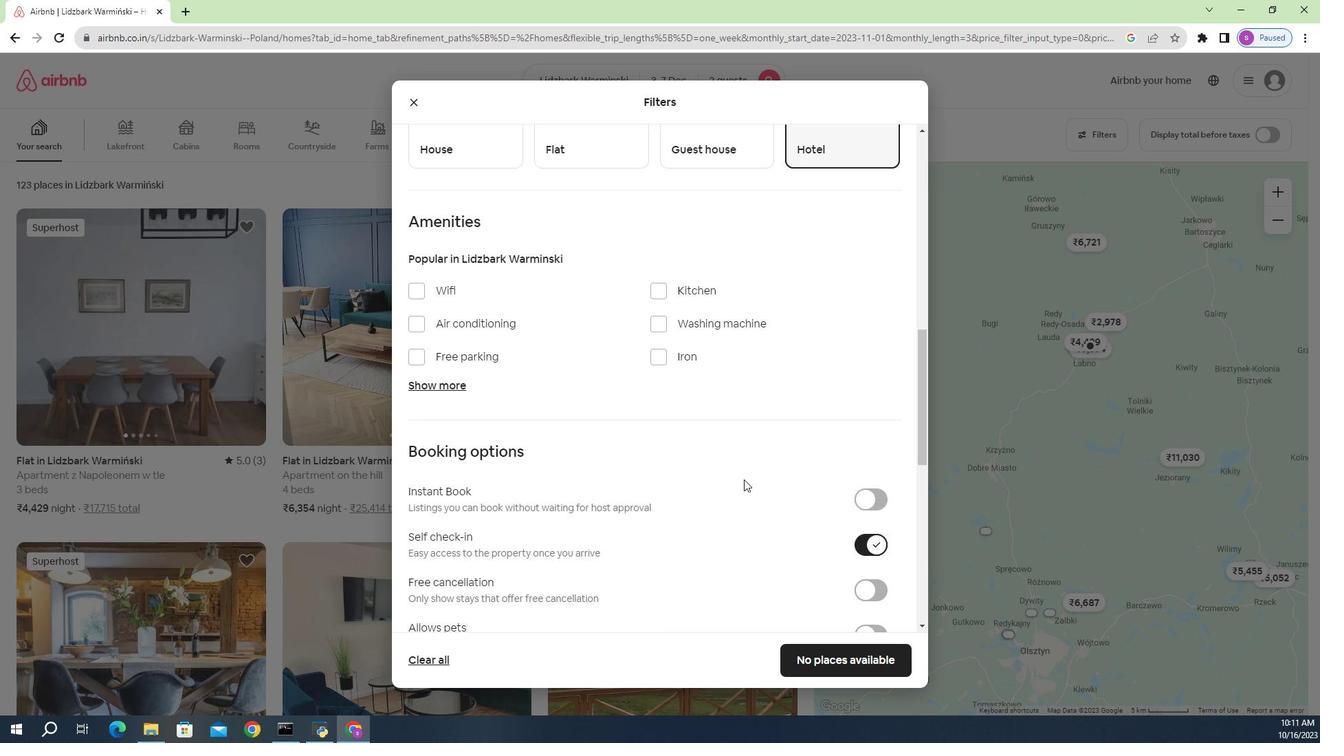 
Action: Mouse scrolled (736, 482) with delta (0, 0)
Screenshot: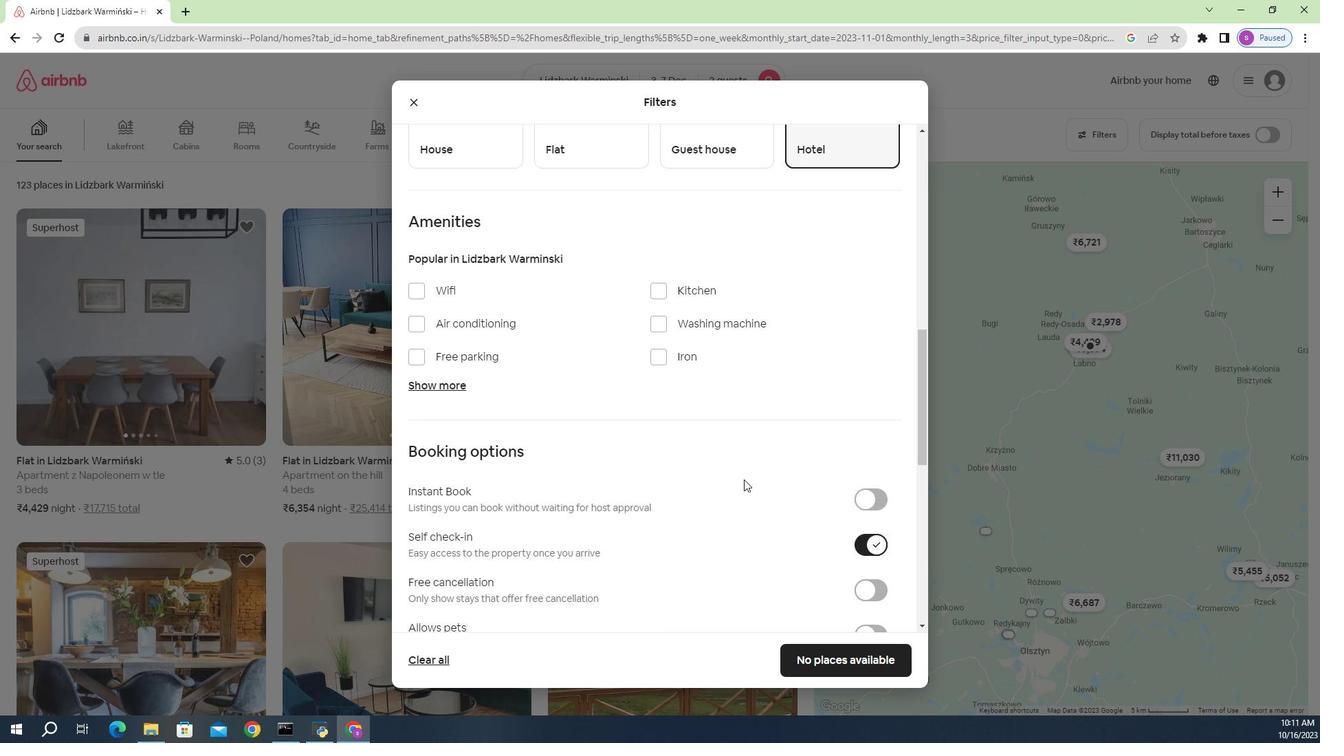 
Action: Mouse moved to (829, 659)
Screenshot: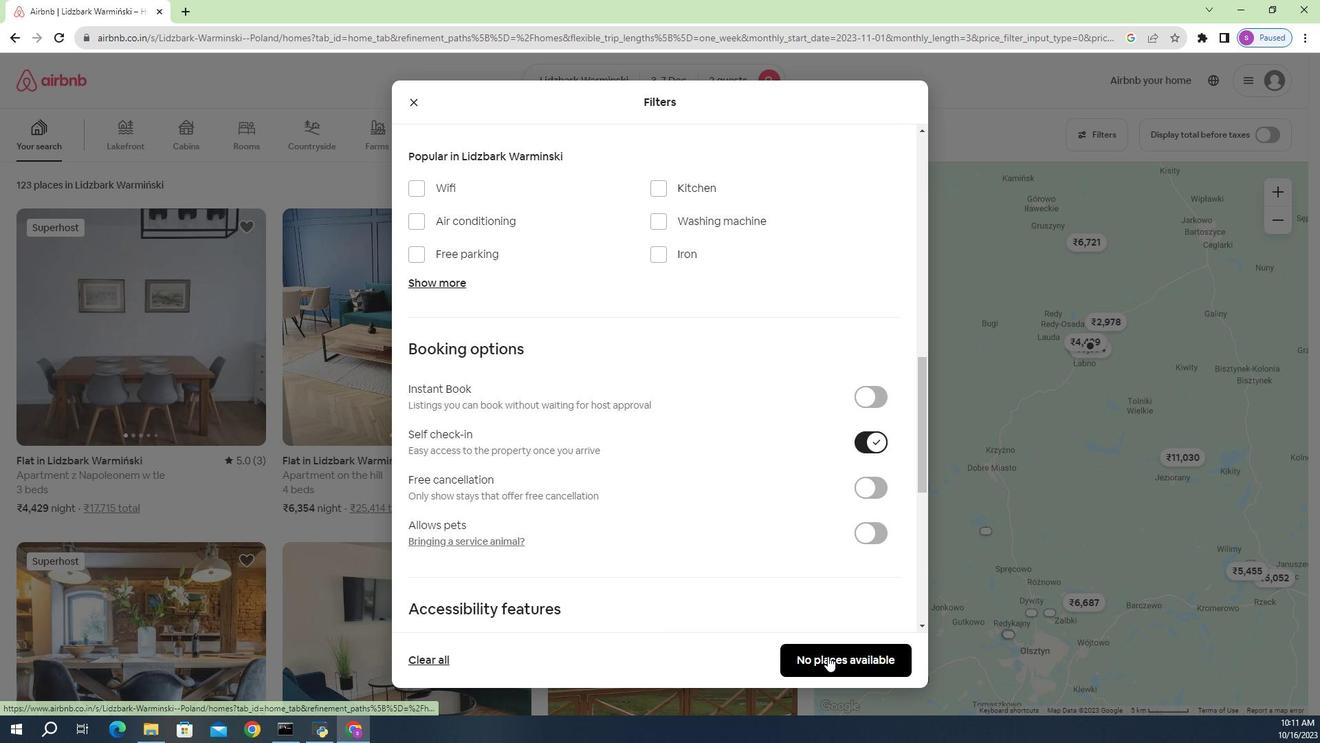 
Action: Mouse pressed left at (829, 659)
Screenshot: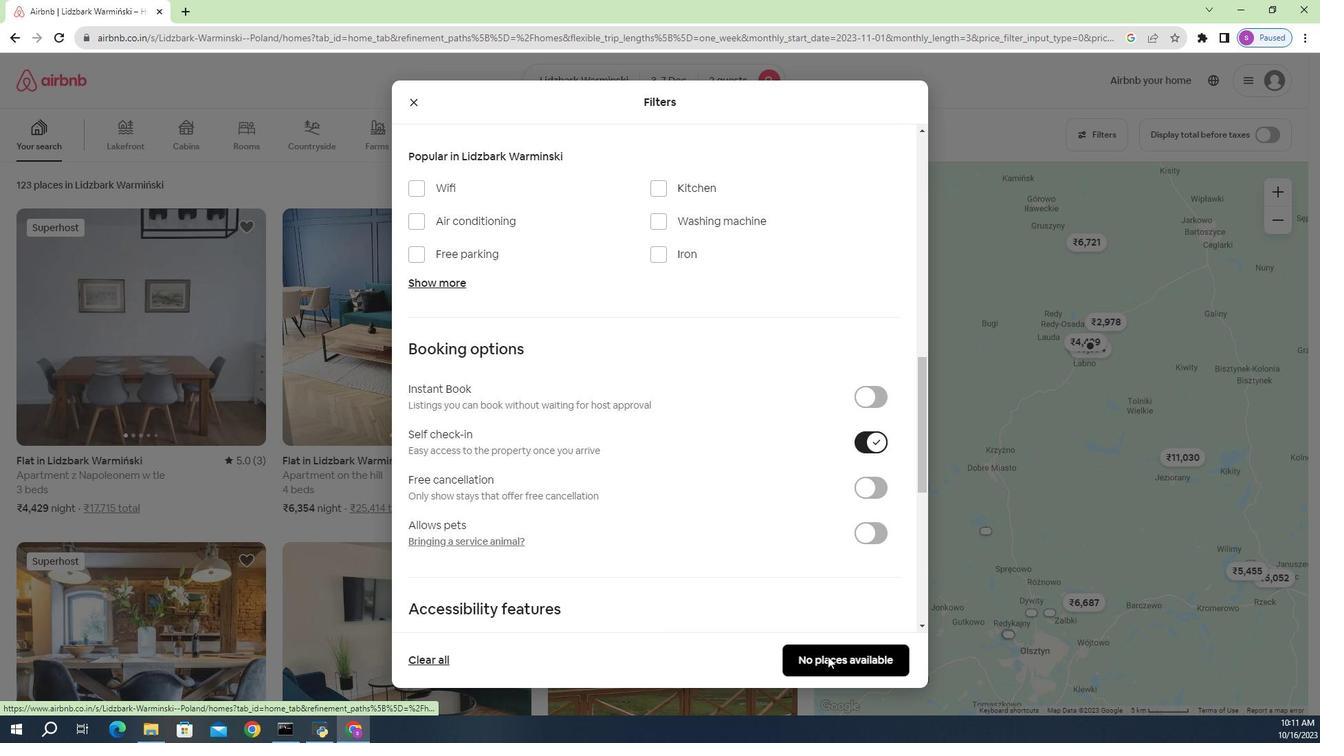 
Action: Mouse moved to (690, 404)
Screenshot: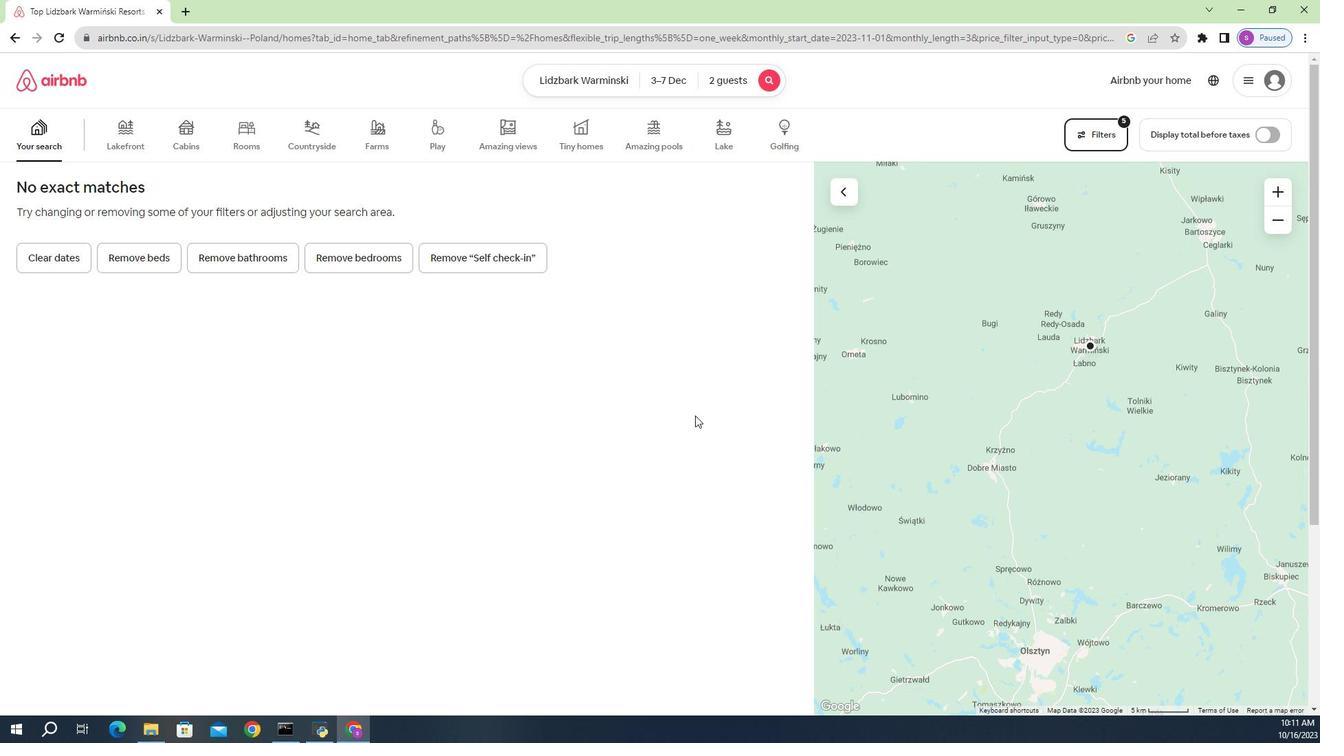 
